 Task: Find connections with filter location Steglitz with filter topic #futurewith filter profile language German with filter current company DeVere Group with filter school Amity University Gwalior with filter industry Outpatient Care Centers with filter service category Market Strategy with filter keywords title Animal Shelter Board Member
Action: Mouse moved to (256, 317)
Screenshot: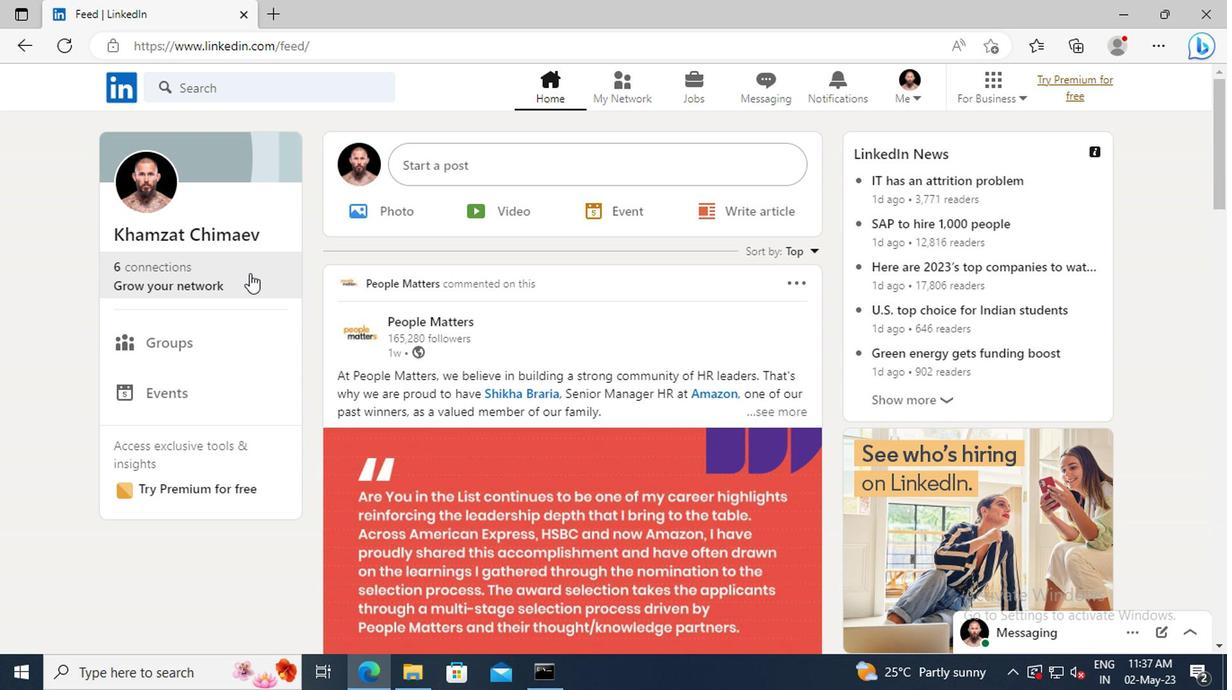 
Action: Mouse pressed left at (256, 317)
Screenshot: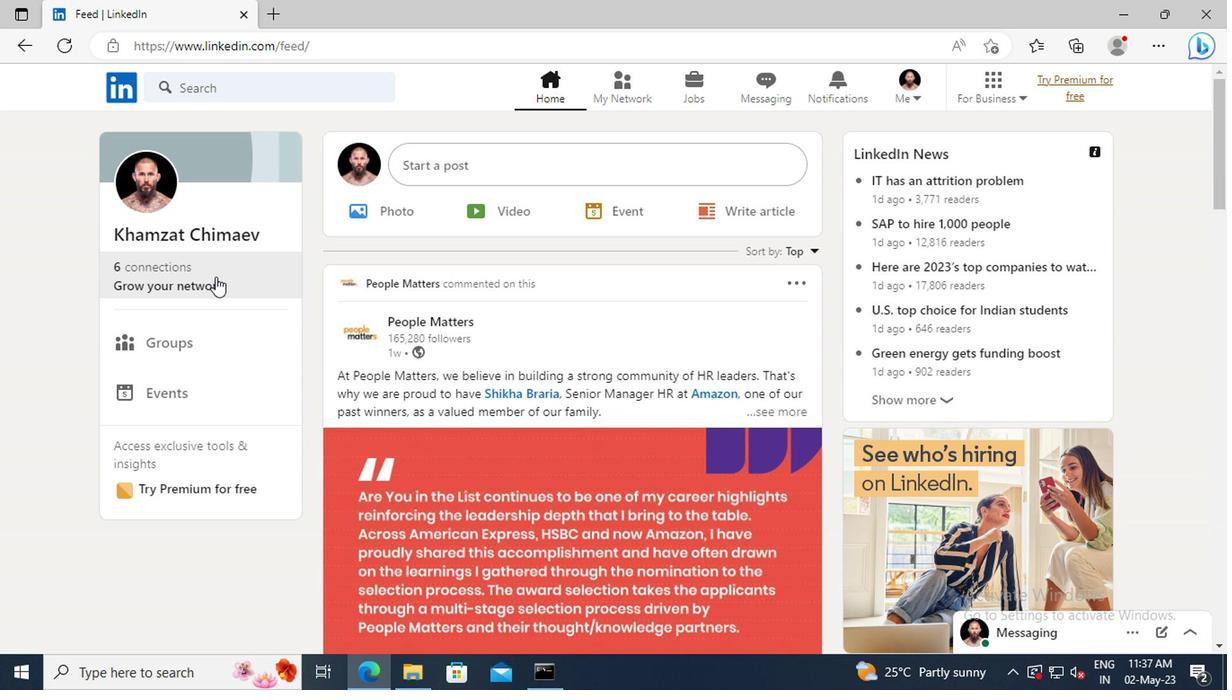 
Action: Mouse moved to (260, 253)
Screenshot: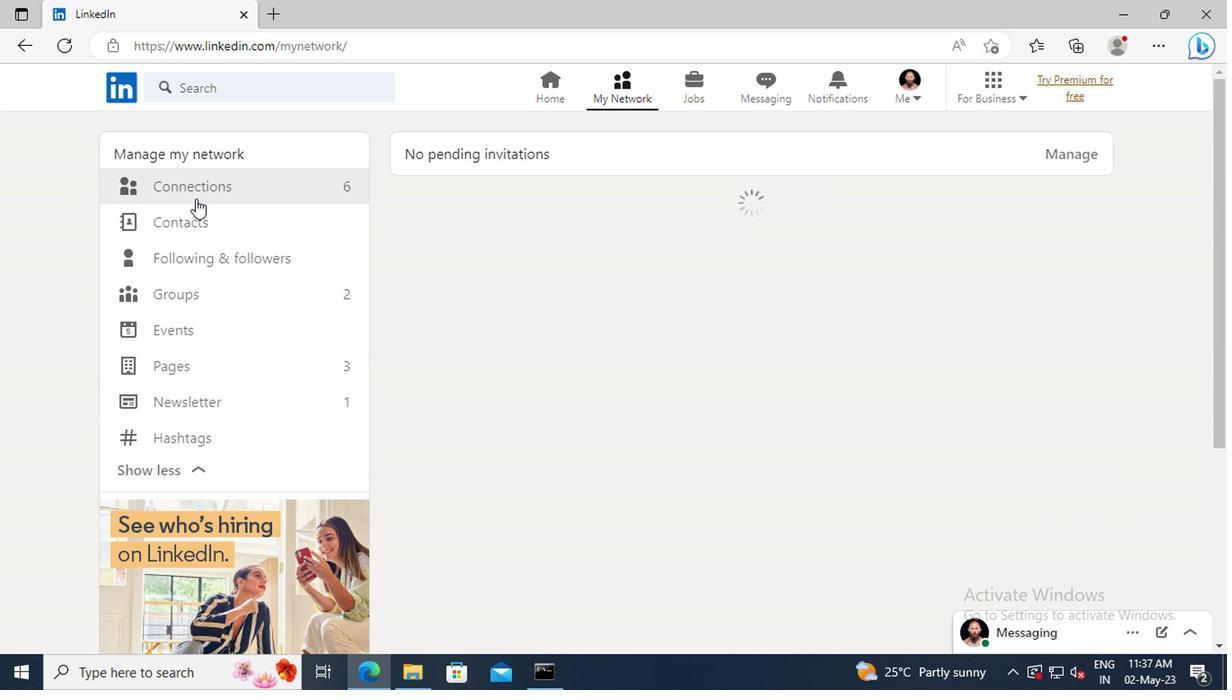 
Action: Mouse pressed left at (260, 253)
Screenshot: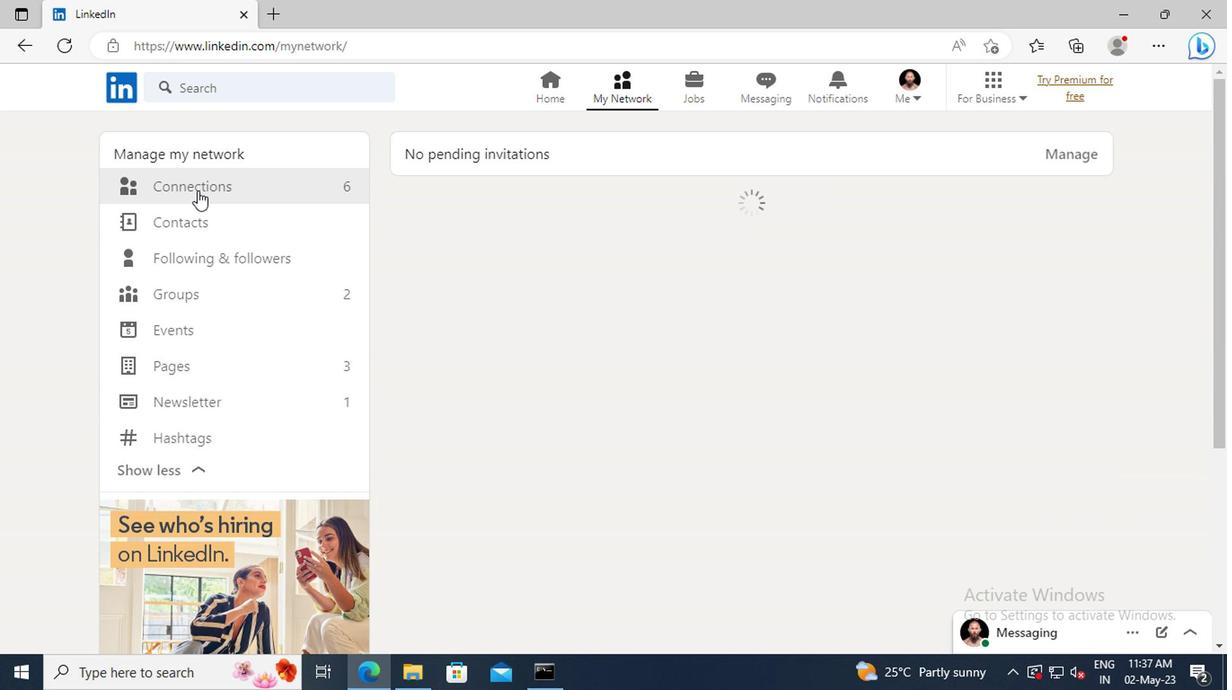 
Action: Mouse moved to (639, 257)
Screenshot: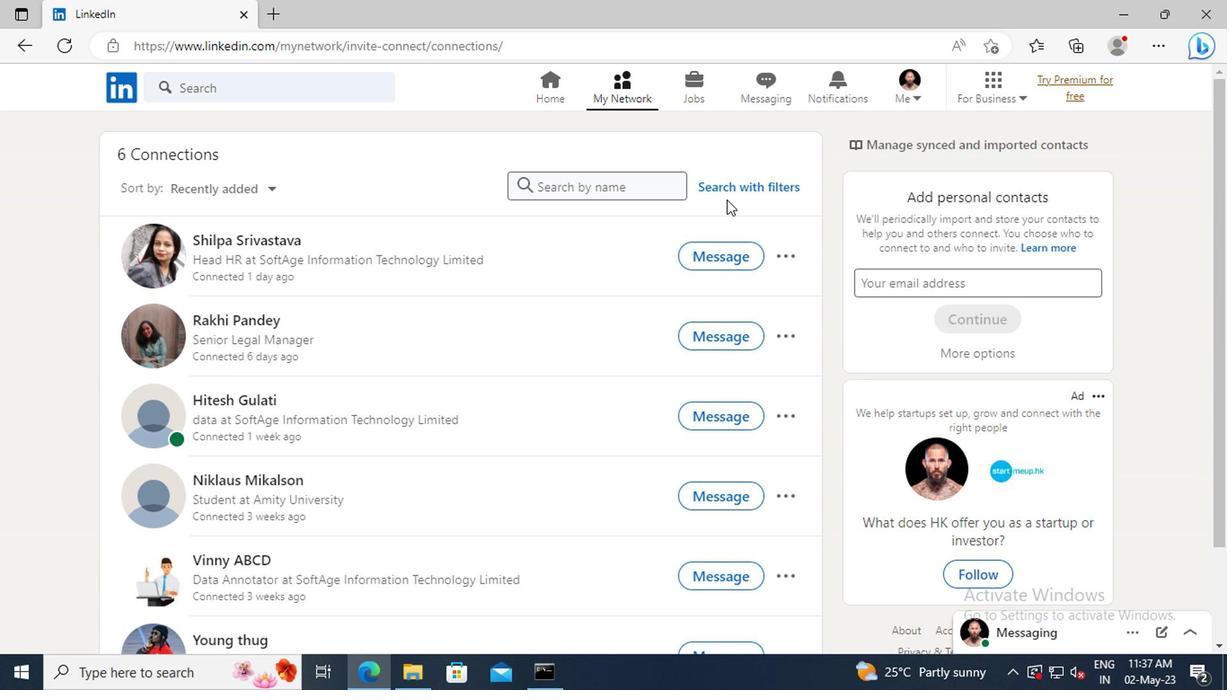 
Action: Mouse pressed left at (639, 257)
Screenshot: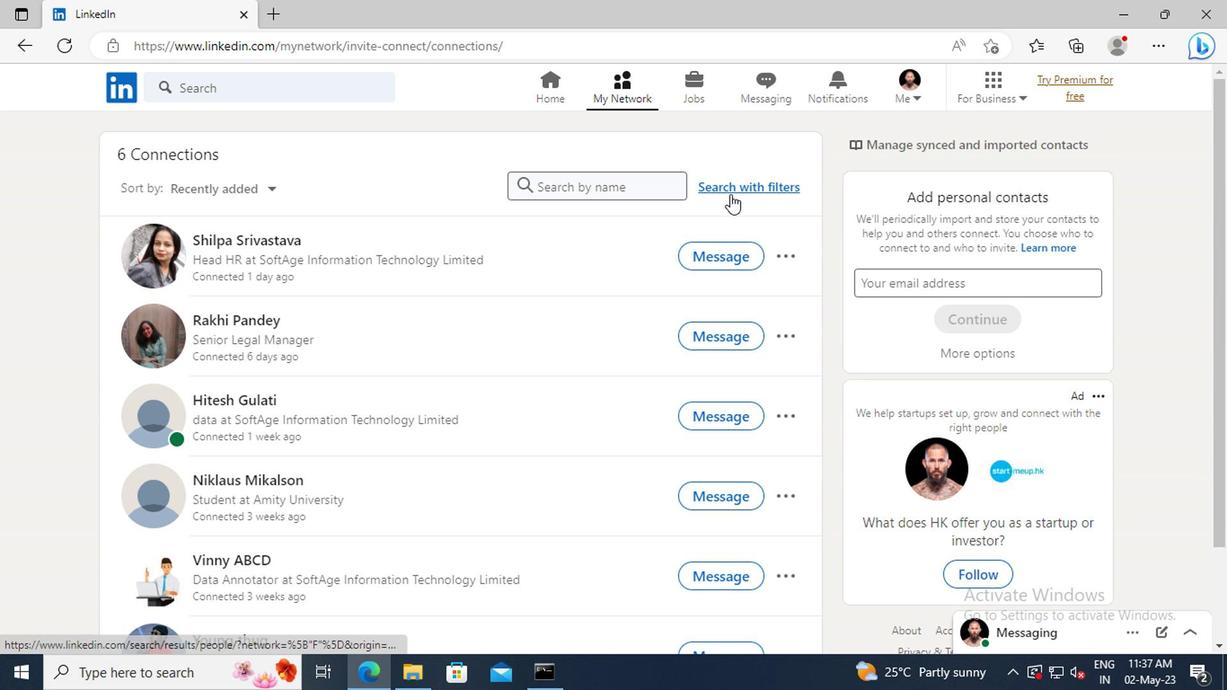
Action: Mouse moved to (602, 219)
Screenshot: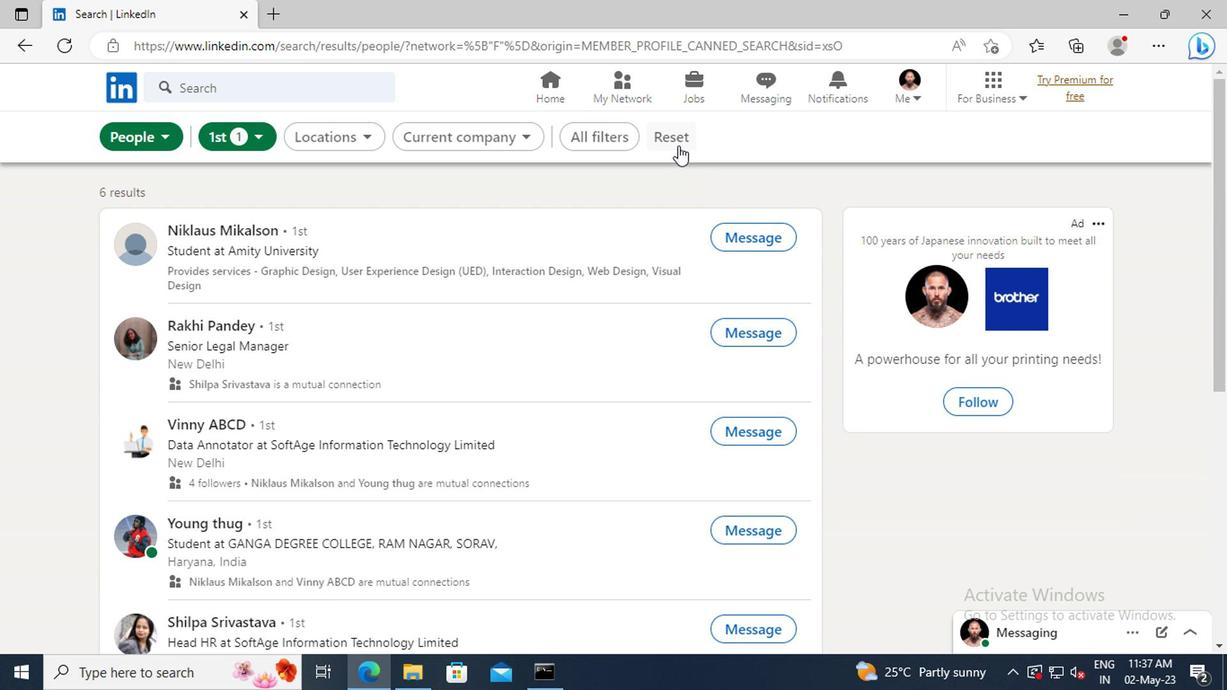 
Action: Mouse pressed left at (602, 219)
Screenshot: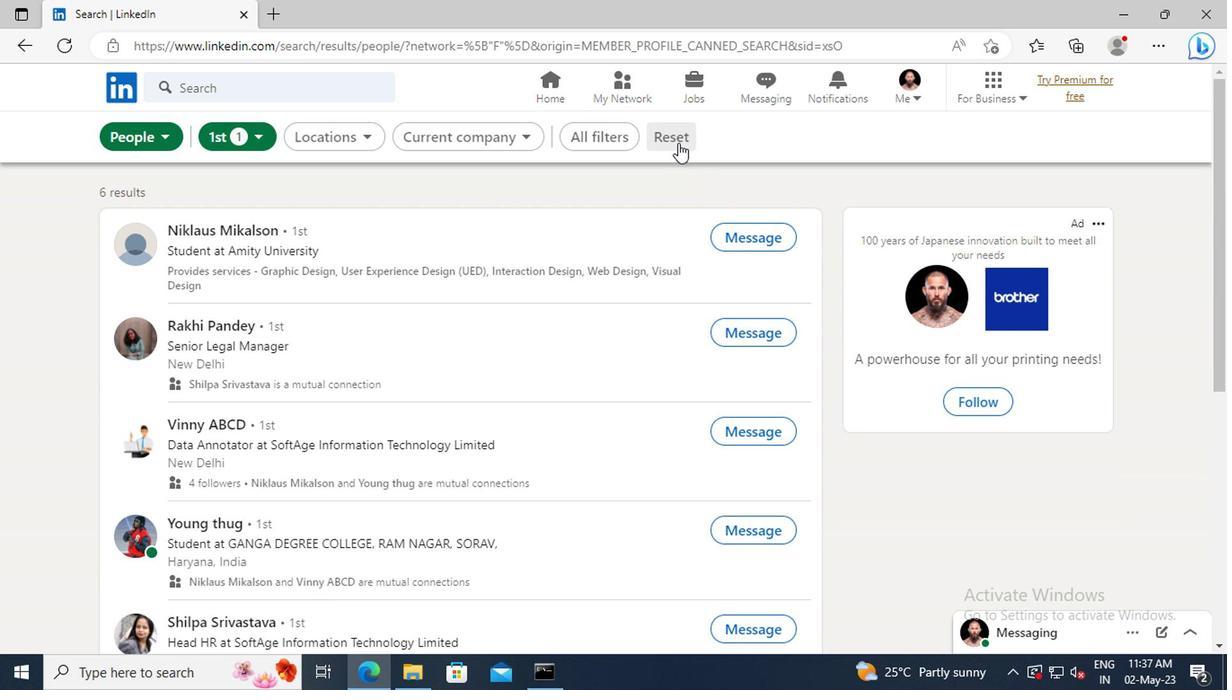 
Action: Mouse moved to (579, 216)
Screenshot: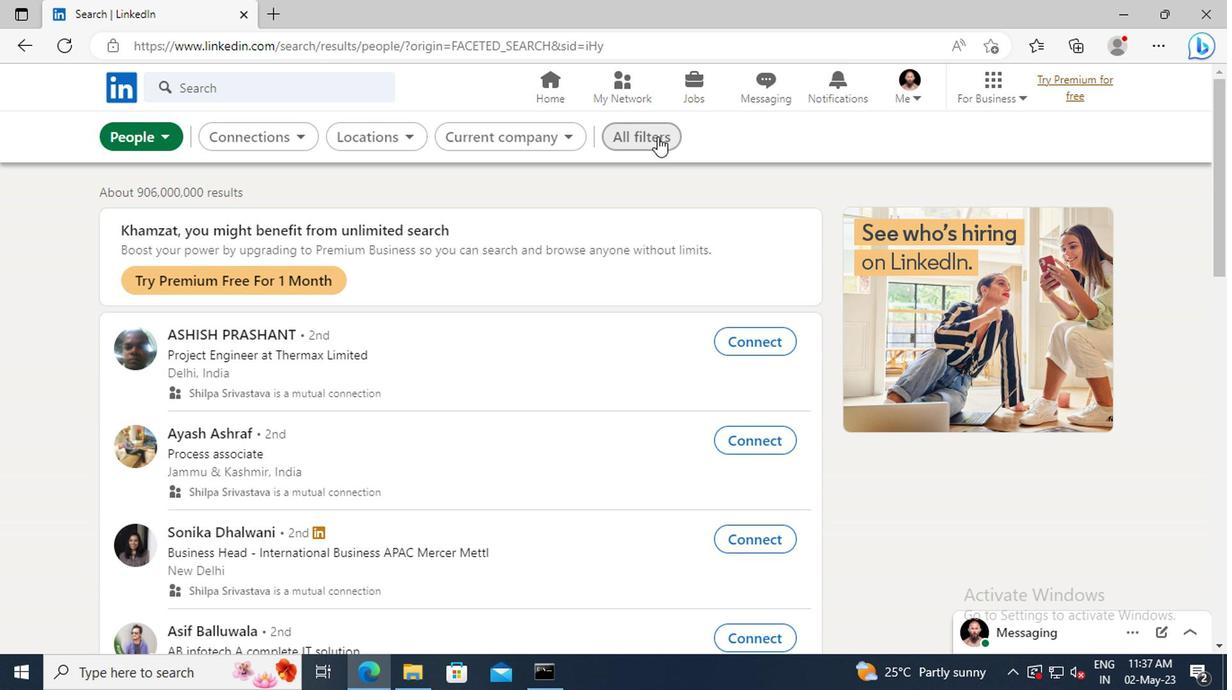 
Action: Mouse pressed left at (579, 216)
Screenshot: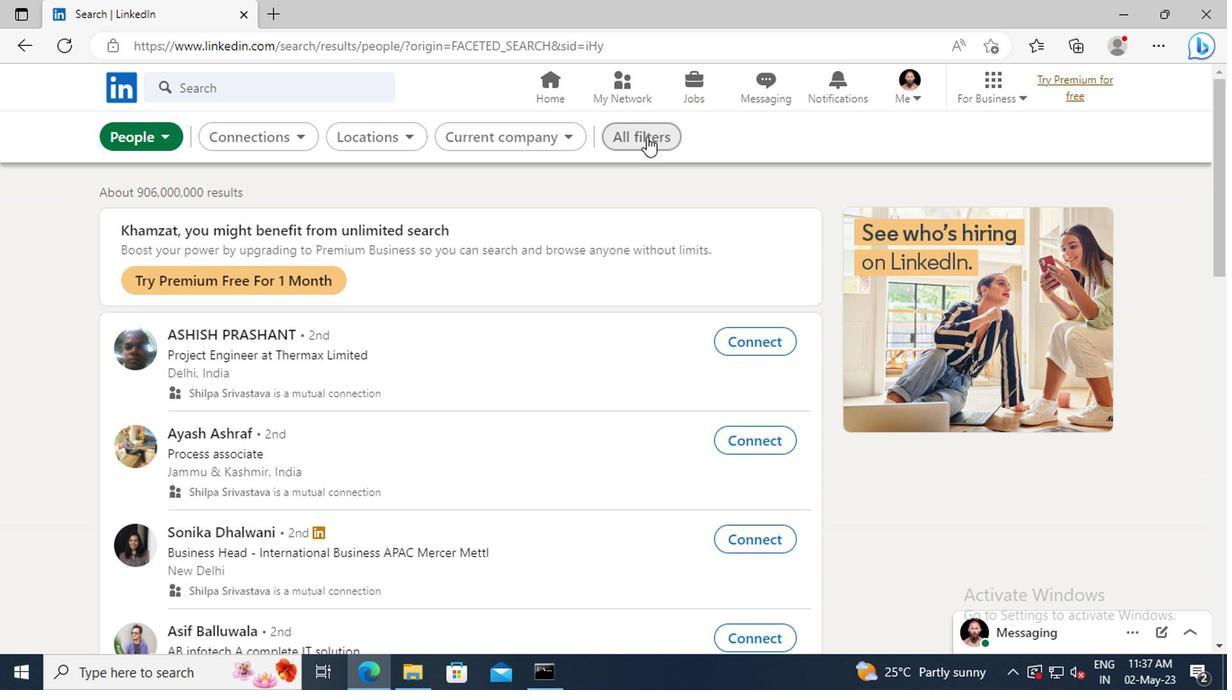 
Action: Mouse moved to (834, 324)
Screenshot: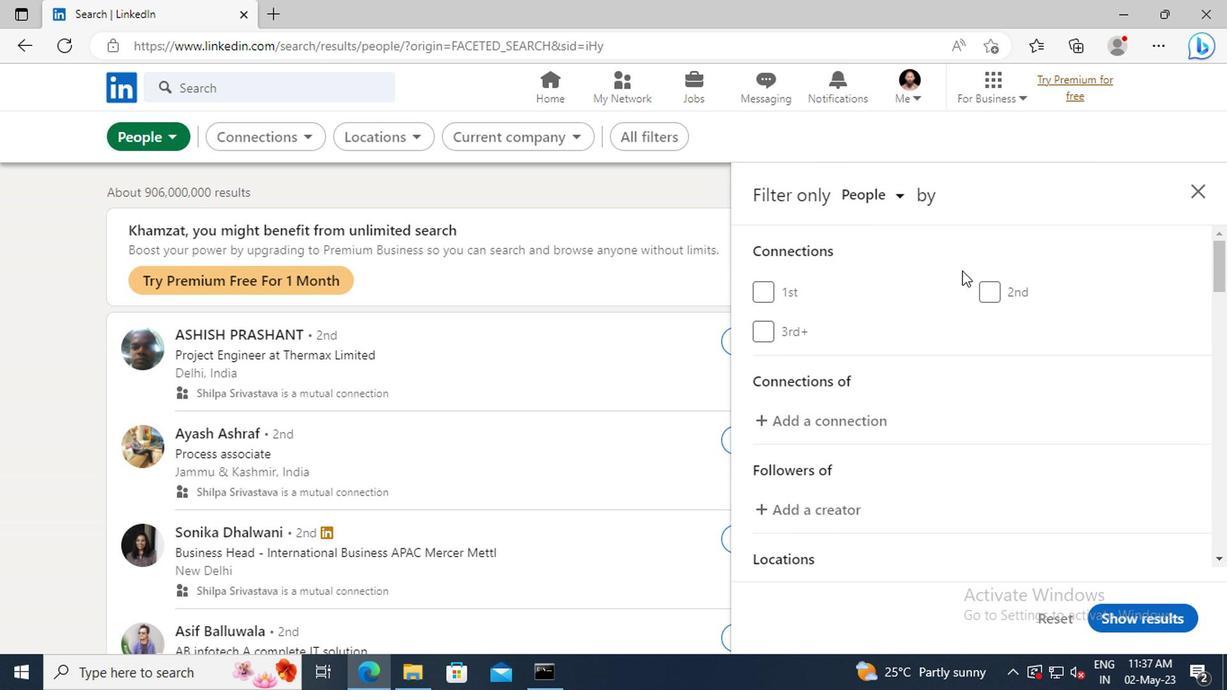
Action: Mouse scrolled (834, 323) with delta (0, 0)
Screenshot: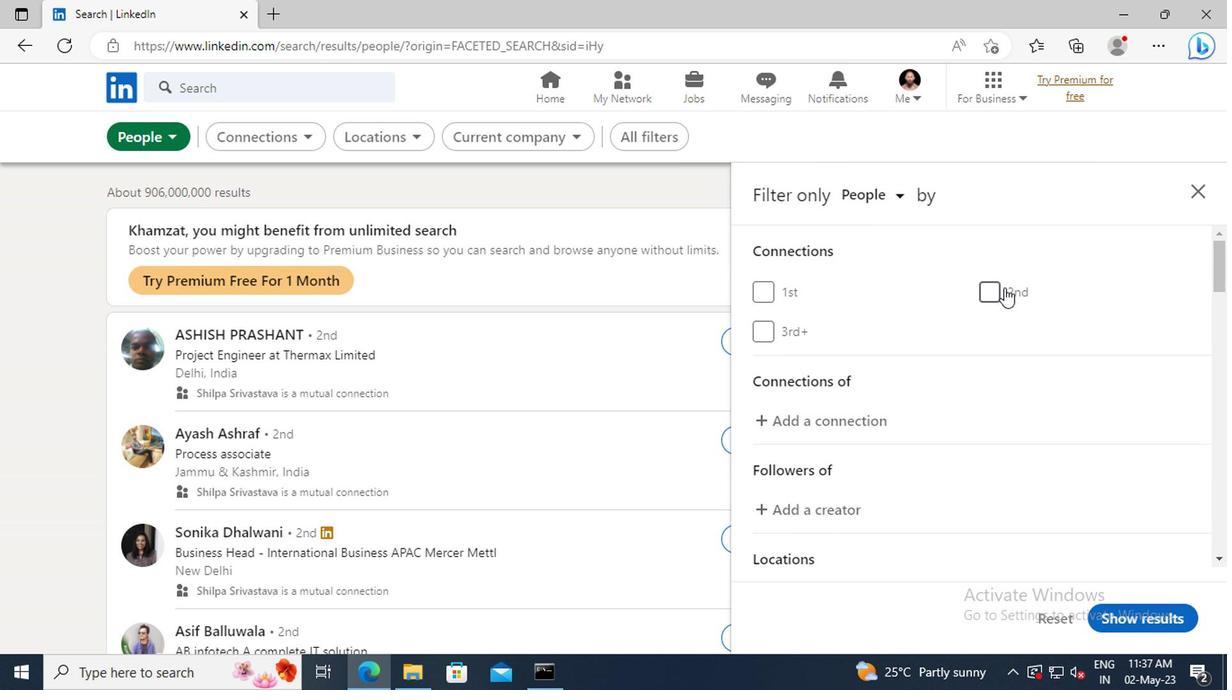 
Action: Mouse scrolled (834, 323) with delta (0, 0)
Screenshot: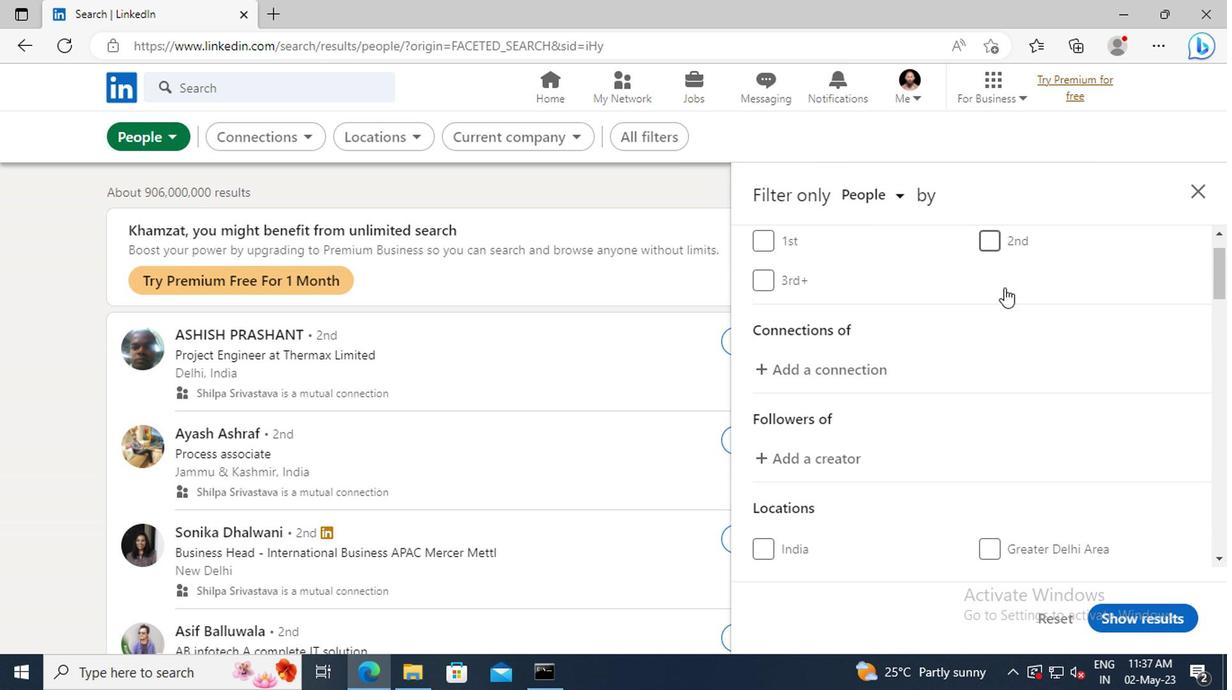 
Action: Mouse scrolled (834, 323) with delta (0, 0)
Screenshot: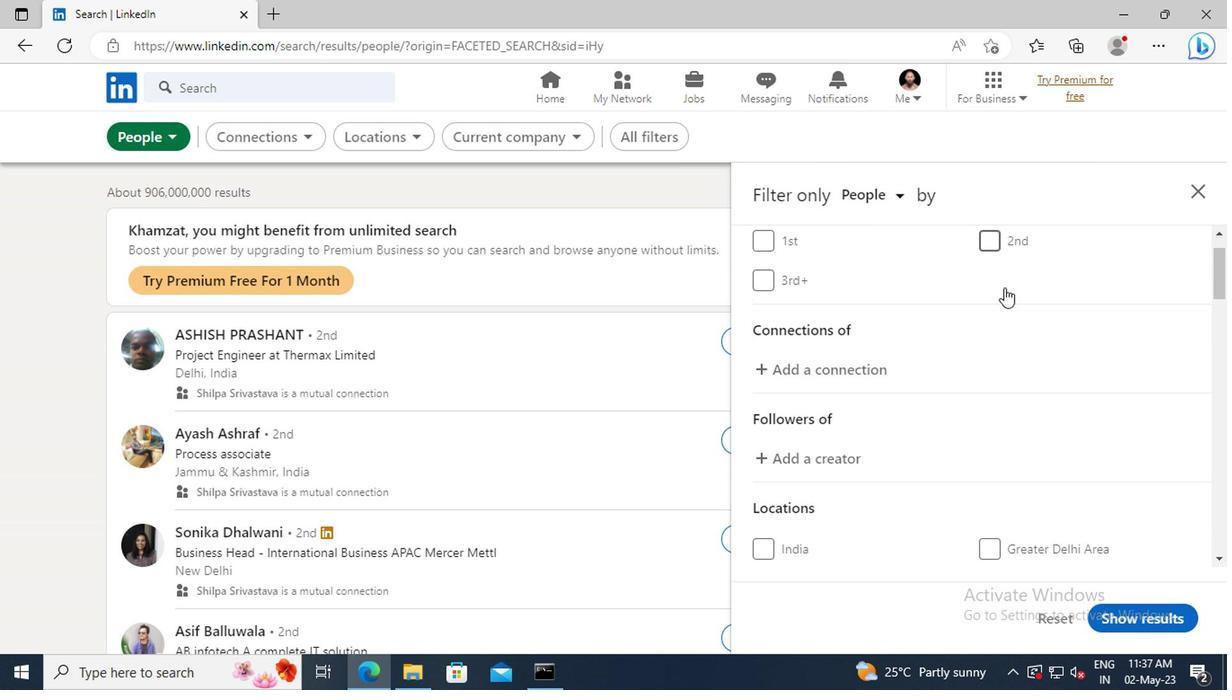 
Action: Mouse scrolled (834, 323) with delta (0, 0)
Screenshot: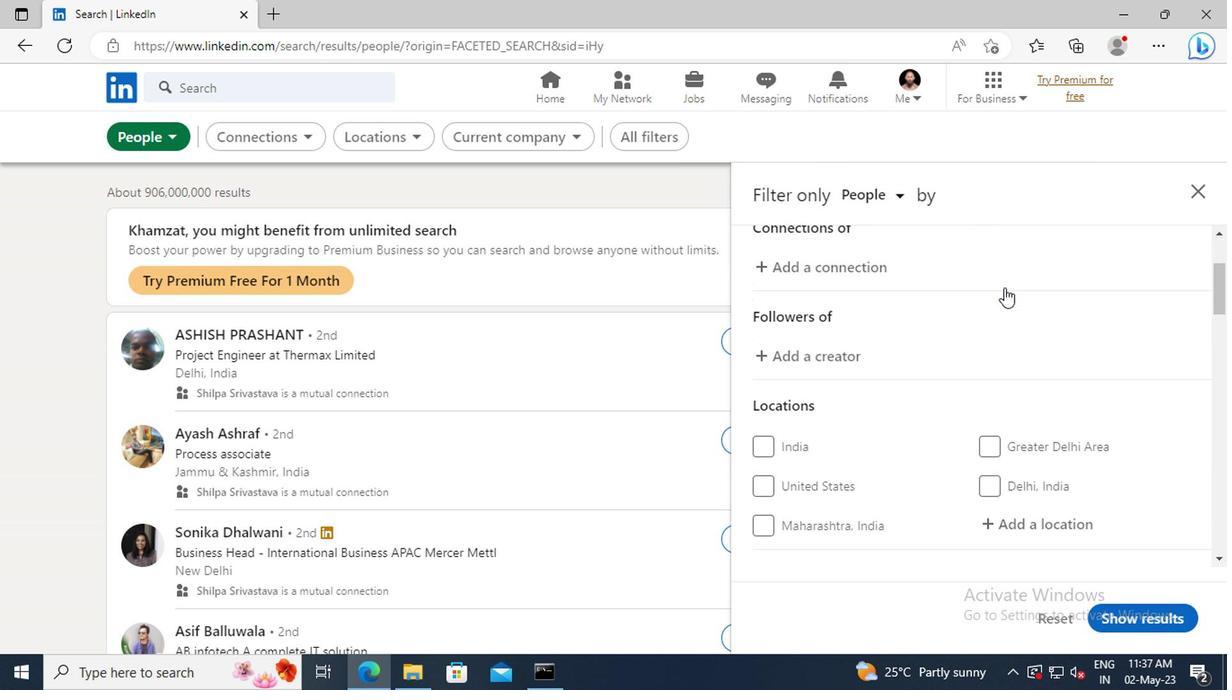 
Action: Mouse scrolled (834, 323) with delta (0, 0)
Screenshot: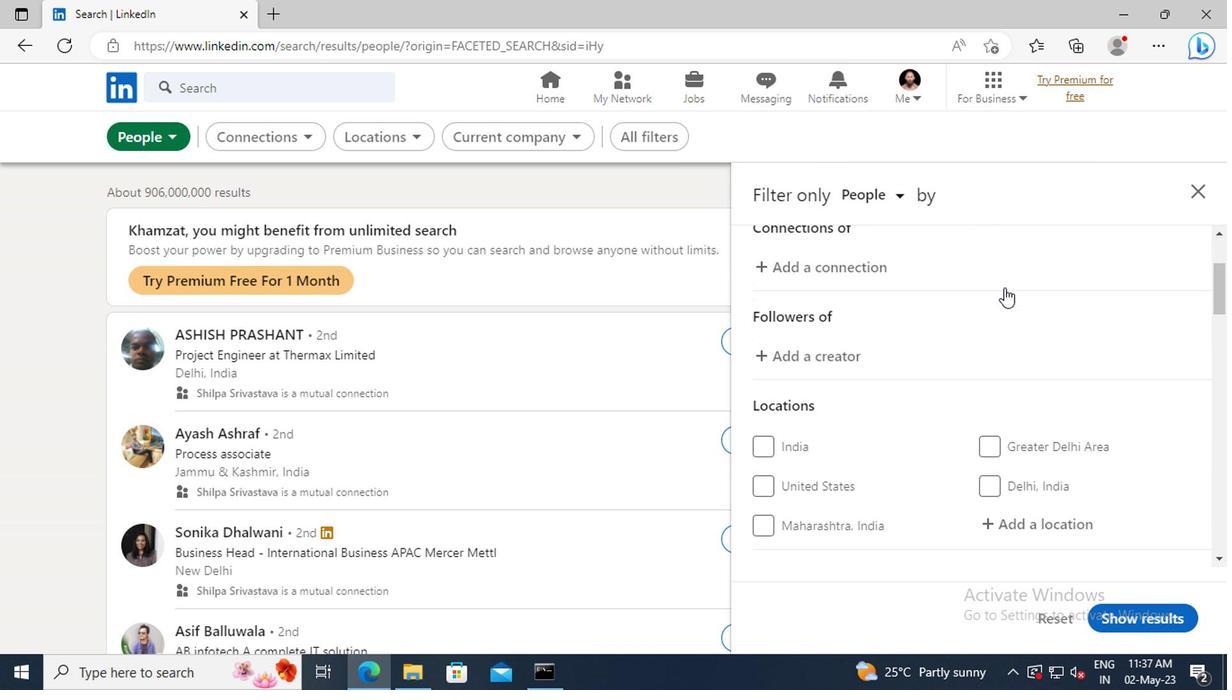
Action: Mouse scrolled (834, 323) with delta (0, 0)
Screenshot: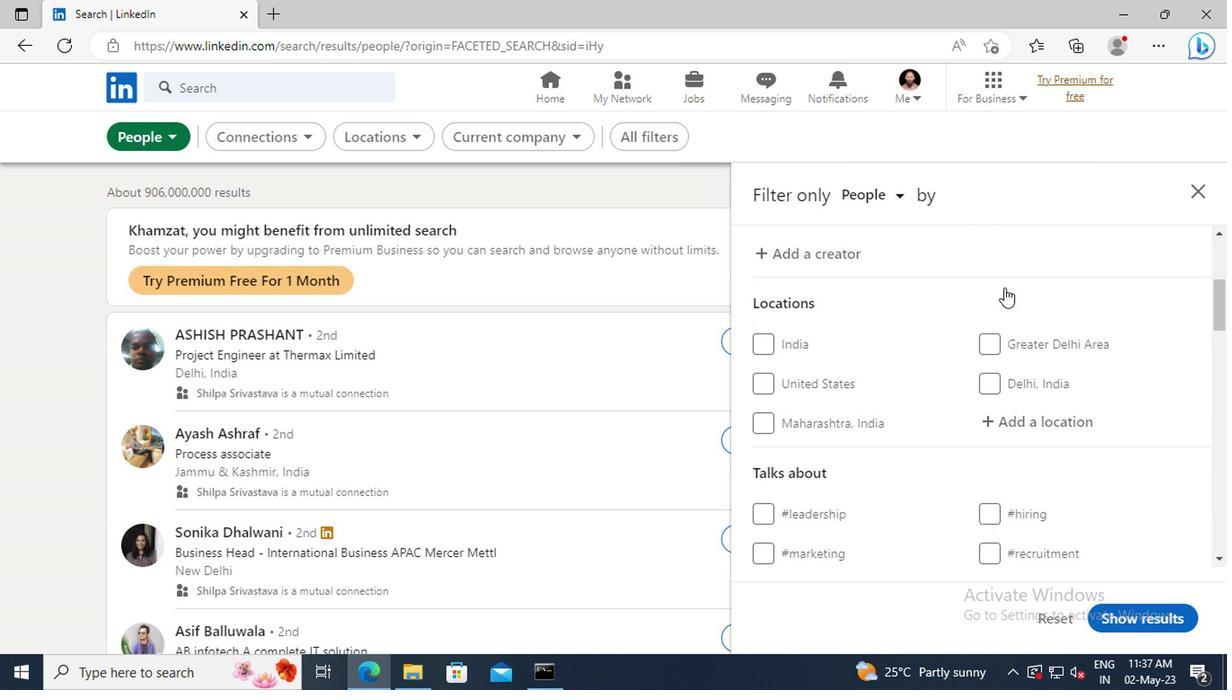 
Action: Mouse moved to (833, 379)
Screenshot: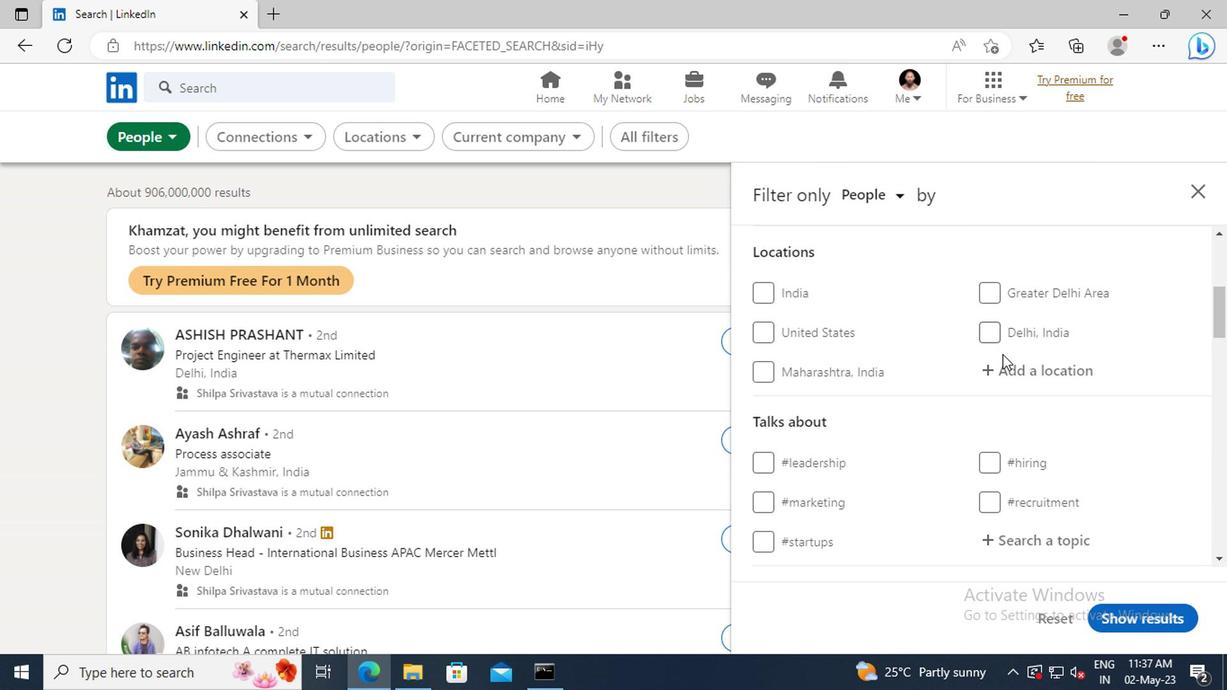 
Action: Mouse pressed left at (833, 379)
Screenshot: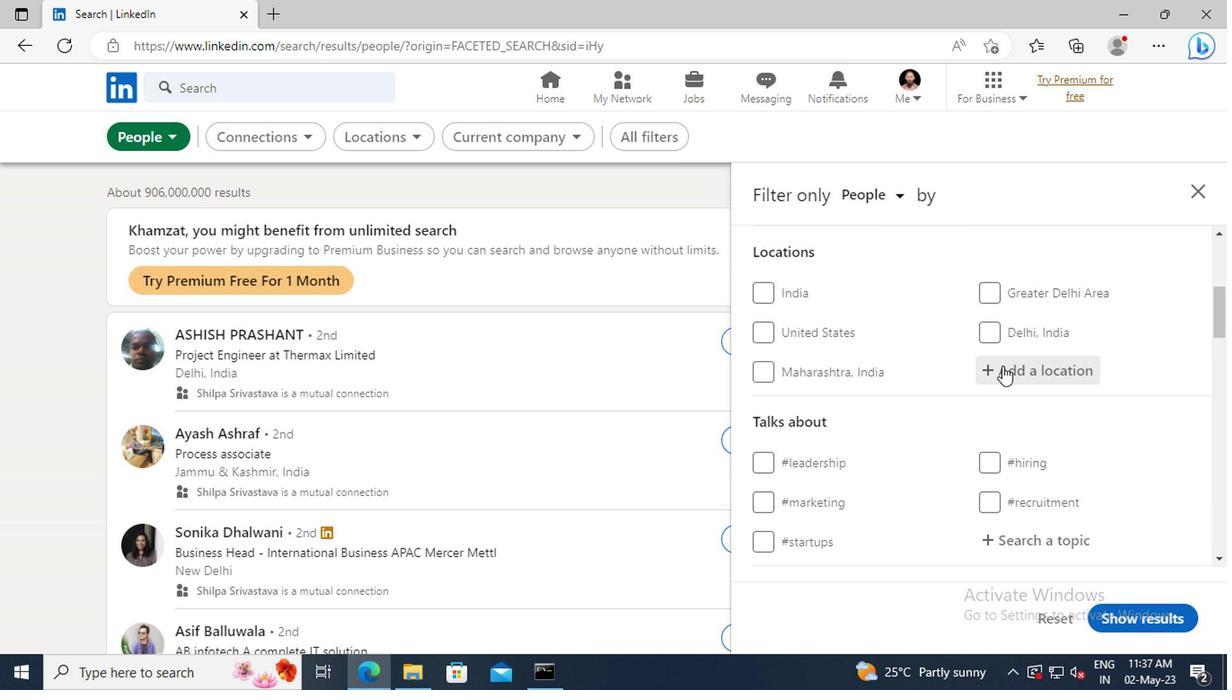 
Action: Key pressed <Key.shift>STEGLITZ<Key.enter>
Screenshot: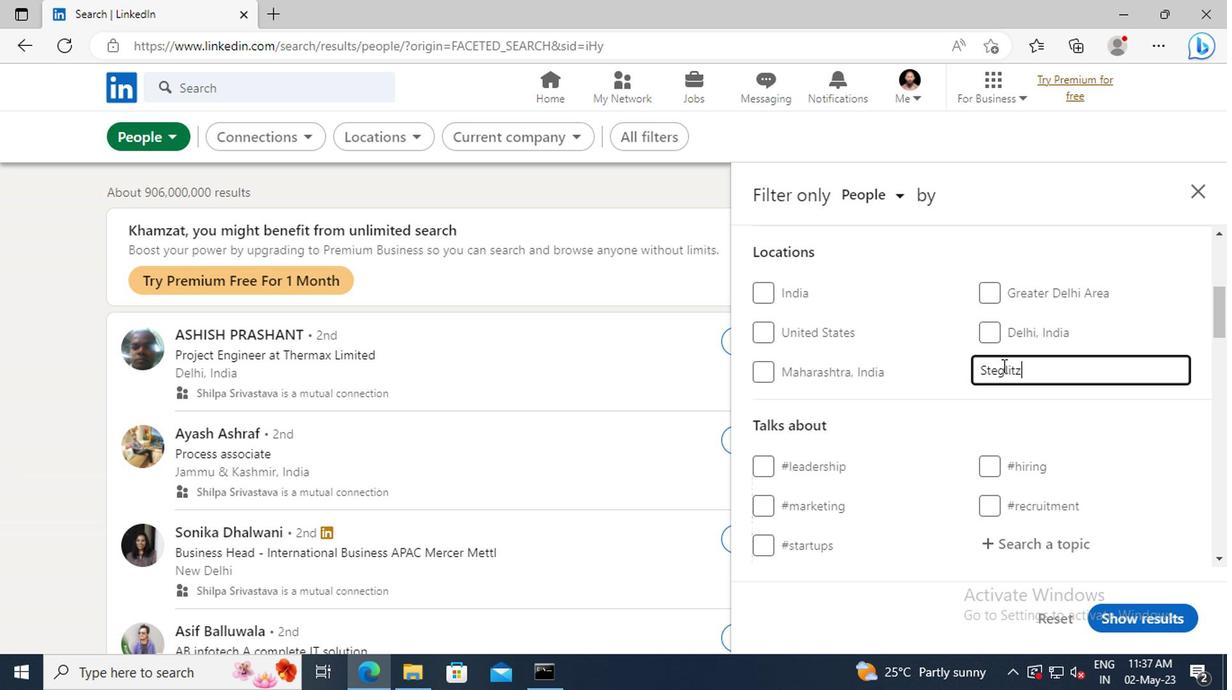 
Action: Mouse scrolled (833, 379) with delta (0, 0)
Screenshot: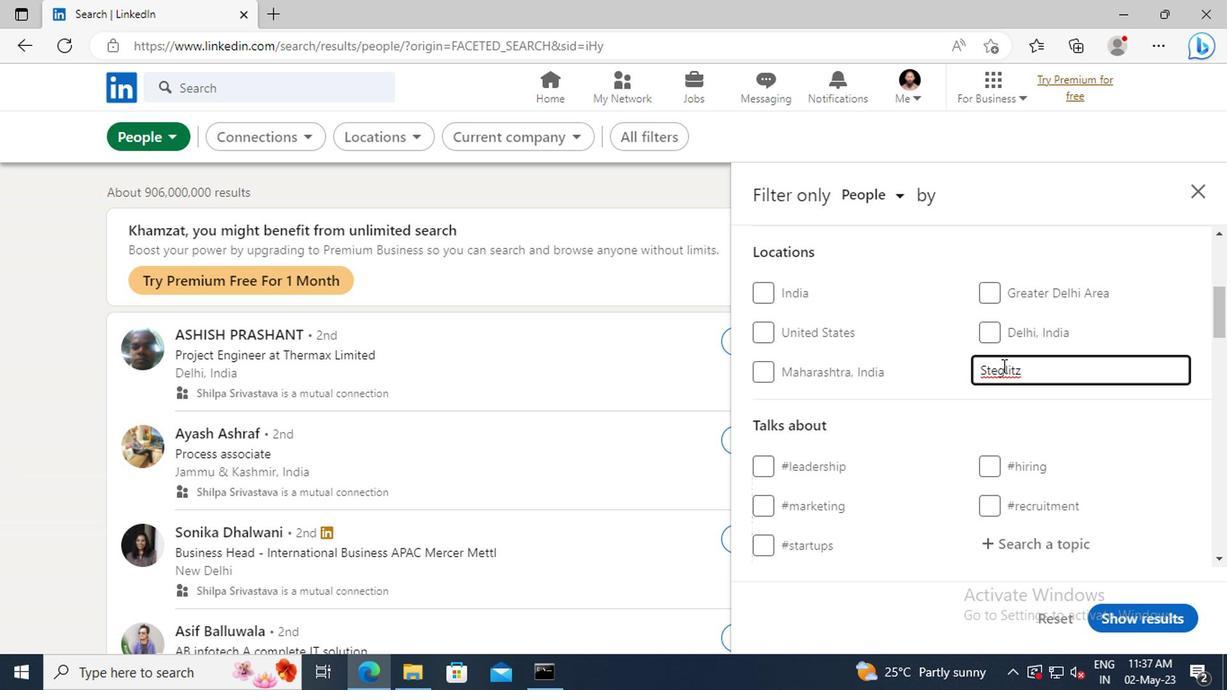 
Action: Mouse scrolled (833, 379) with delta (0, 0)
Screenshot: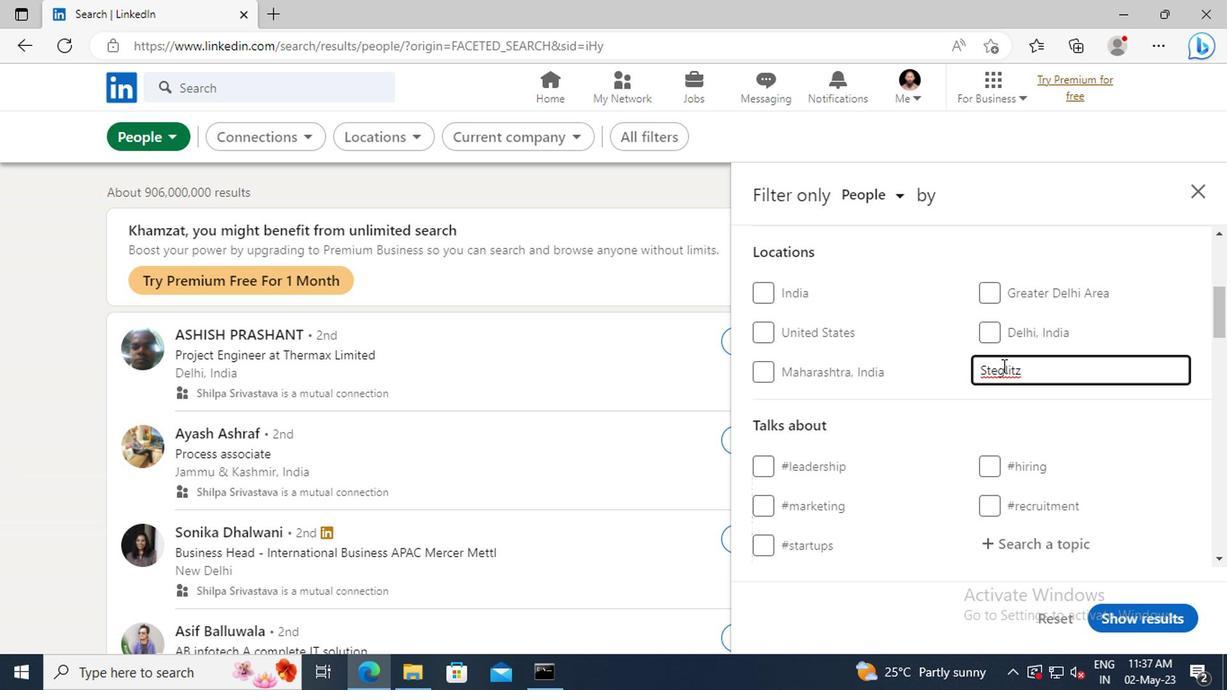 
Action: Mouse scrolled (833, 379) with delta (0, 0)
Screenshot: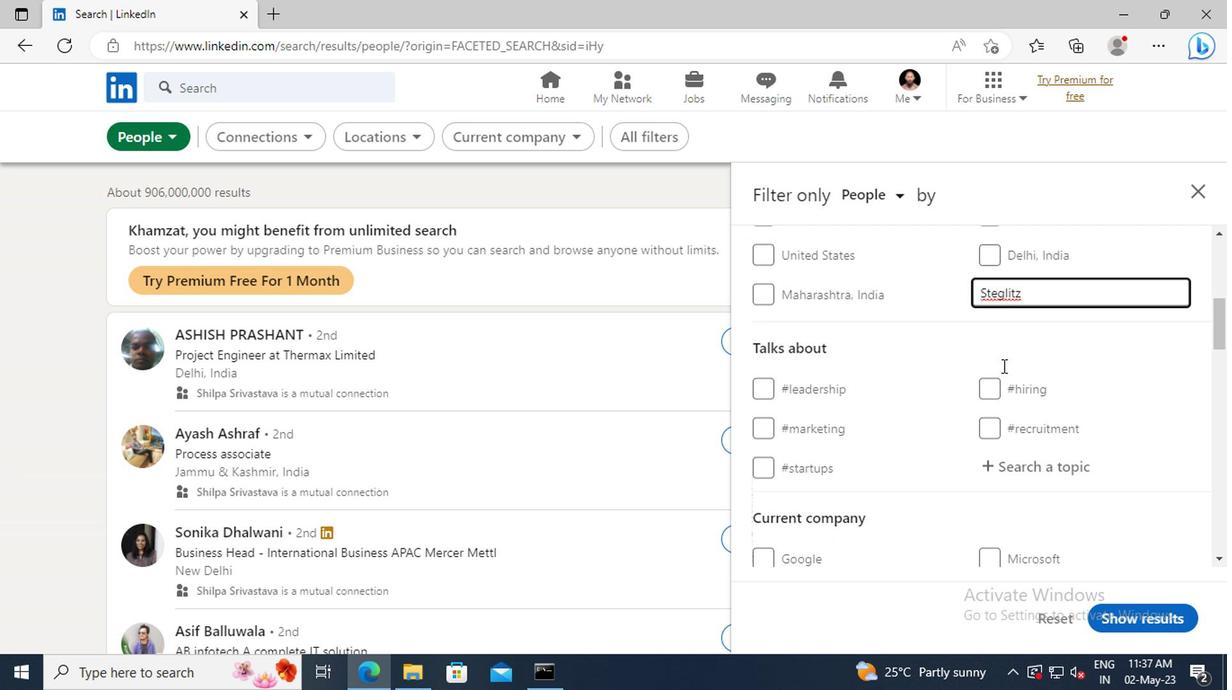 
Action: Mouse moved to (831, 394)
Screenshot: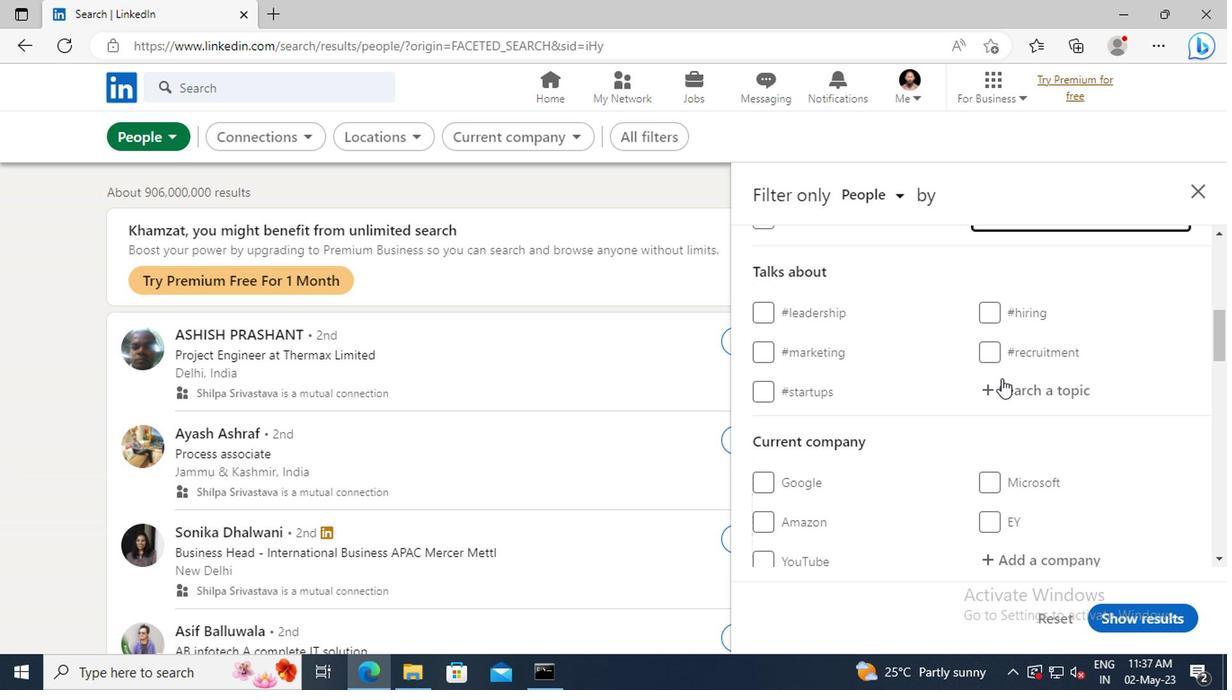 
Action: Mouse pressed left at (831, 394)
Screenshot: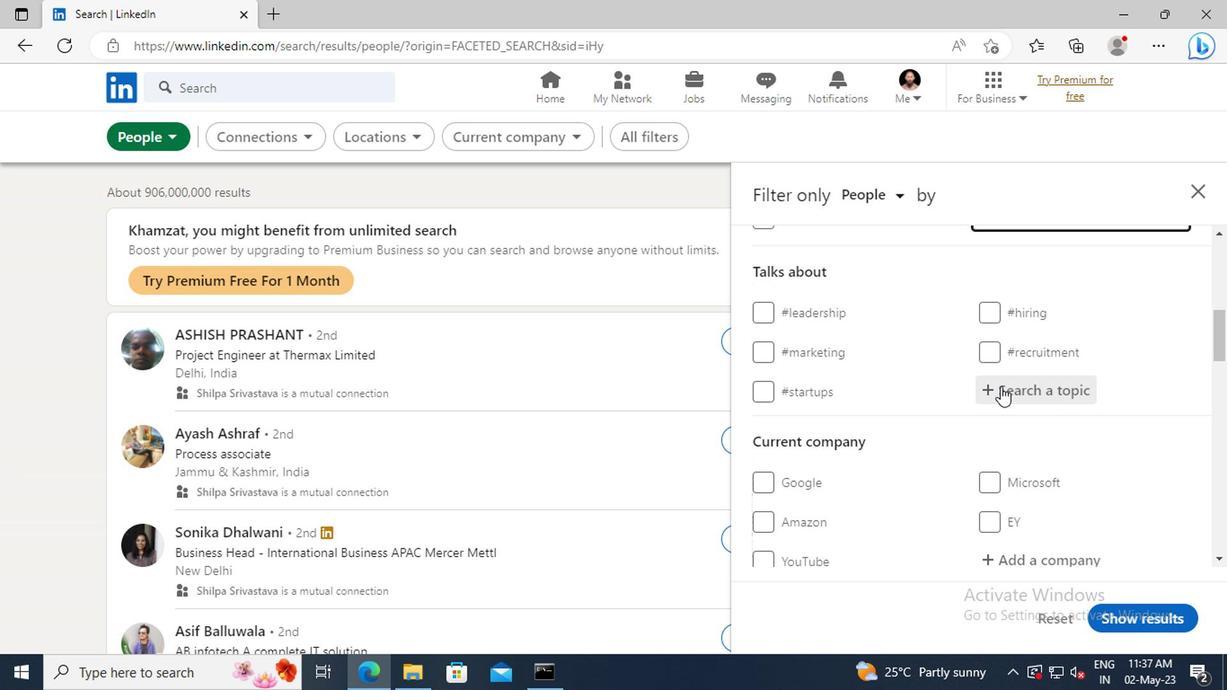 
Action: Key pressed FUTU
Screenshot: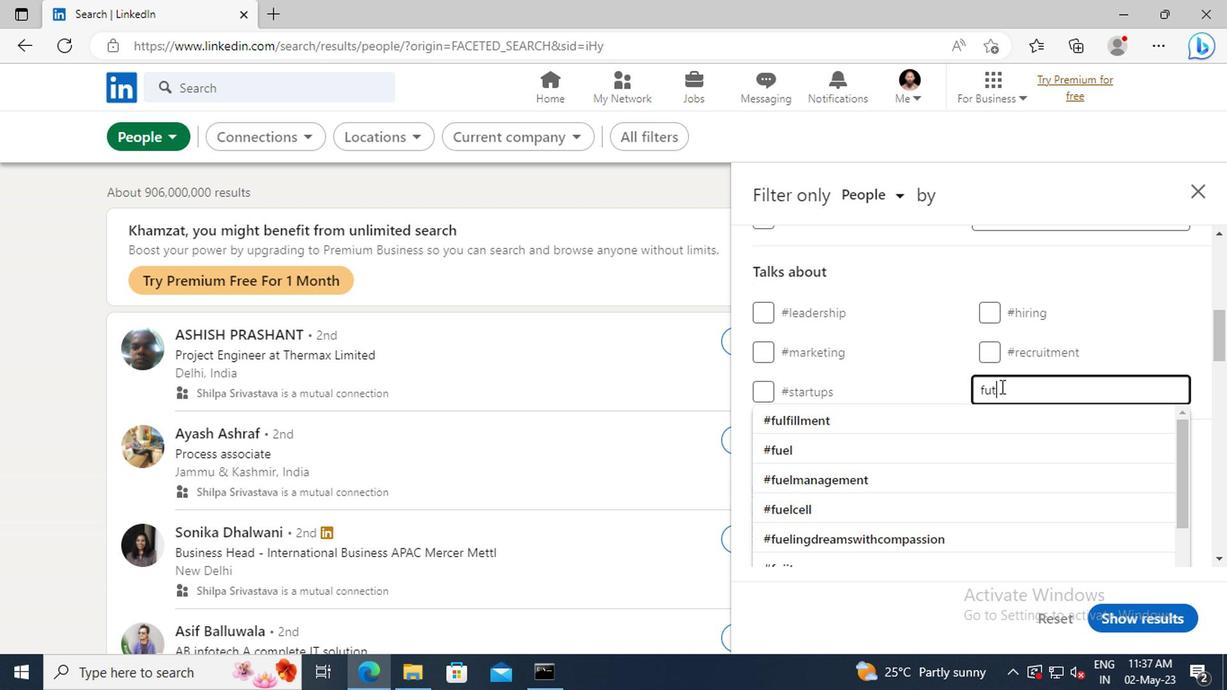 
Action: Mouse moved to (828, 420)
Screenshot: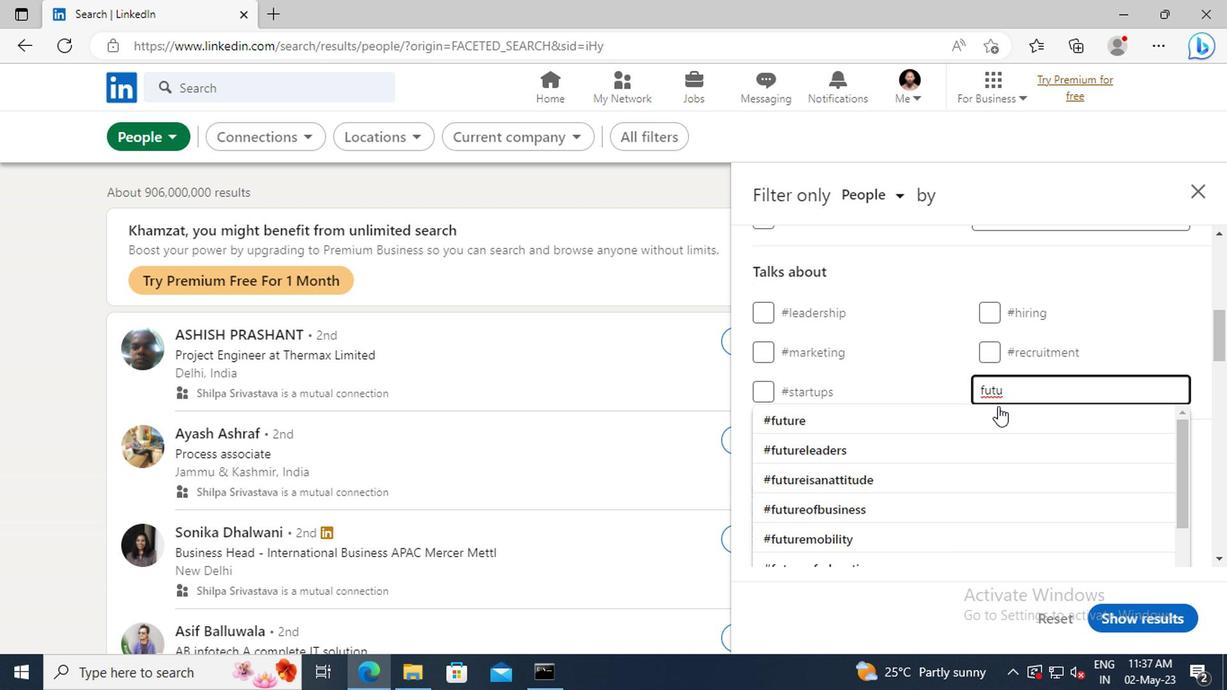 
Action: Mouse pressed left at (828, 420)
Screenshot: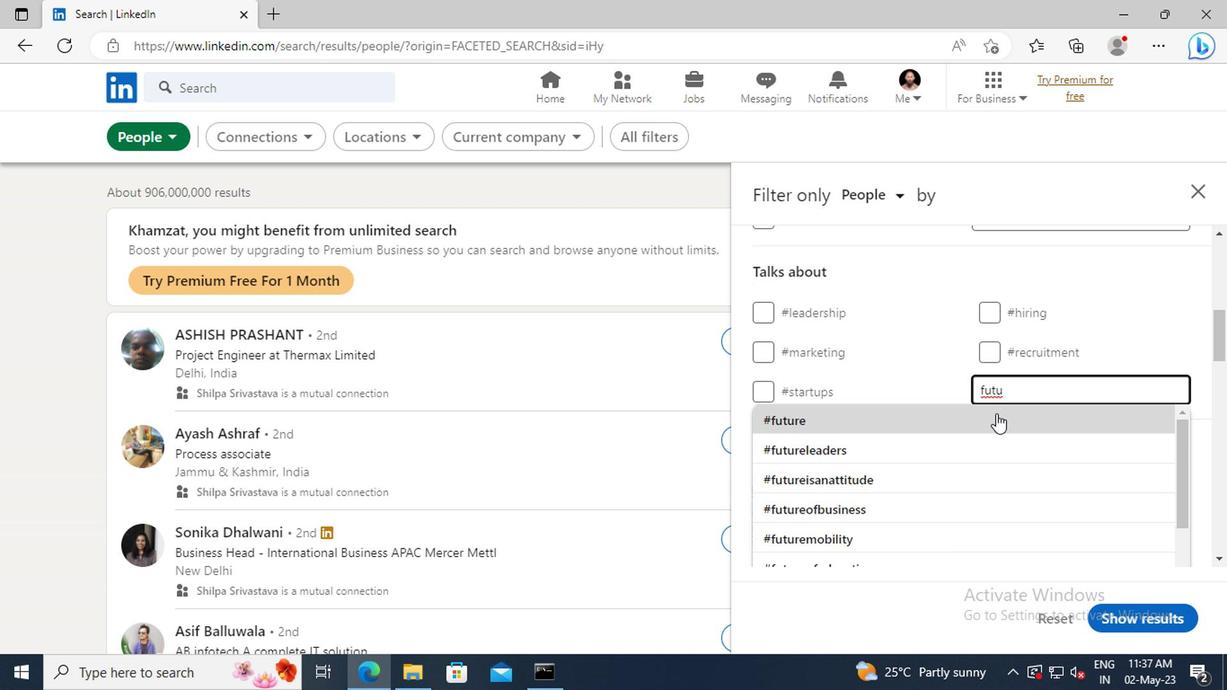 
Action: Mouse scrolled (828, 420) with delta (0, 0)
Screenshot: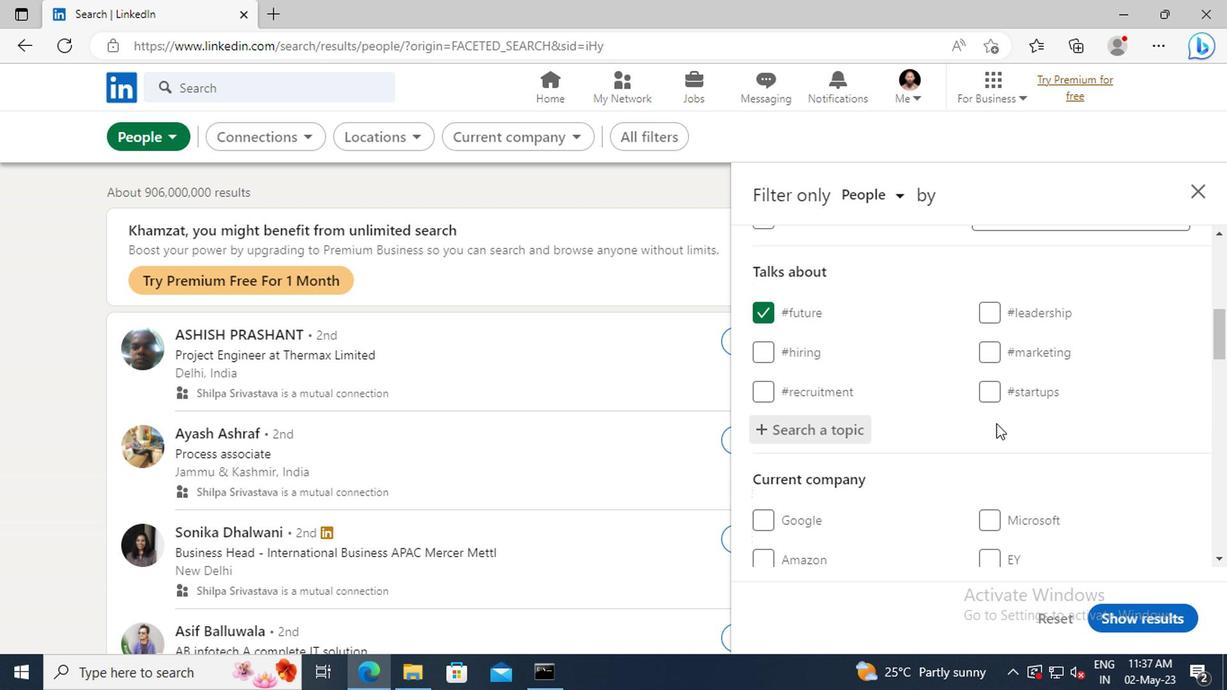 
Action: Mouse scrolled (828, 420) with delta (0, 0)
Screenshot: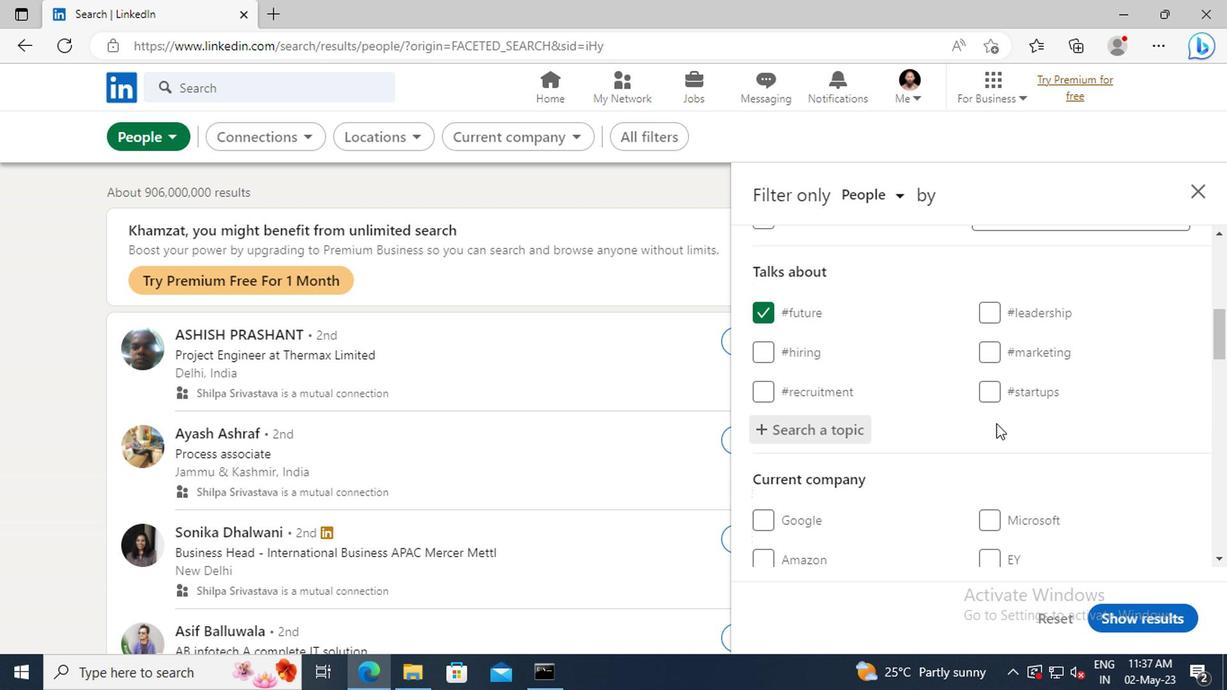 
Action: Mouse moved to (828, 416)
Screenshot: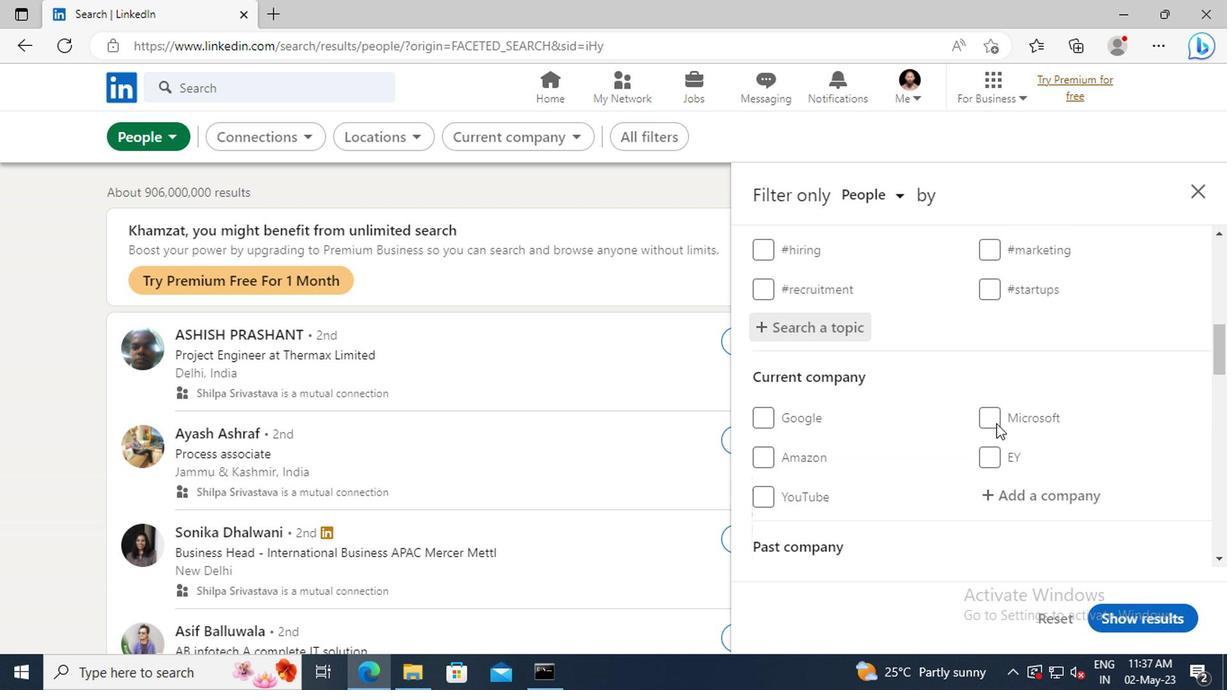 
Action: Mouse scrolled (828, 416) with delta (0, 0)
Screenshot: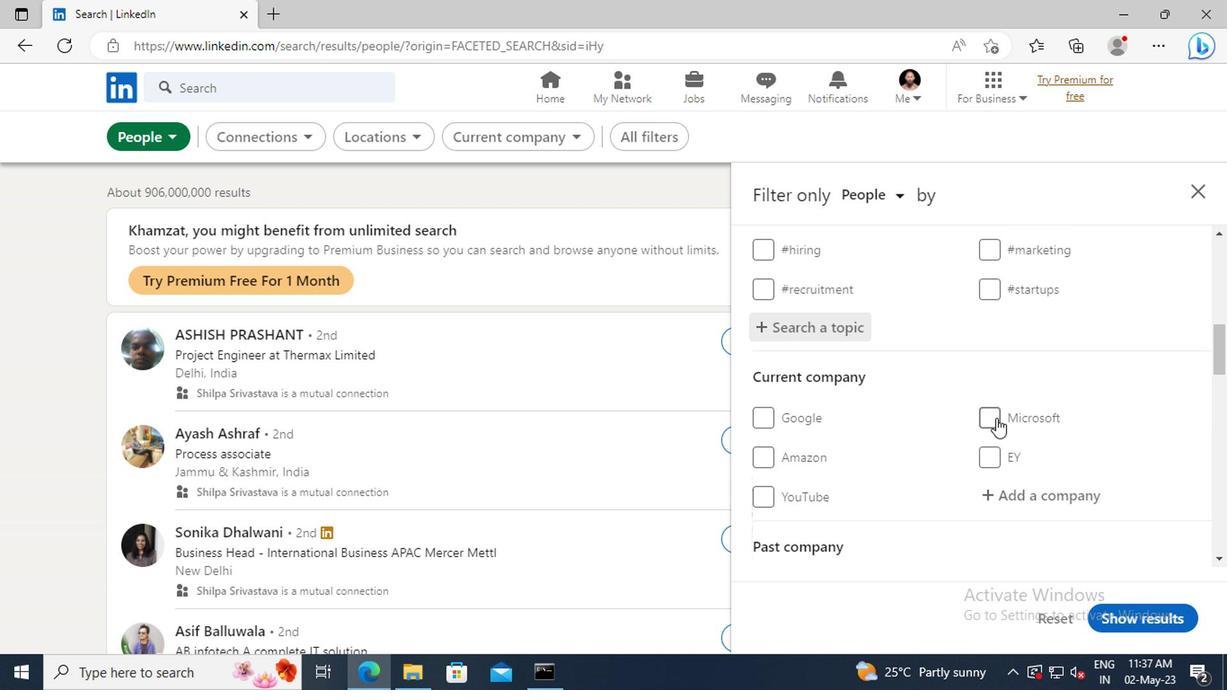 
Action: Mouse scrolled (828, 416) with delta (0, 0)
Screenshot: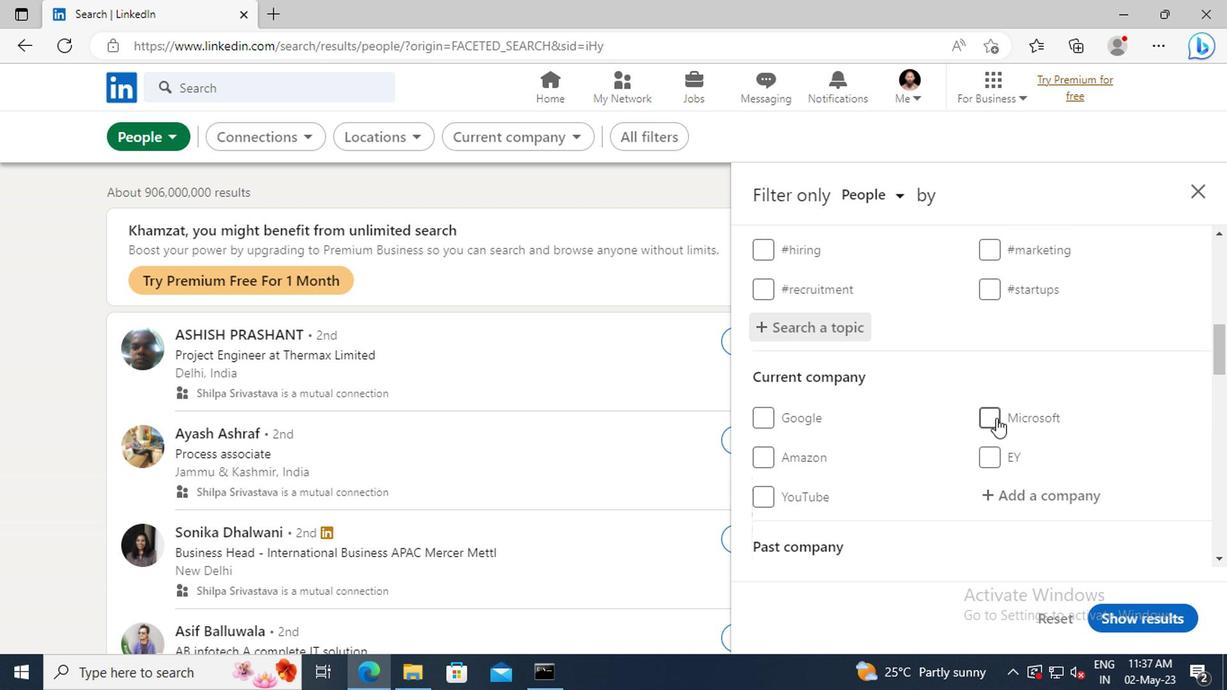 
Action: Mouse scrolled (828, 416) with delta (0, 0)
Screenshot: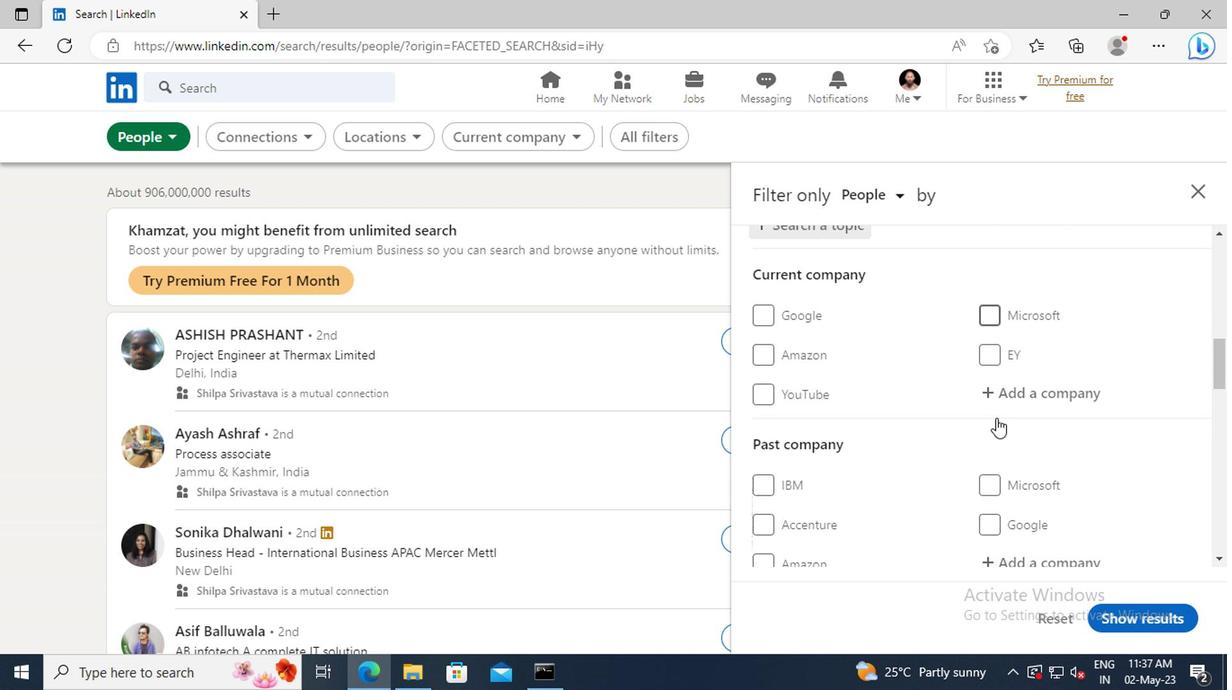 
Action: Mouse scrolled (828, 416) with delta (0, 0)
Screenshot: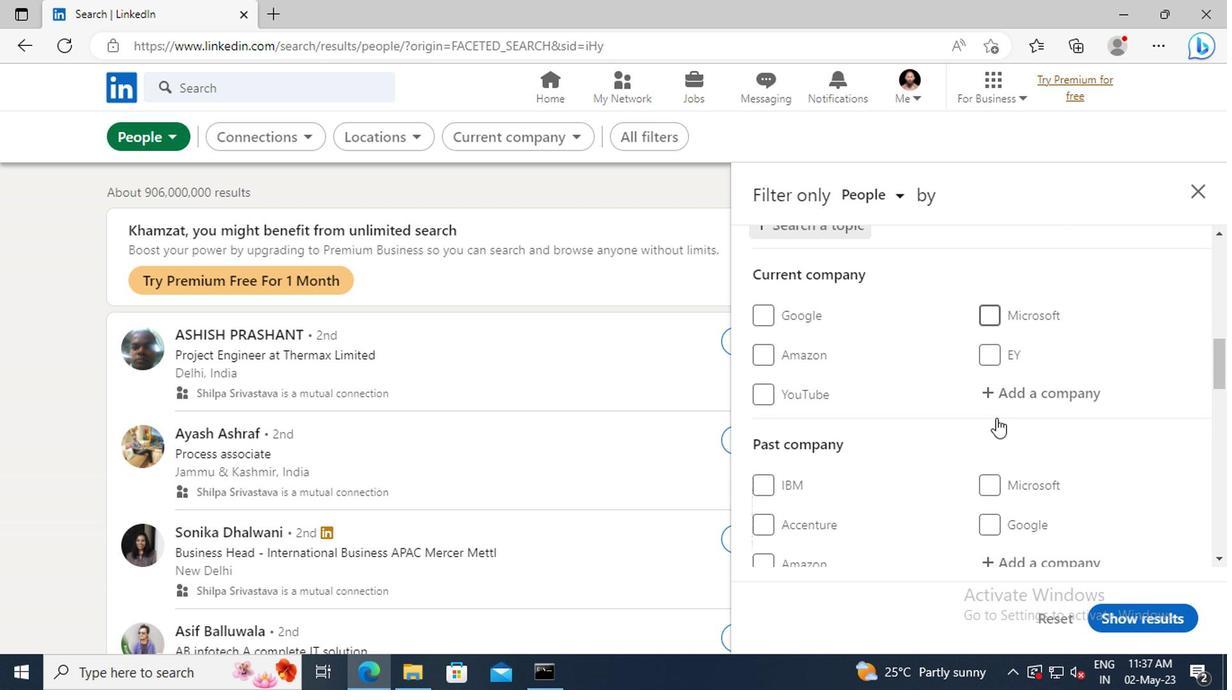 
Action: Mouse scrolled (828, 416) with delta (0, 0)
Screenshot: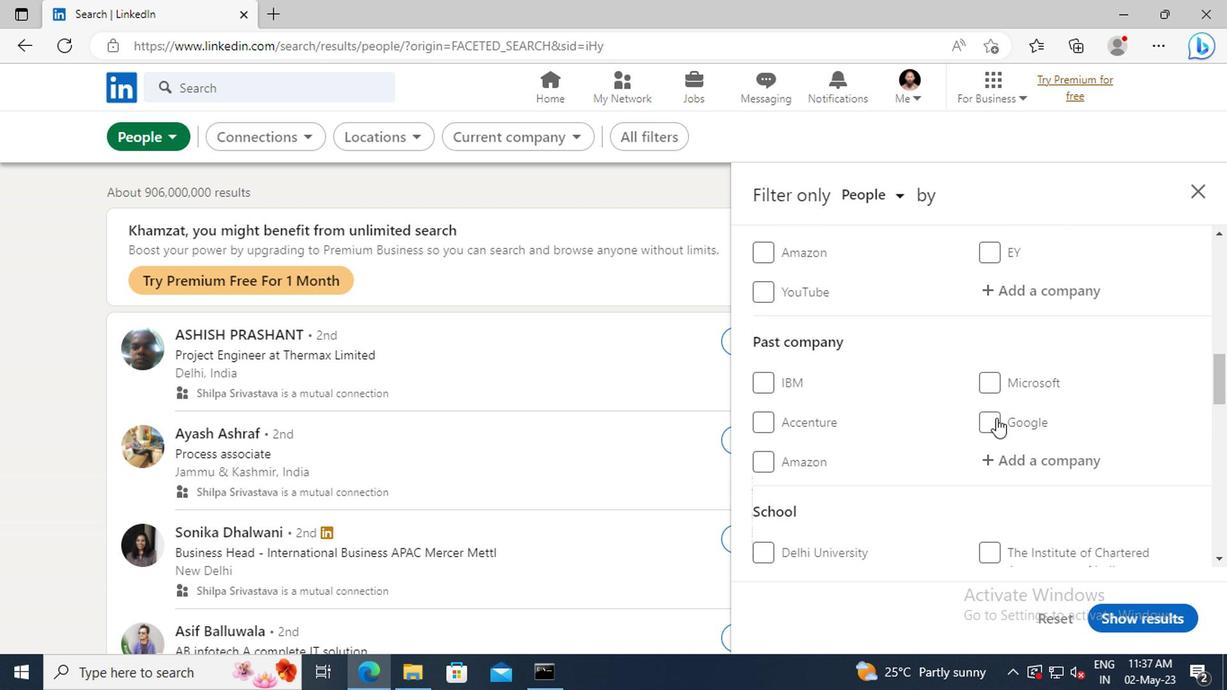 
Action: Mouse scrolled (828, 416) with delta (0, 0)
Screenshot: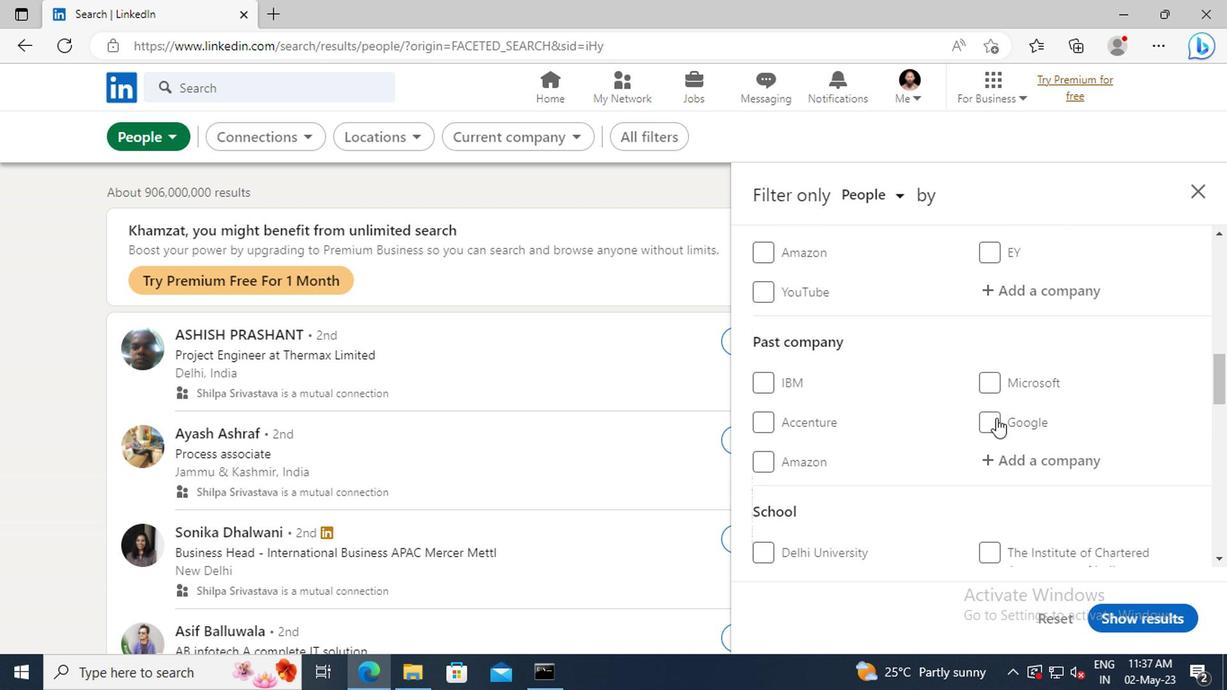 
Action: Mouse scrolled (828, 416) with delta (0, 0)
Screenshot: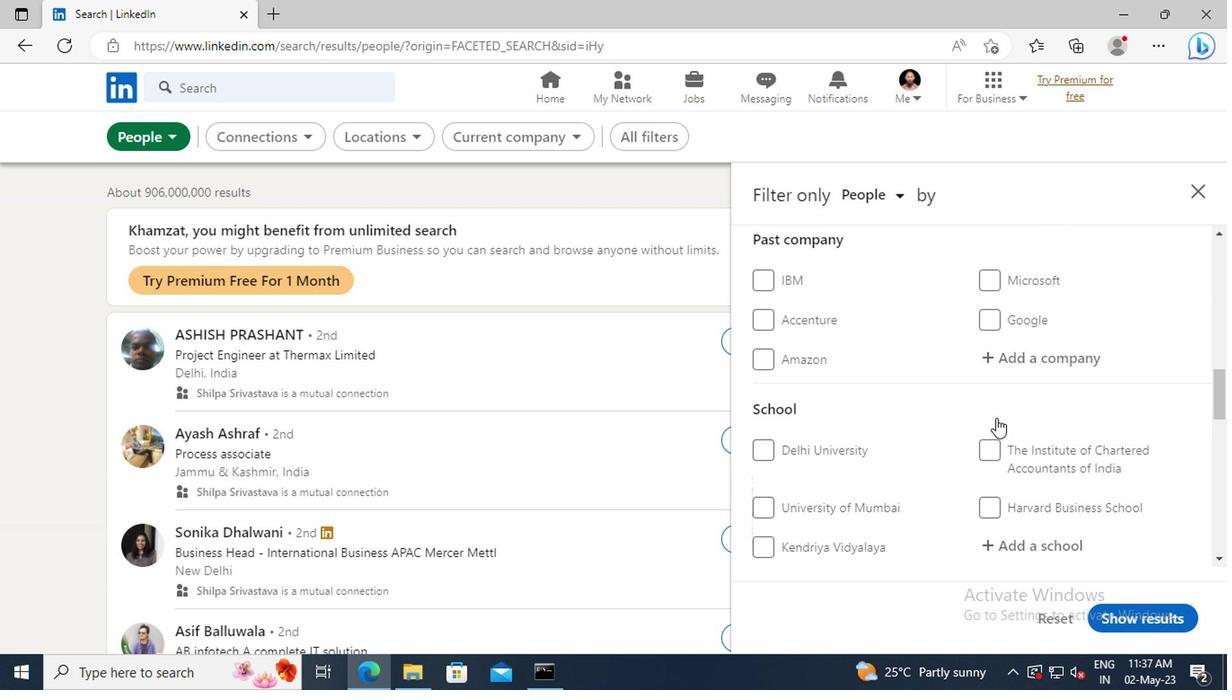 
Action: Mouse scrolled (828, 416) with delta (0, 0)
Screenshot: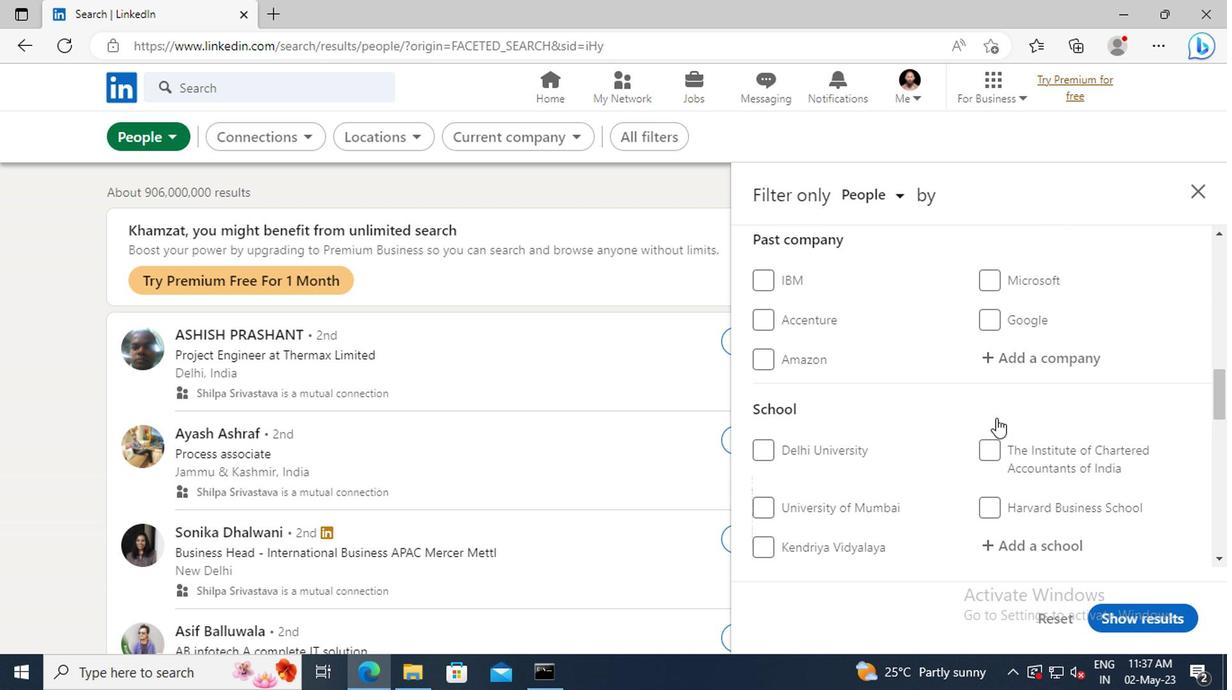 
Action: Mouse scrolled (828, 416) with delta (0, 0)
Screenshot: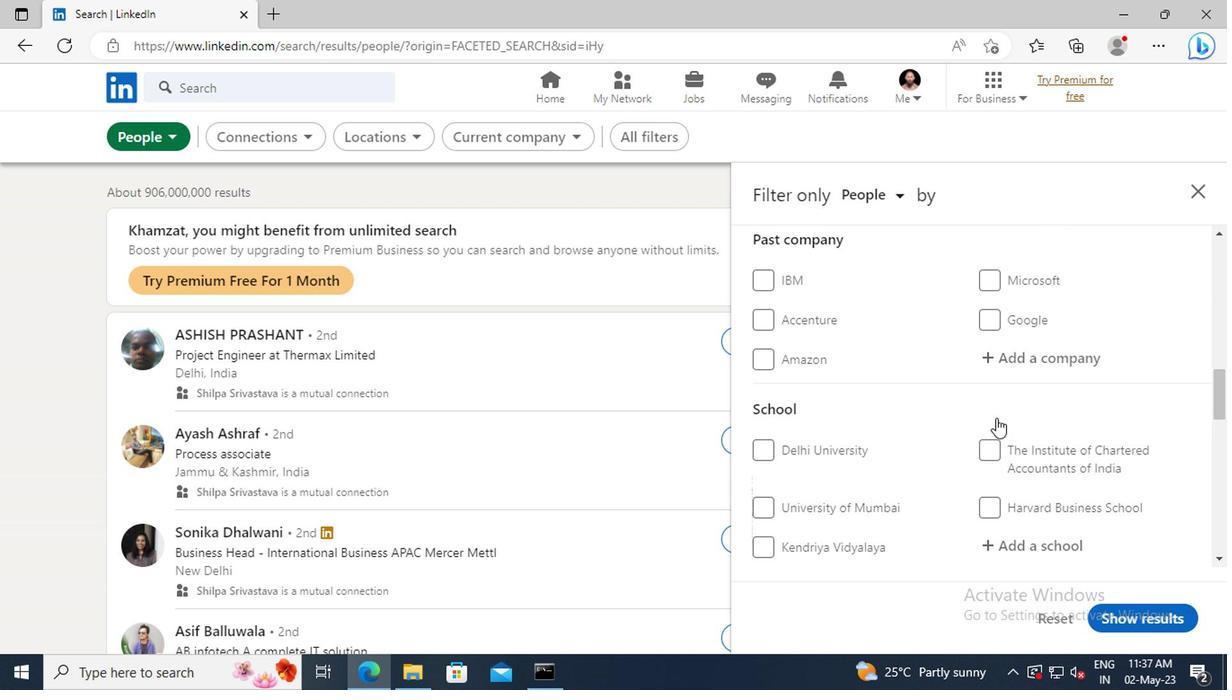 
Action: Mouse scrolled (828, 416) with delta (0, 0)
Screenshot: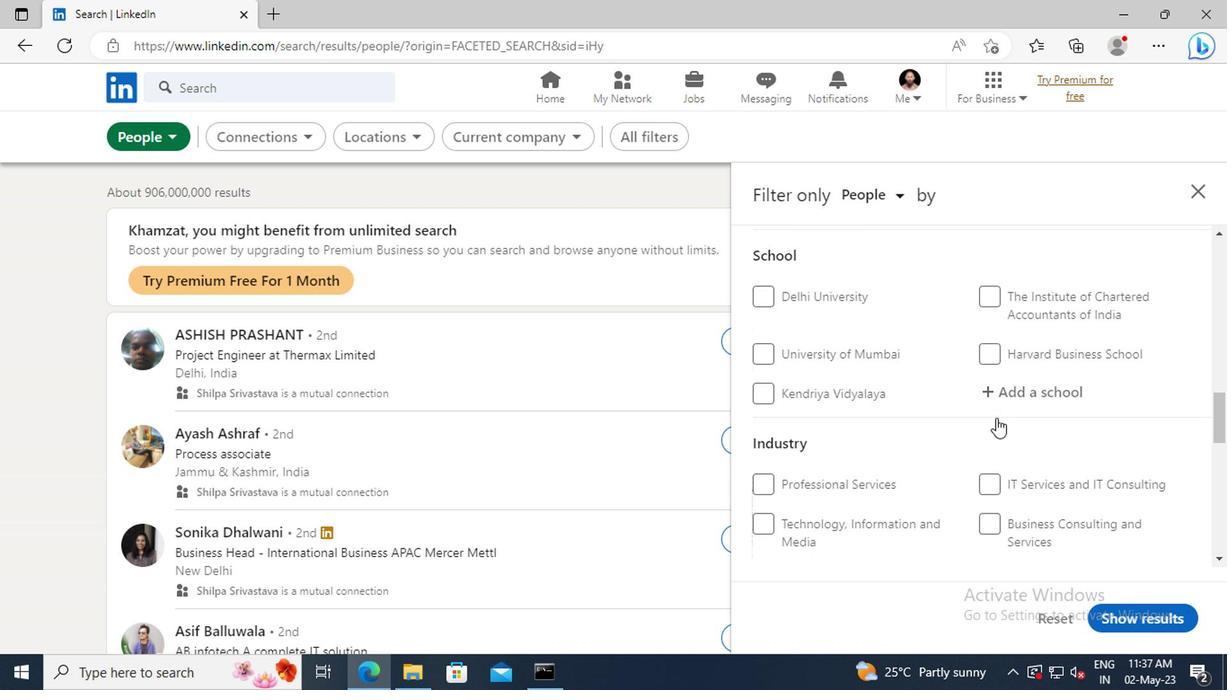 
Action: Mouse scrolled (828, 416) with delta (0, 0)
Screenshot: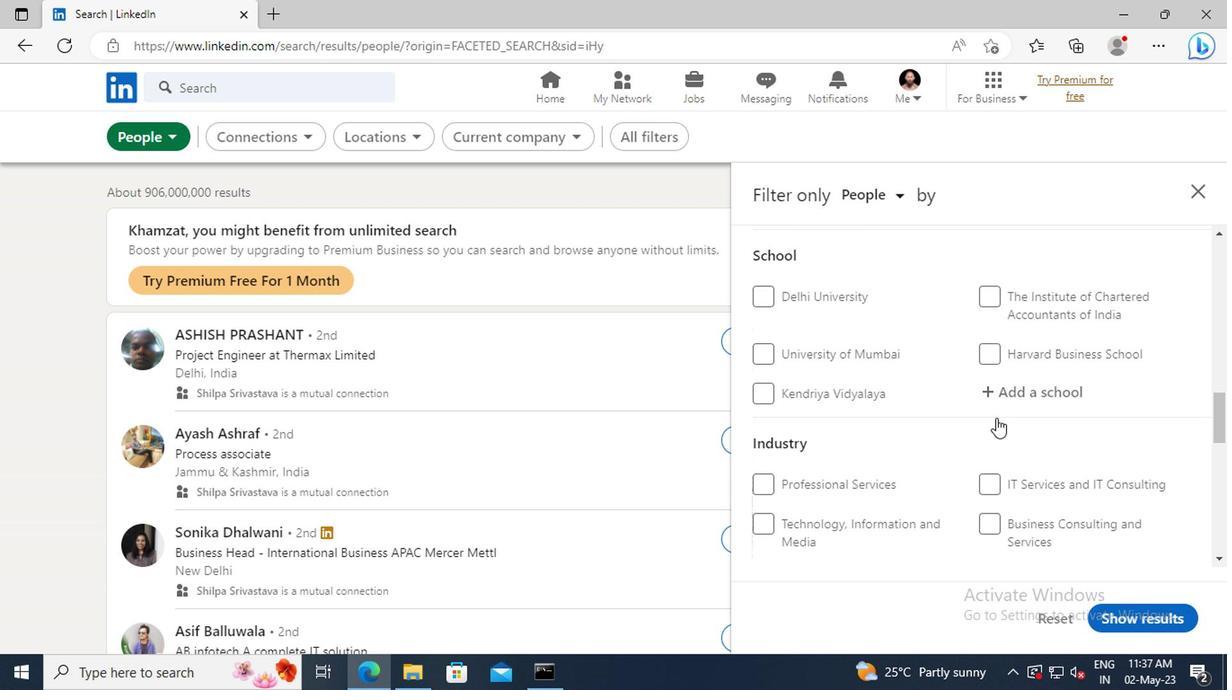 
Action: Mouse scrolled (828, 416) with delta (0, 0)
Screenshot: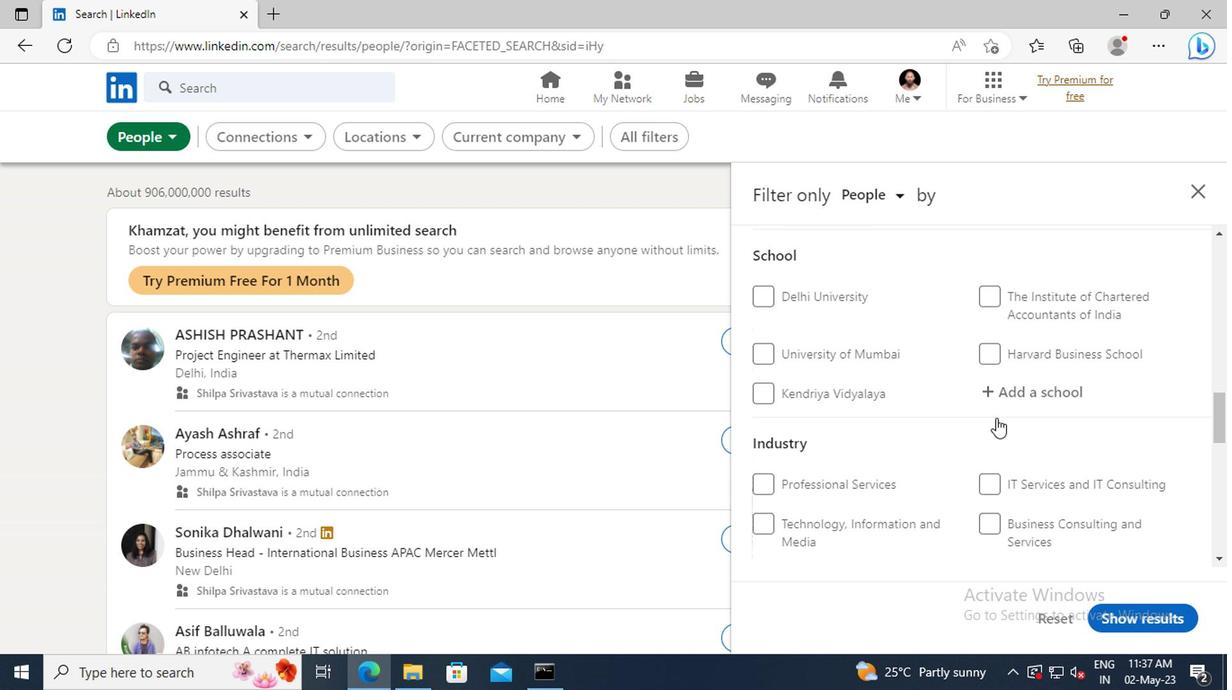 
Action: Mouse scrolled (828, 416) with delta (0, 0)
Screenshot: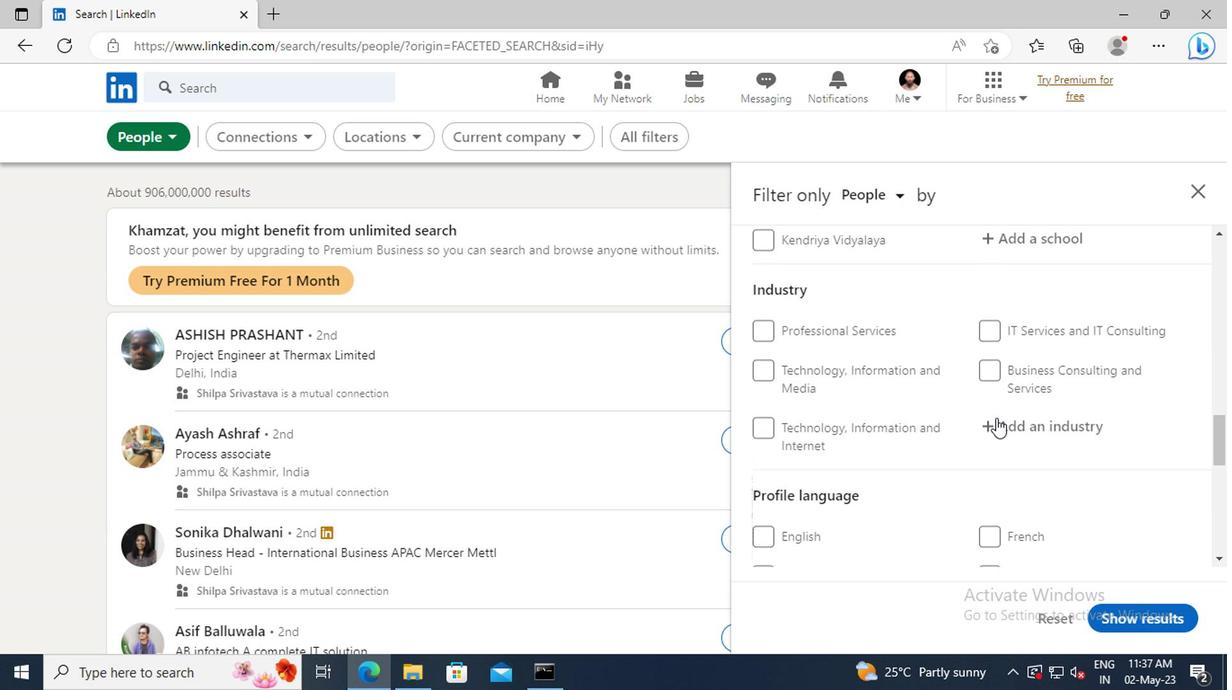 
Action: Mouse scrolled (828, 416) with delta (0, 0)
Screenshot: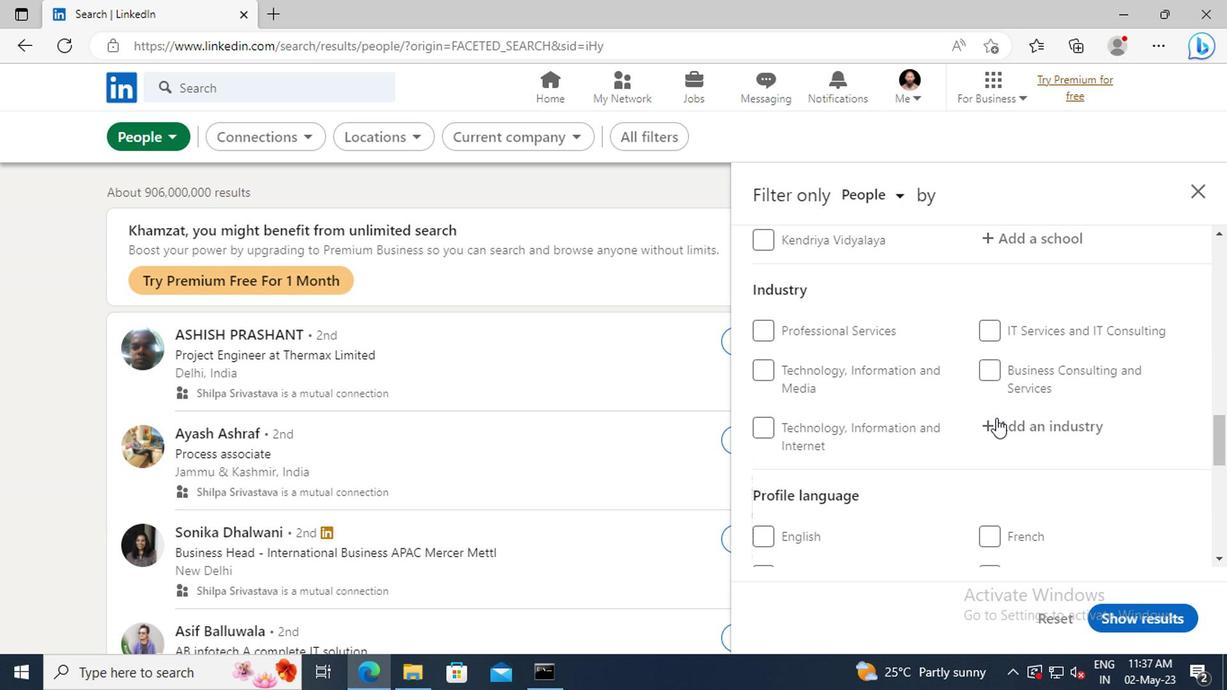 
Action: Mouse scrolled (828, 416) with delta (0, 0)
Screenshot: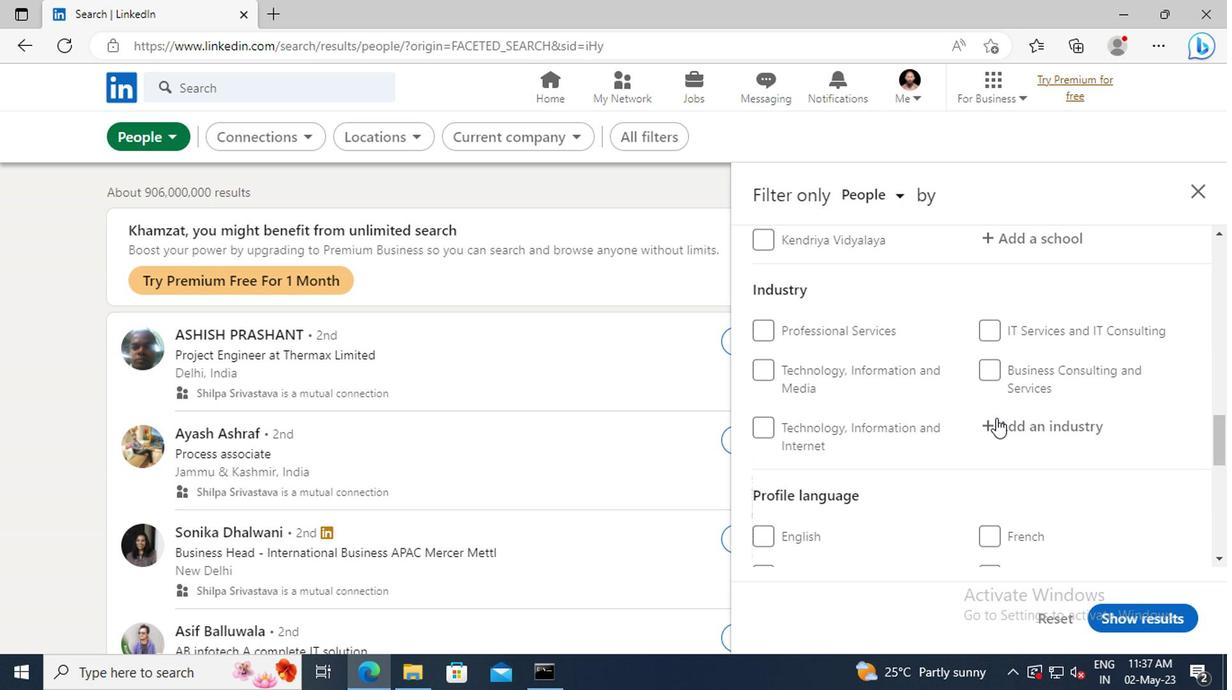 
Action: Mouse moved to (665, 448)
Screenshot: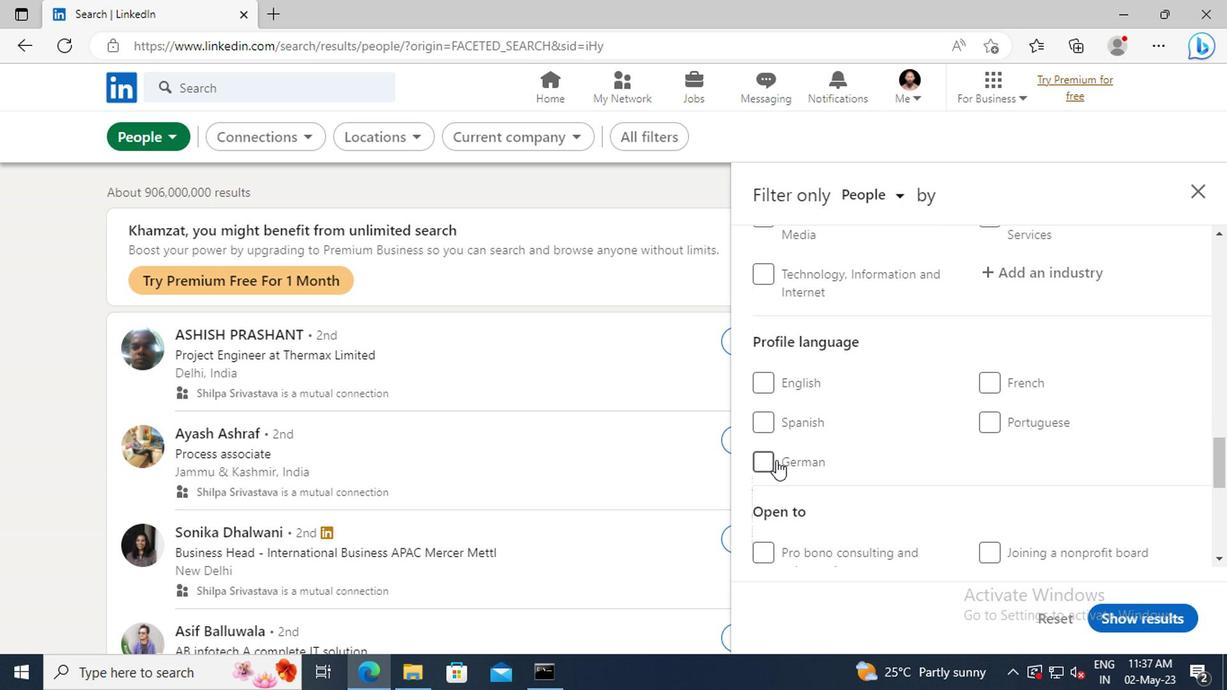 
Action: Mouse pressed left at (665, 448)
Screenshot: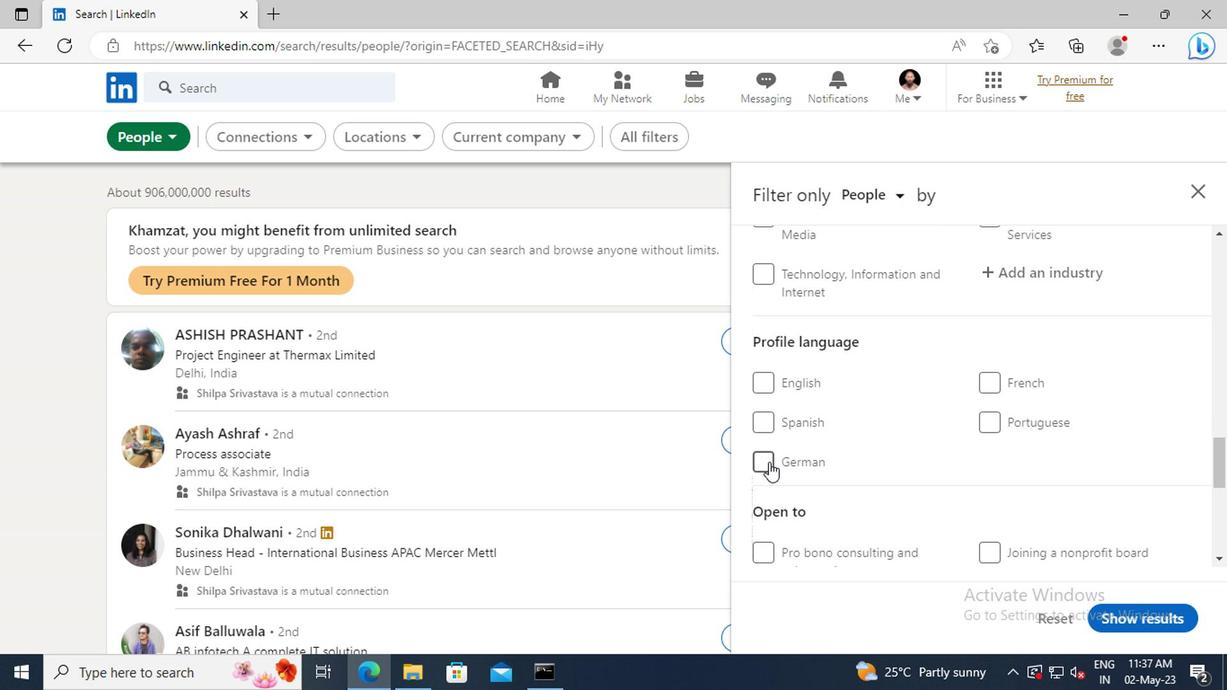 
Action: Mouse moved to (841, 431)
Screenshot: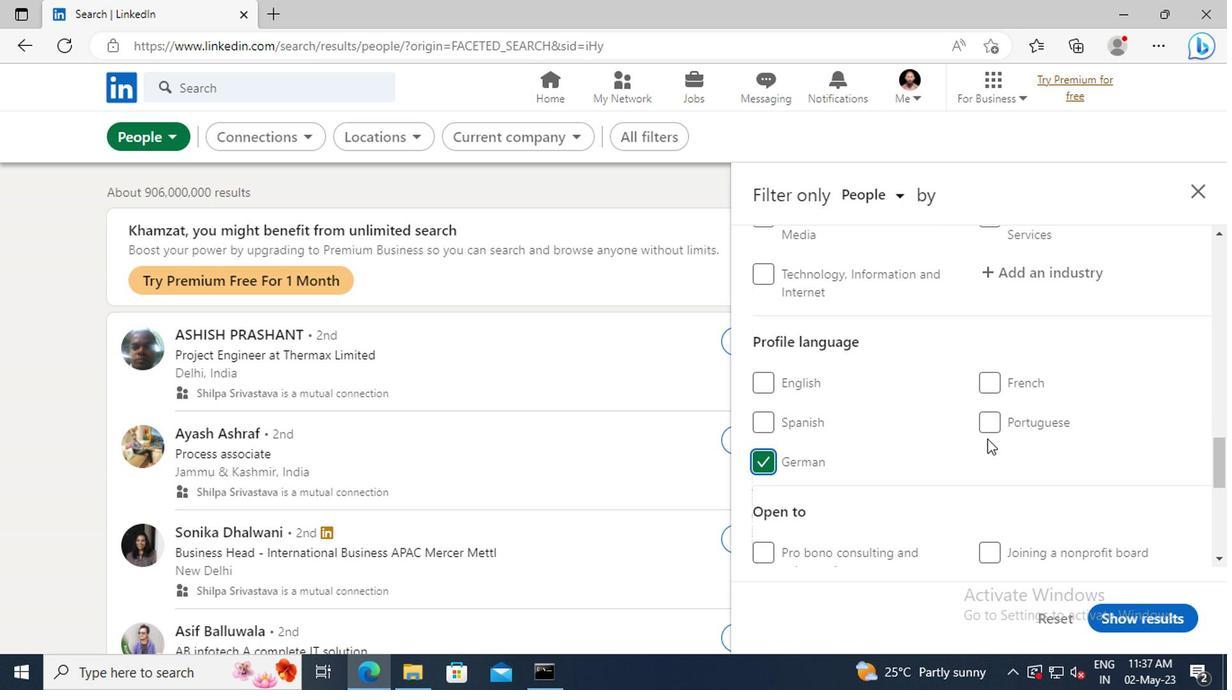 
Action: Mouse scrolled (841, 432) with delta (0, 0)
Screenshot: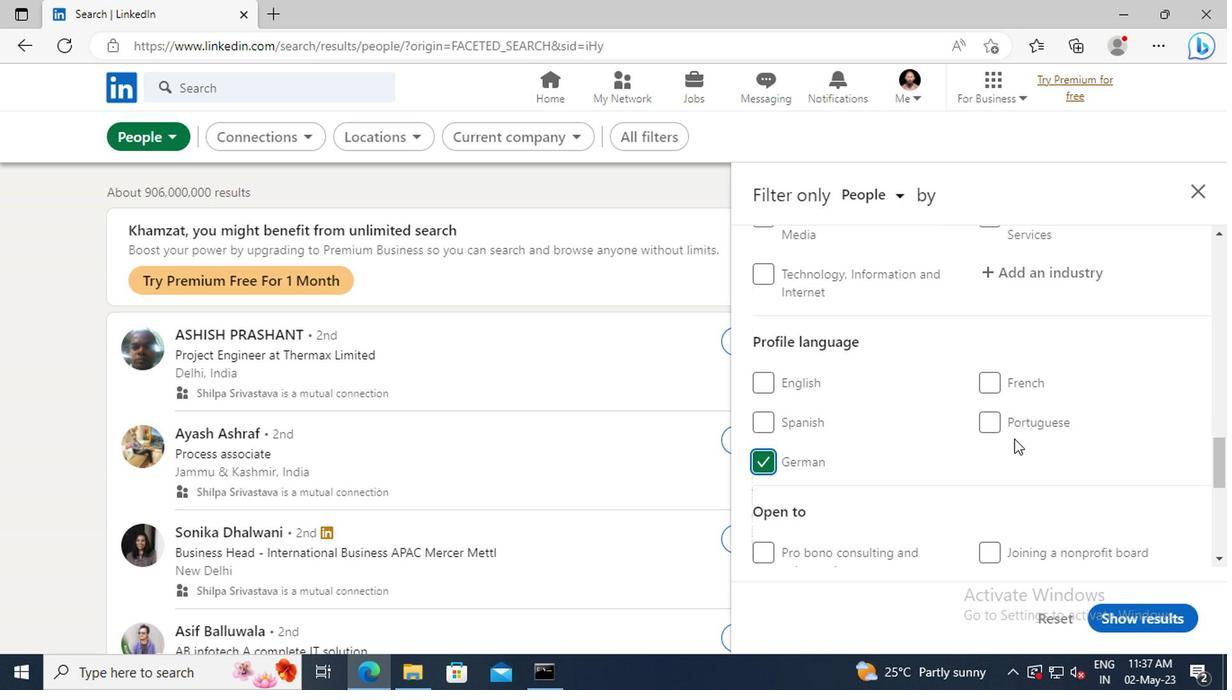 
Action: Mouse scrolled (841, 432) with delta (0, 0)
Screenshot: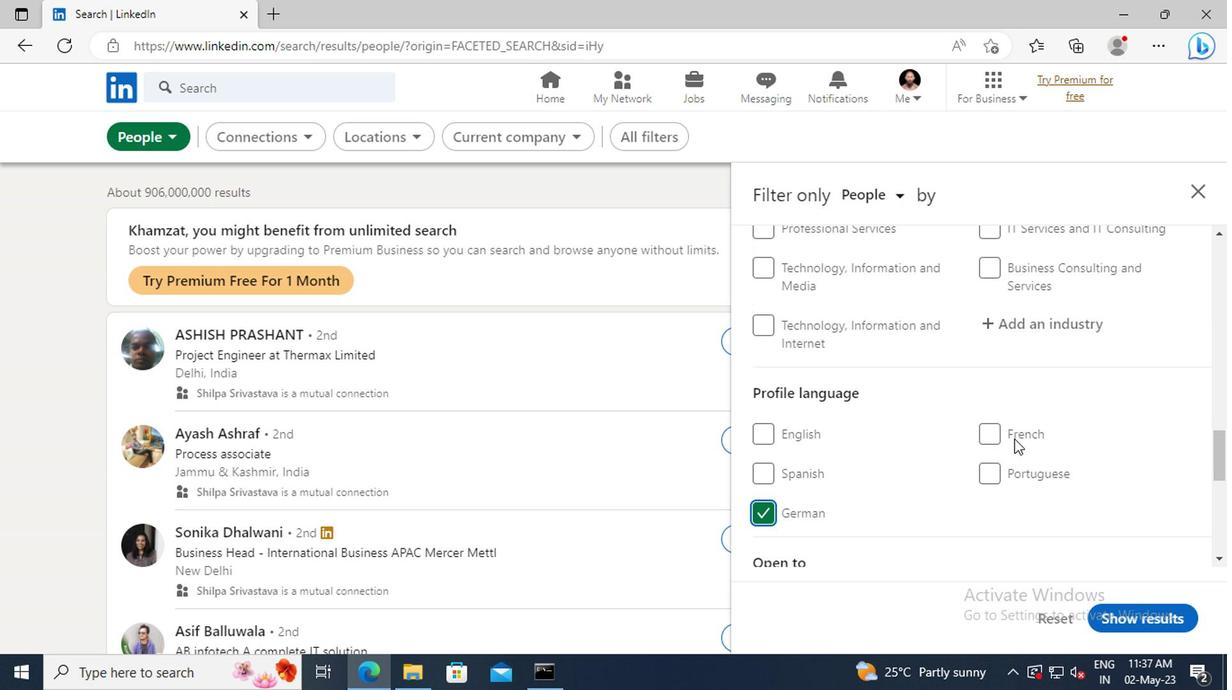 
Action: Mouse scrolled (841, 432) with delta (0, 0)
Screenshot: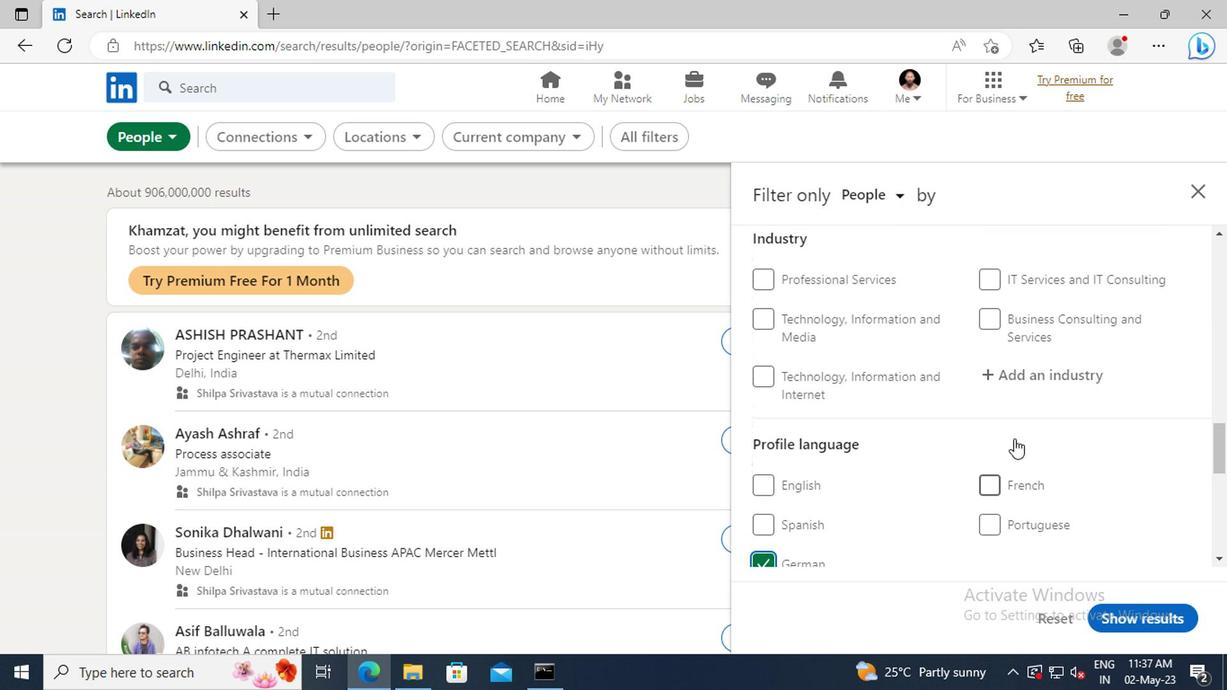 
Action: Mouse scrolled (841, 432) with delta (0, 0)
Screenshot: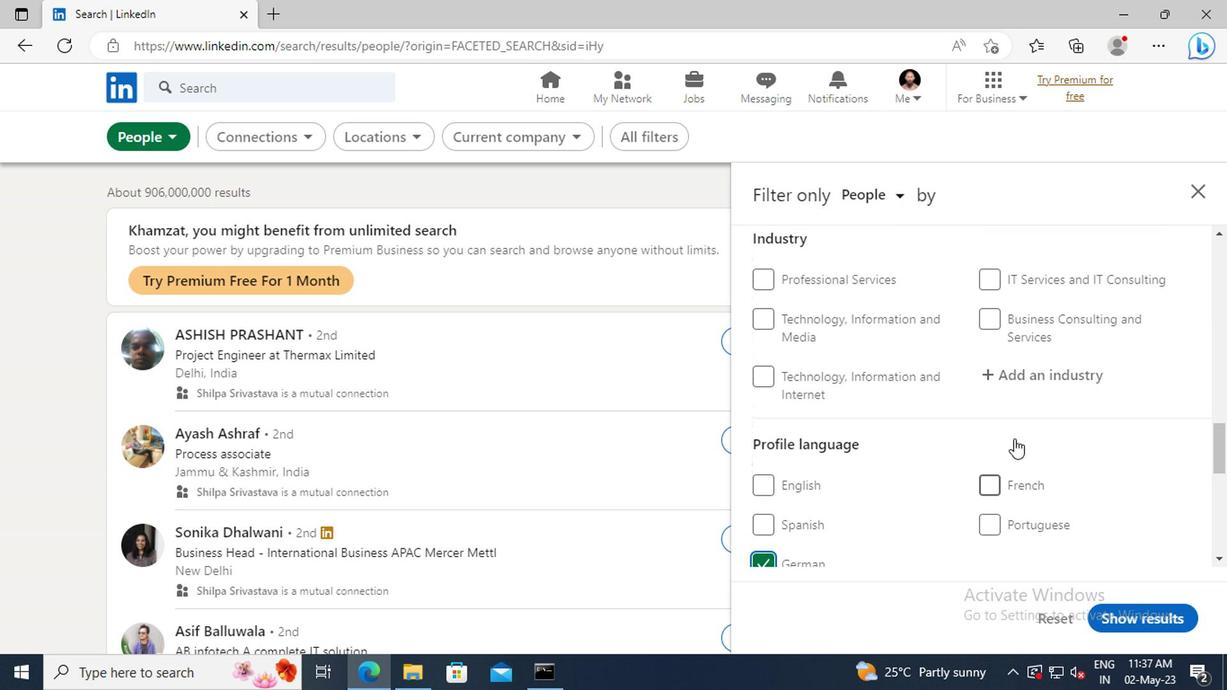 
Action: Mouse scrolled (841, 432) with delta (0, 0)
Screenshot: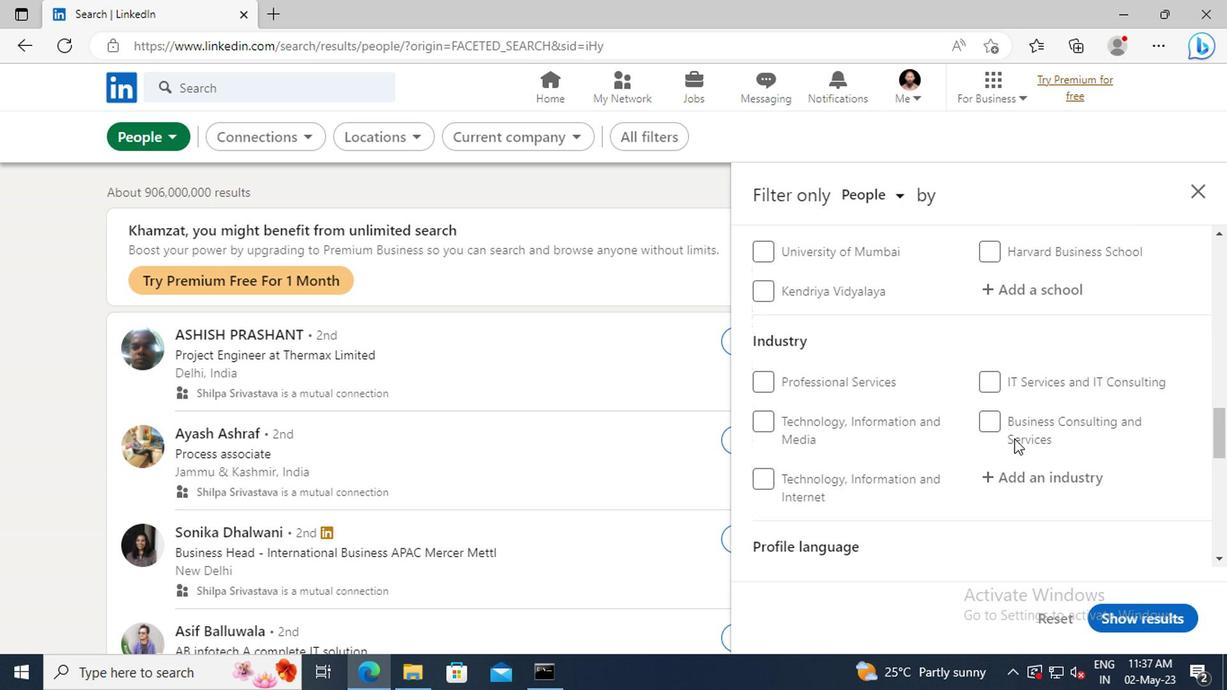 
Action: Mouse scrolled (841, 432) with delta (0, 0)
Screenshot: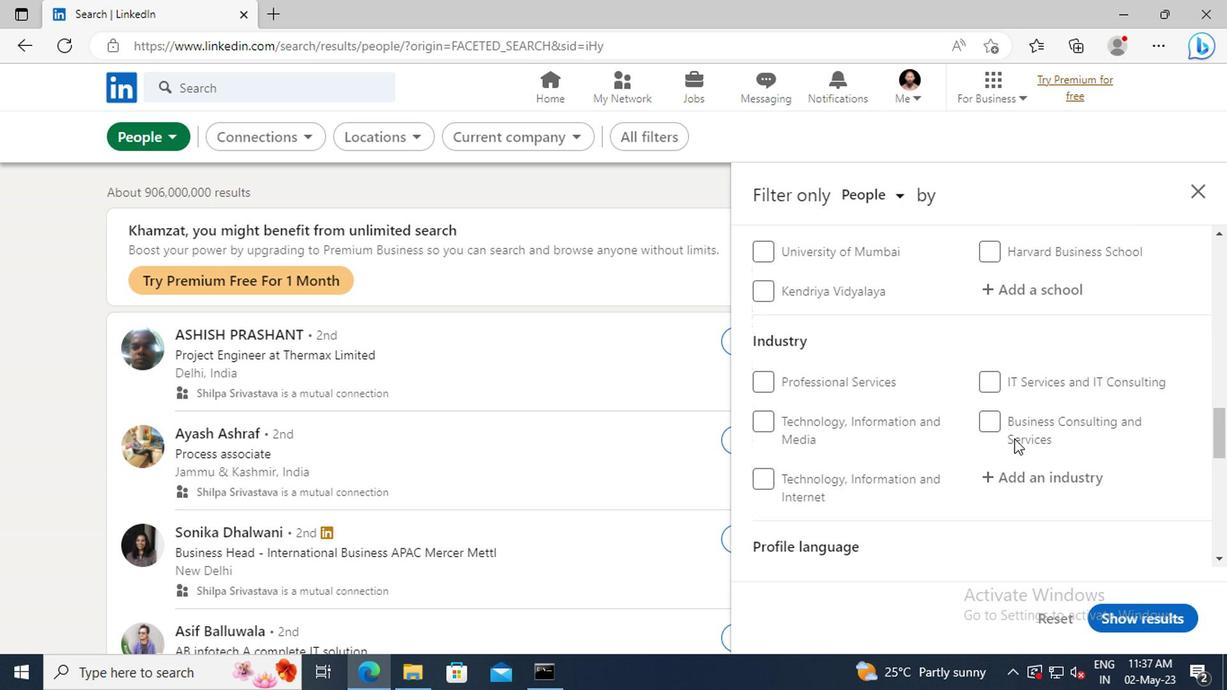 
Action: Mouse scrolled (841, 432) with delta (0, 0)
Screenshot: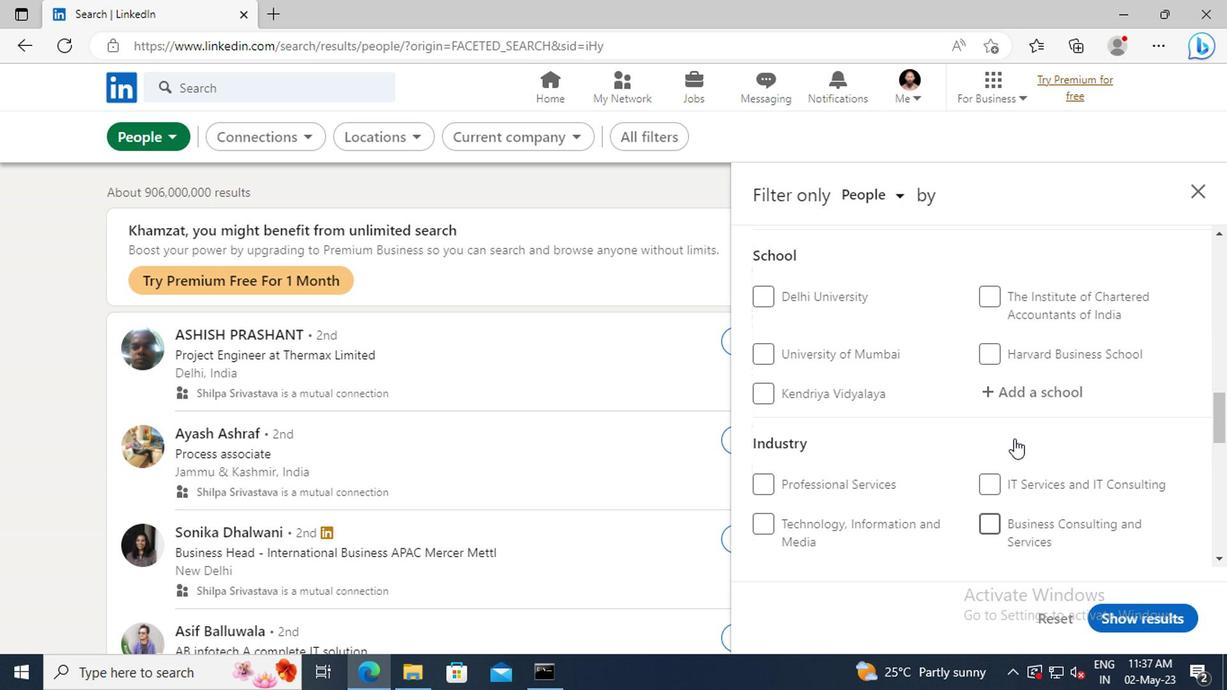 
Action: Mouse scrolled (841, 432) with delta (0, 0)
Screenshot: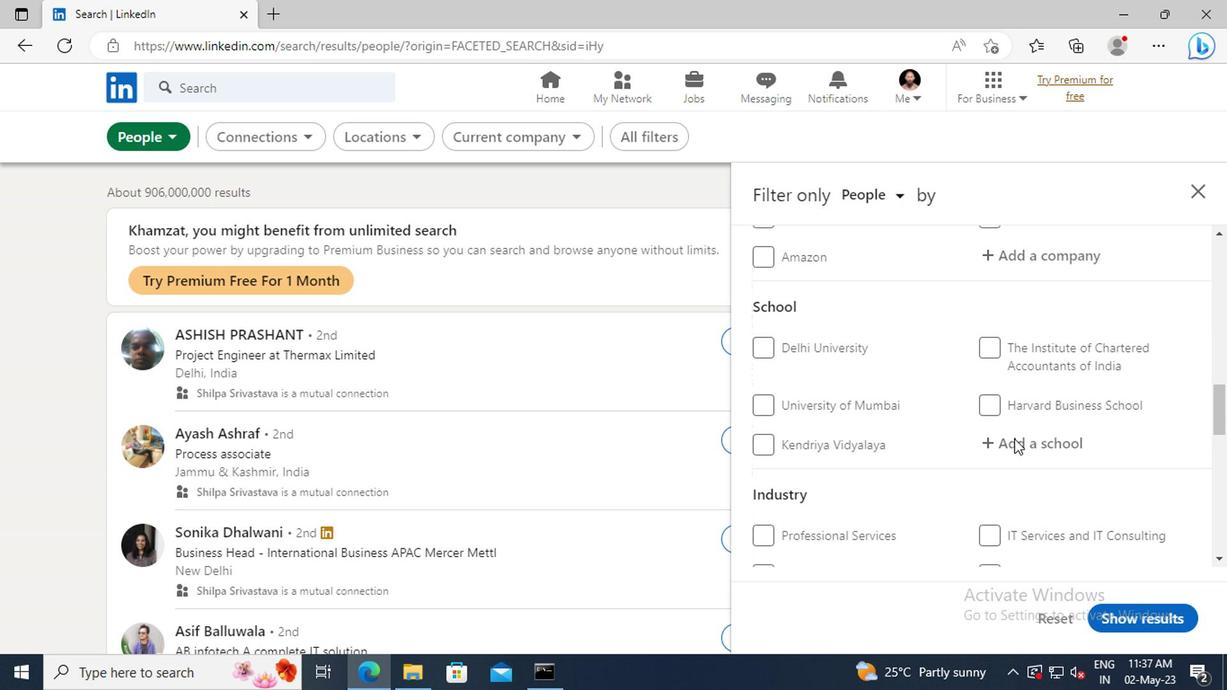 
Action: Mouse scrolled (841, 432) with delta (0, 0)
Screenshot: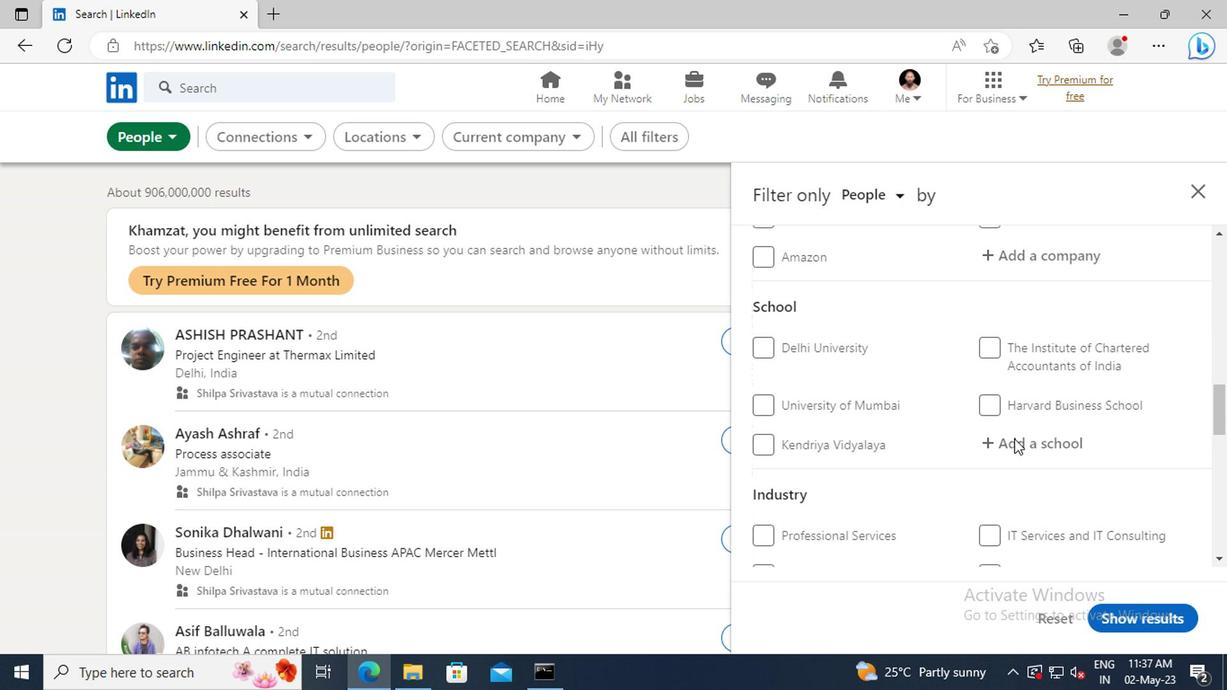 
Action: Mouse scrolled (841, 432) with delta (0, 0)
Screenshot: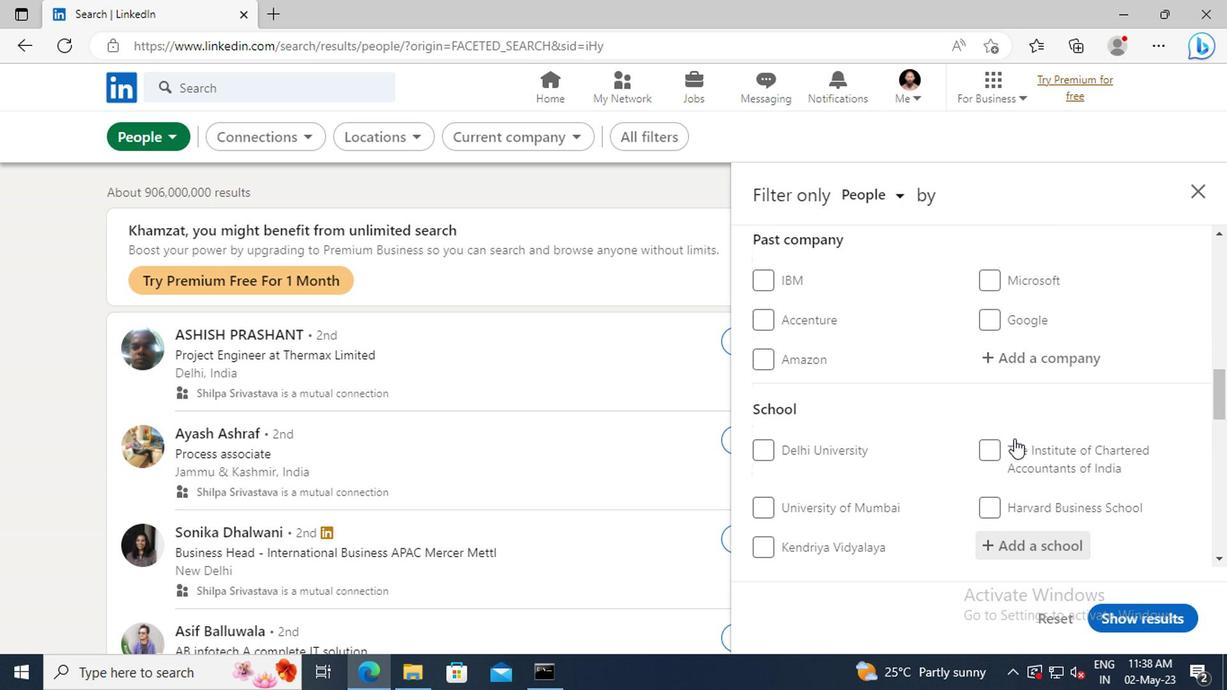 
Action: Mouse scrolled (841, 432) with delta (0, 0)
Screenshot: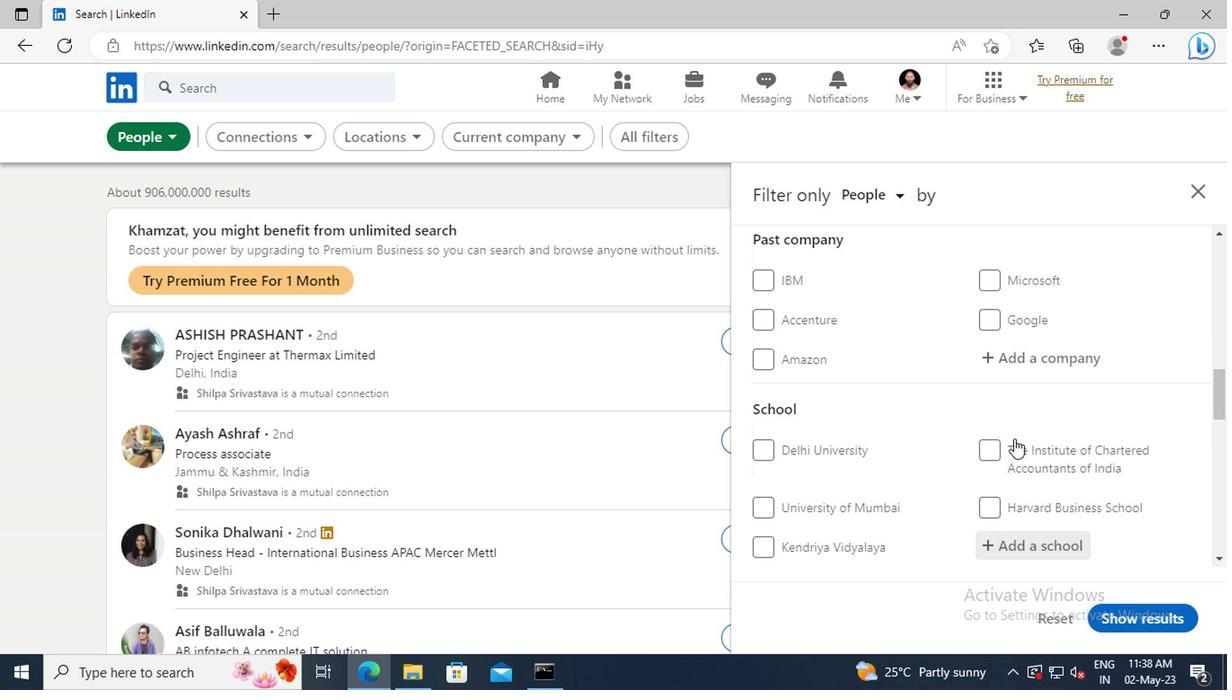 
Action: Mouse scrolled (841, 432) with delta (0, 0)
Screenshot: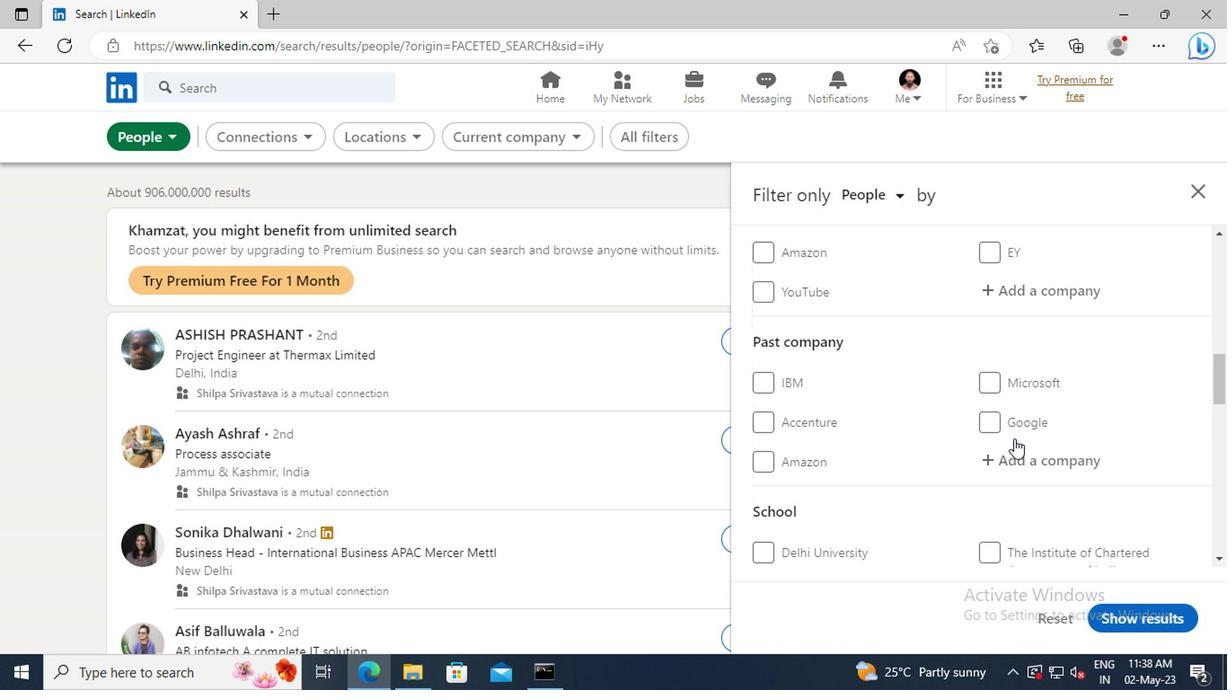 
Action: Mouse scrolled (841, 432) with delta (0, 0)
Screenshot: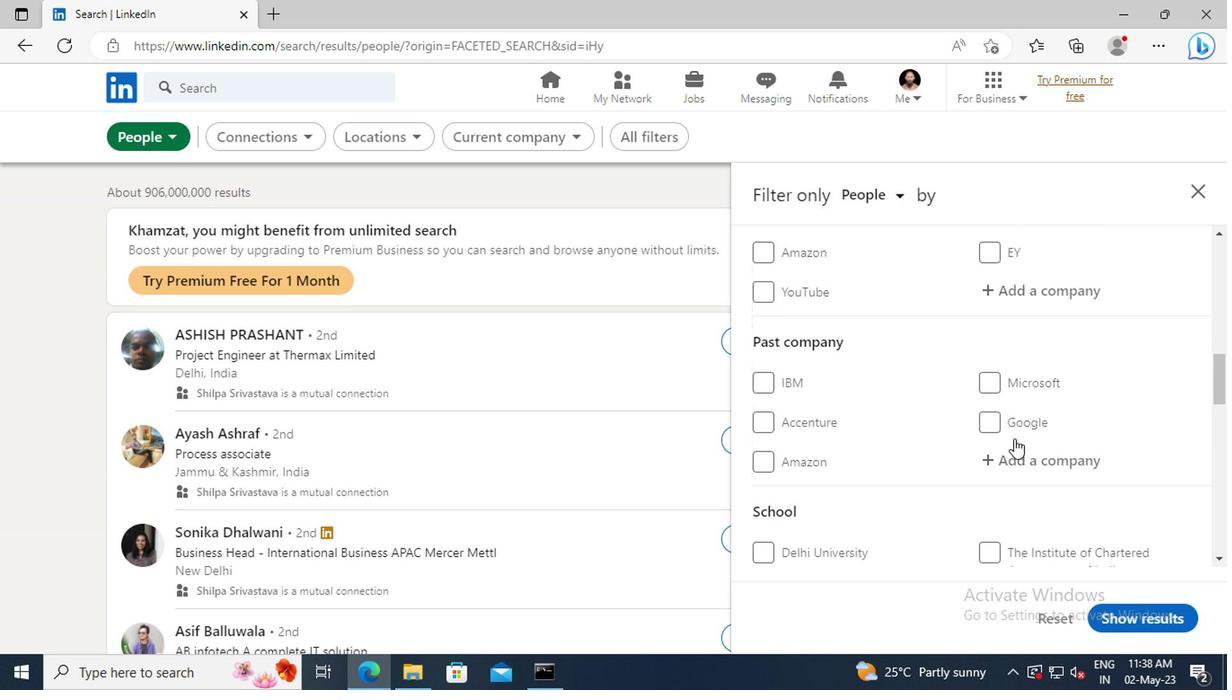 
Action: Mouse moved to (833, 400)
Screenshot: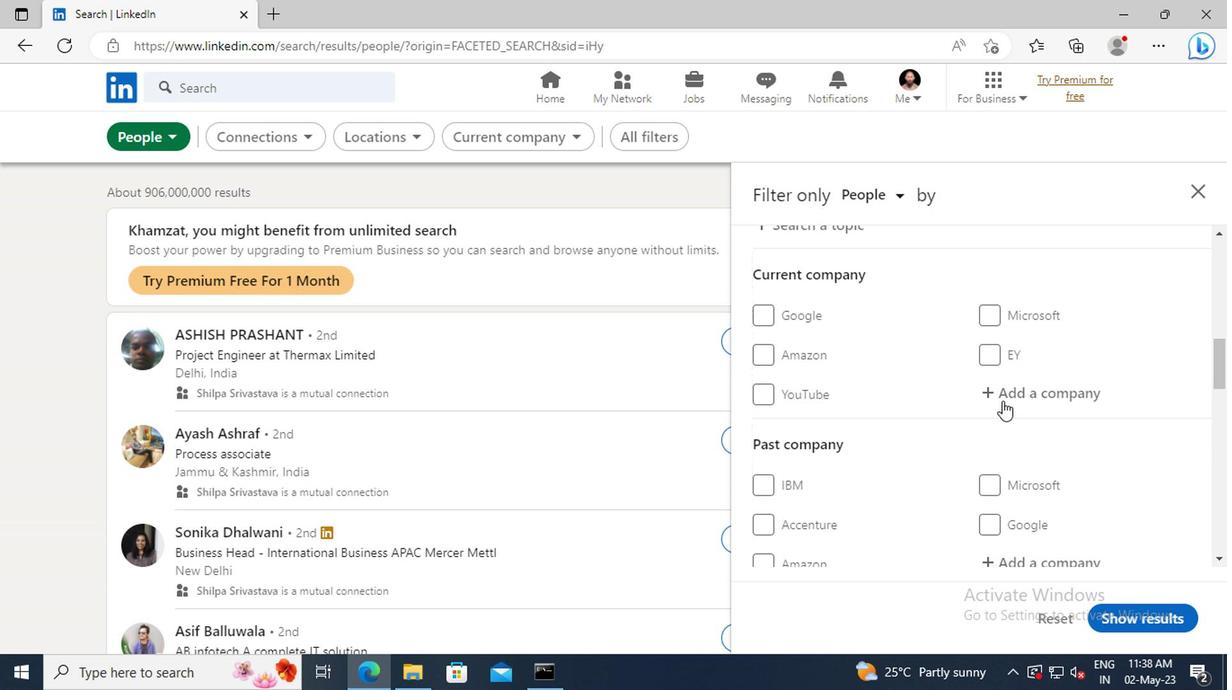 
Action: Mouse pressed left at (833, 400)
Screenshot: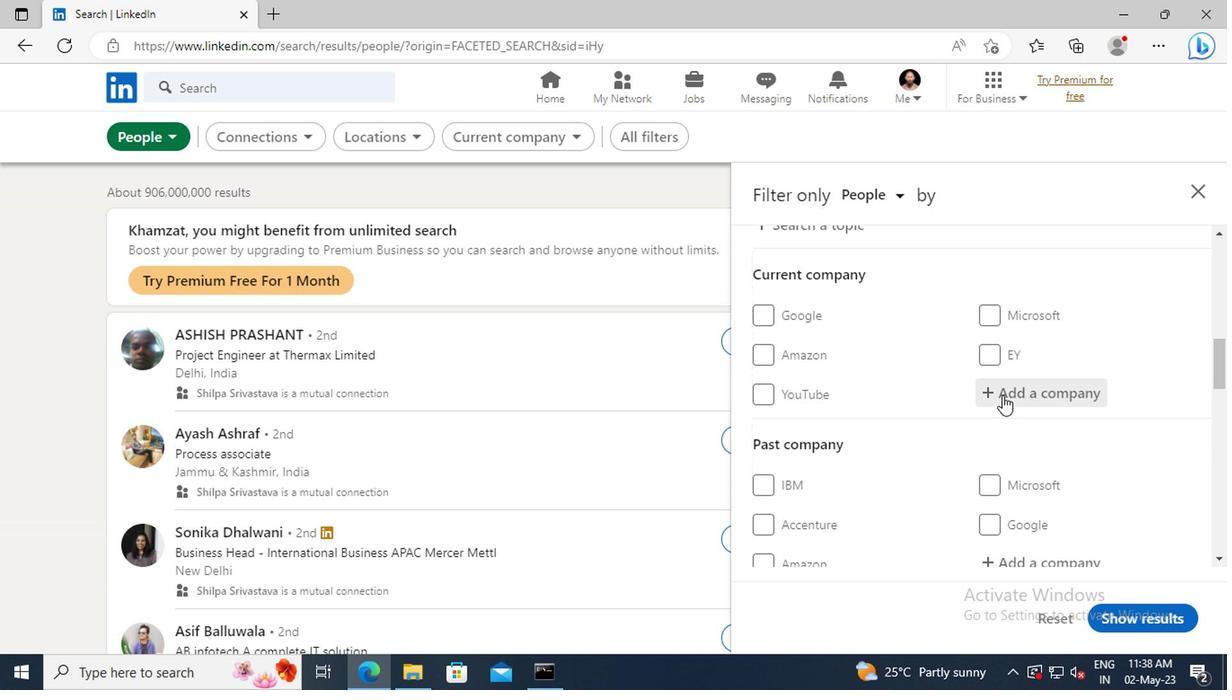 
Action: Key pressed <Key.shift>DE<Key.shift>VERE<Key.space><Key.shift>GR
Screenshot: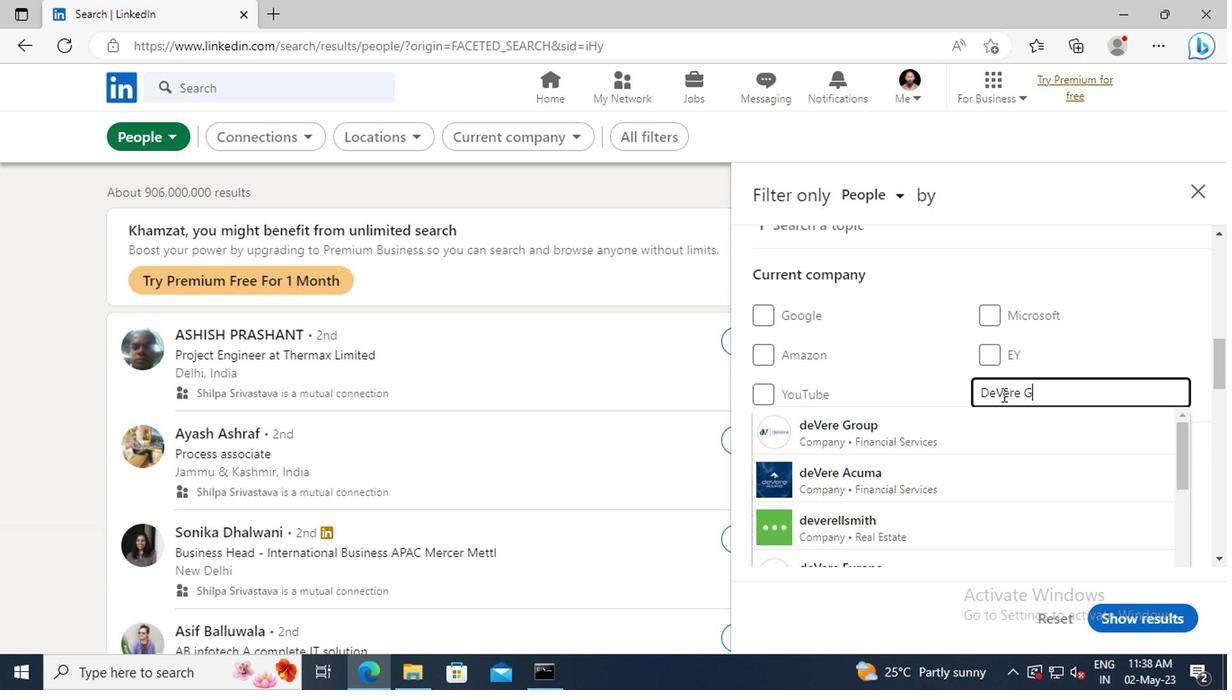
Action: Mouse moved to (833, 420)
Screenshot: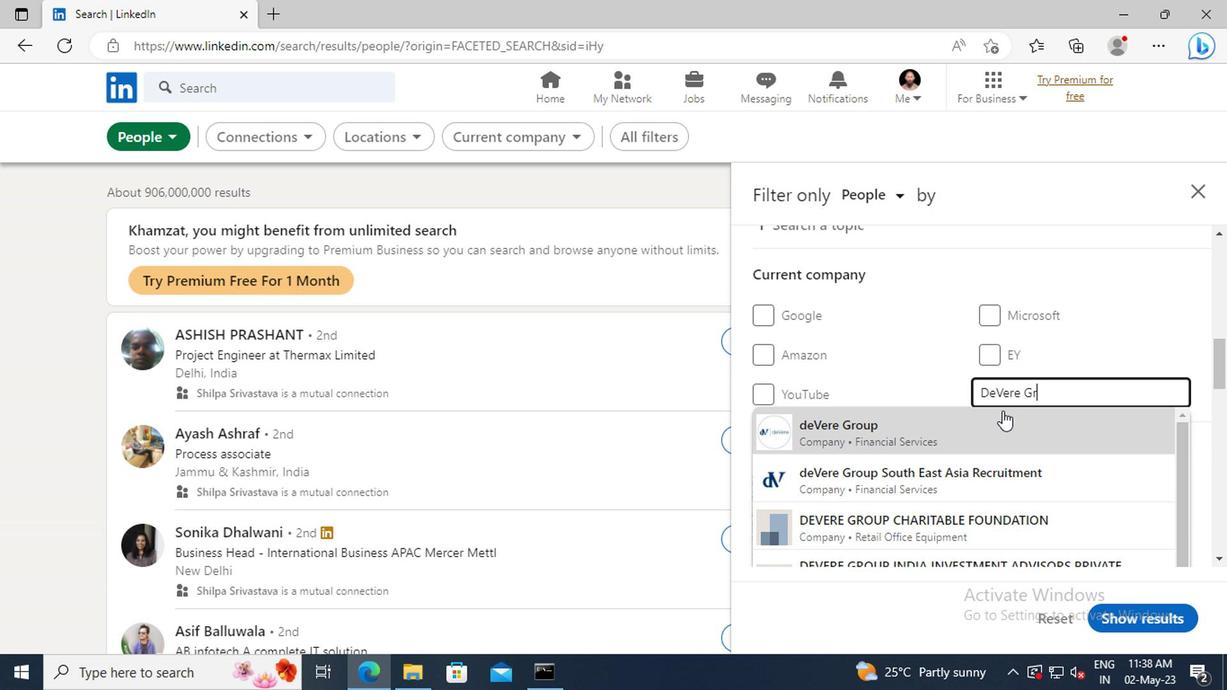 
Action: Mouse pressed left at (833, 420)
Screenshot: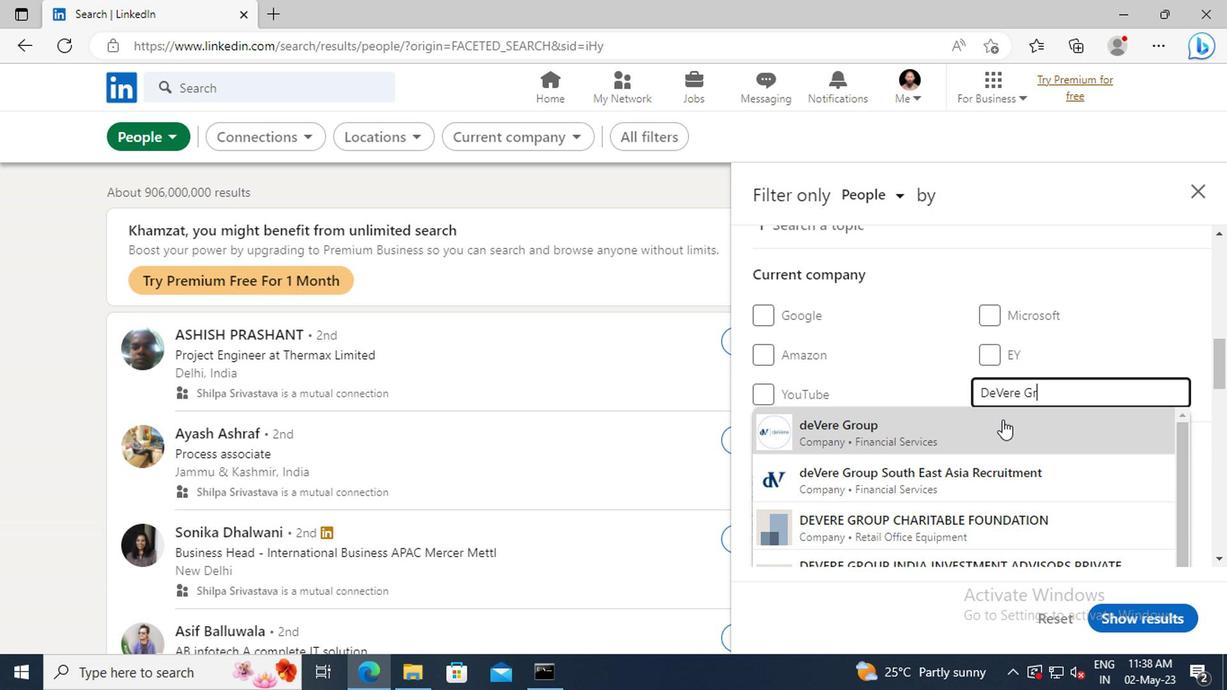 
Action: Mouse scrolled (833, 419) with delta (0, 0)
Screenshot: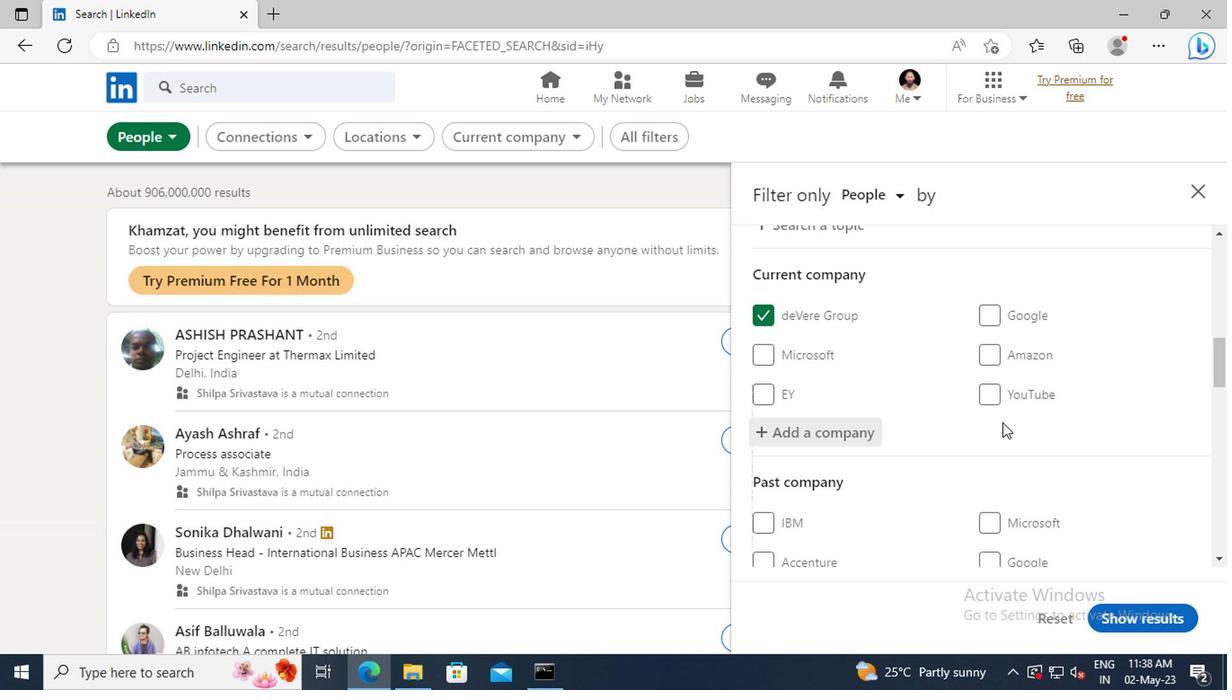 
Action: Mouse scrolled (833, 419) with delta (0, 0)
Screenshot: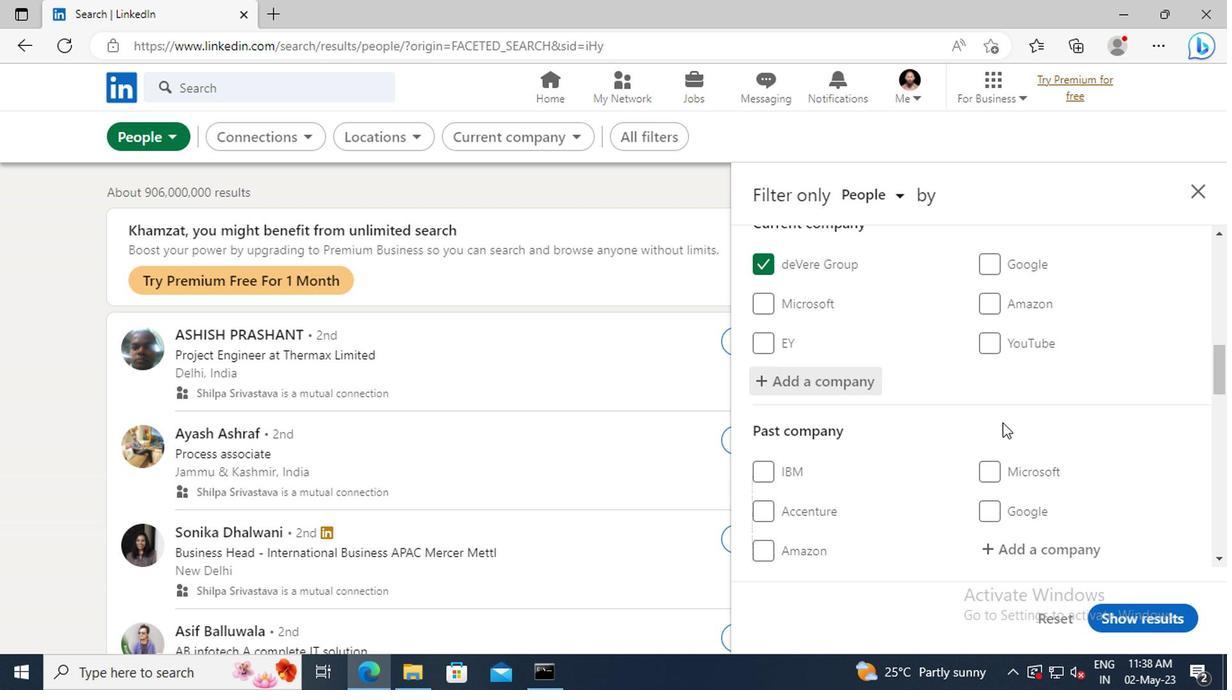 
Action: Mouse scrolled (833, 419) with delta (0, 0)
Screenshot: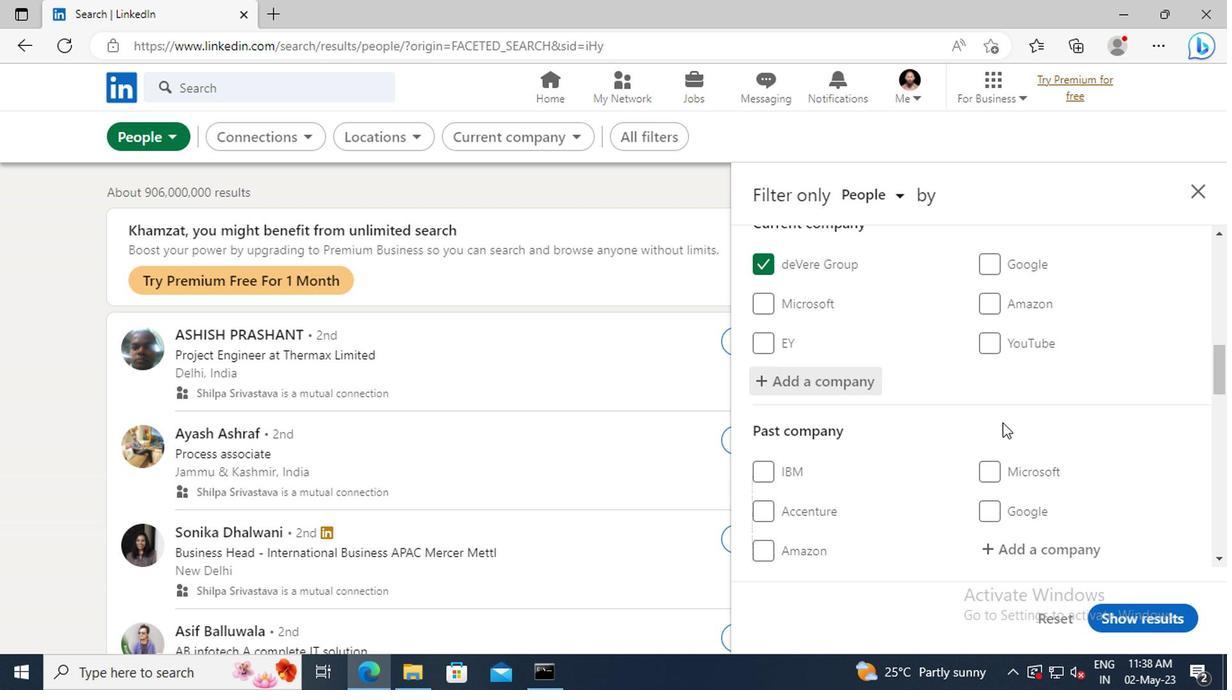 
Action: Mouse moved to (830, 409)
Screenshot: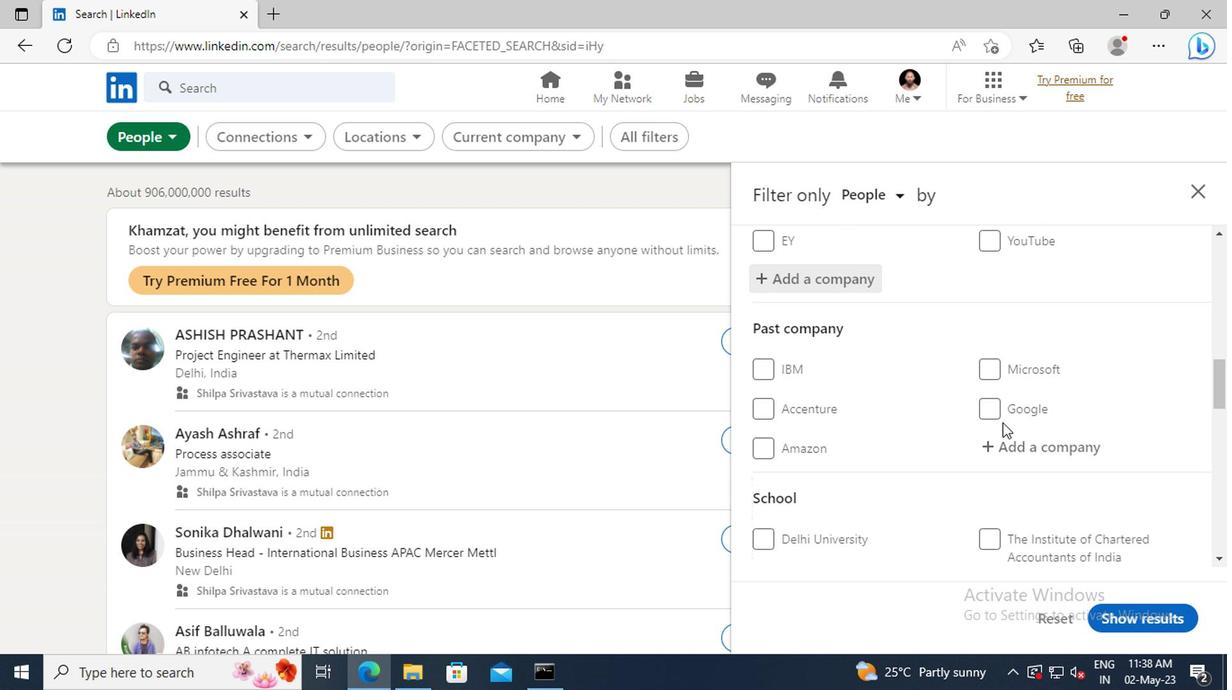 
Action: Mouse scrolled (830, 409) with delta (0, 0)
Screenshot: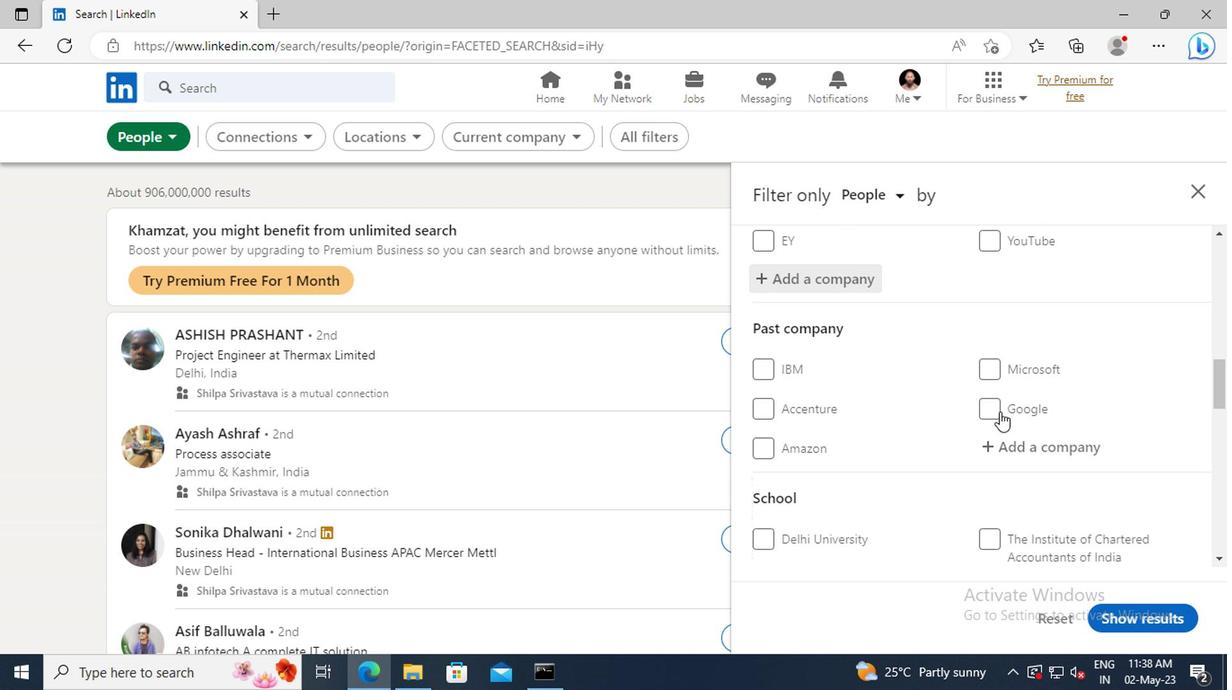 
Action: Mouse scrolled (830, 409) with delta (0, 0)
Screenshot: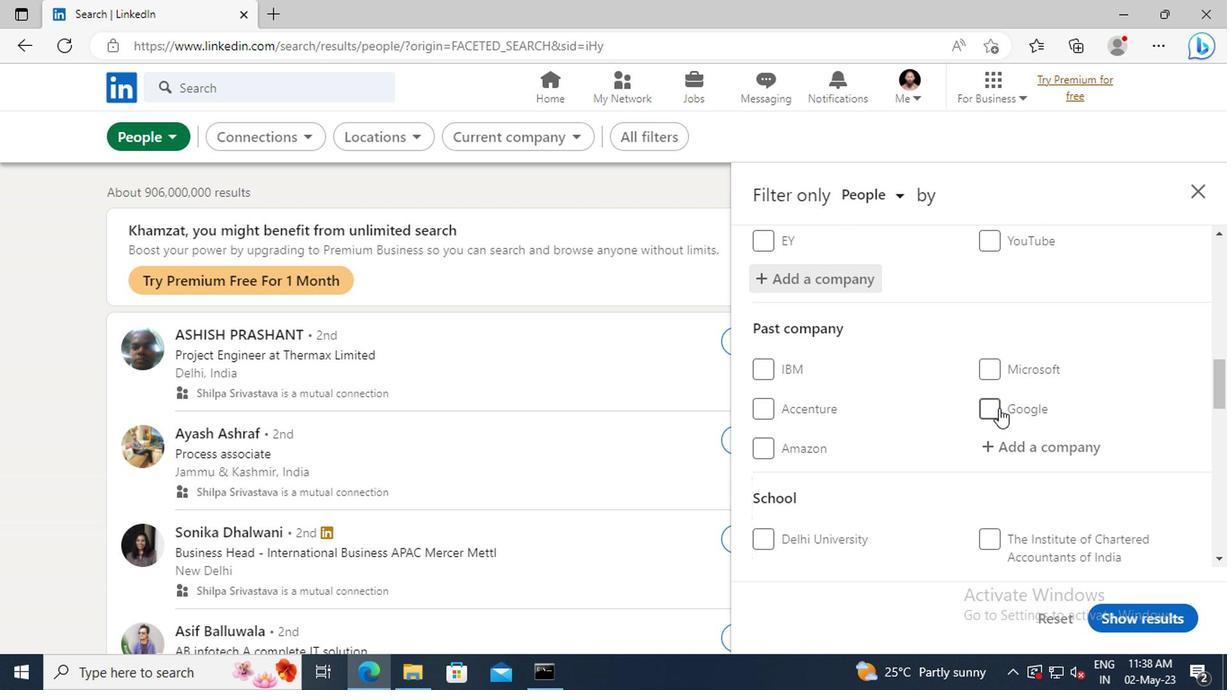 
Action: Mouse moved to (824, 393)
Screenshot: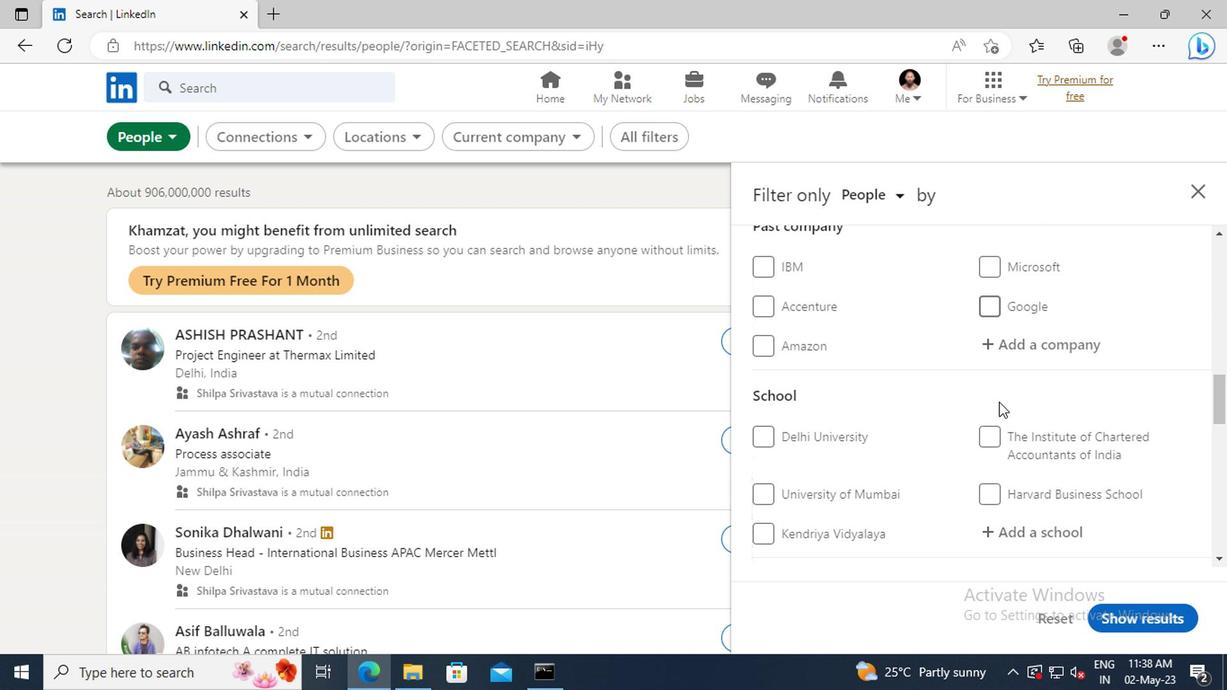 
Action: Mouse scrolled (824, 392) with delta (0, 0)
Screenshot: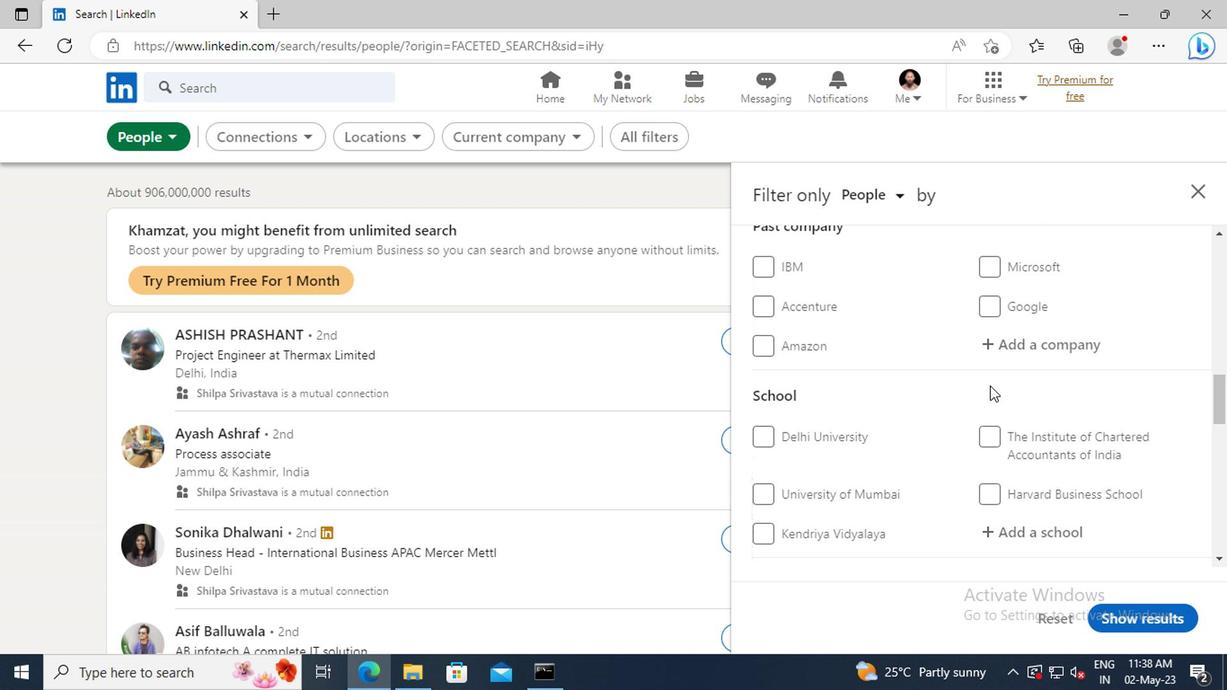 
Action: Mouse moved to (821, 381)
Screenshot: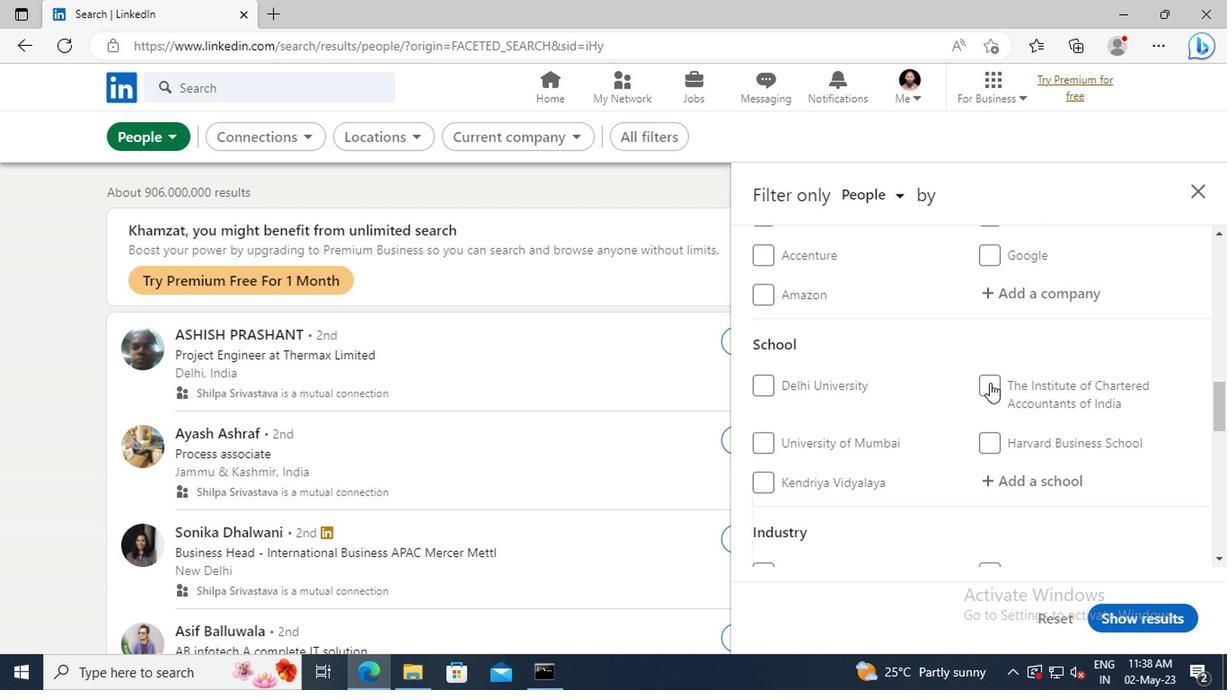 
Action: Mouse scrolled (821, 381) with delta (0, 0)
Screenshot: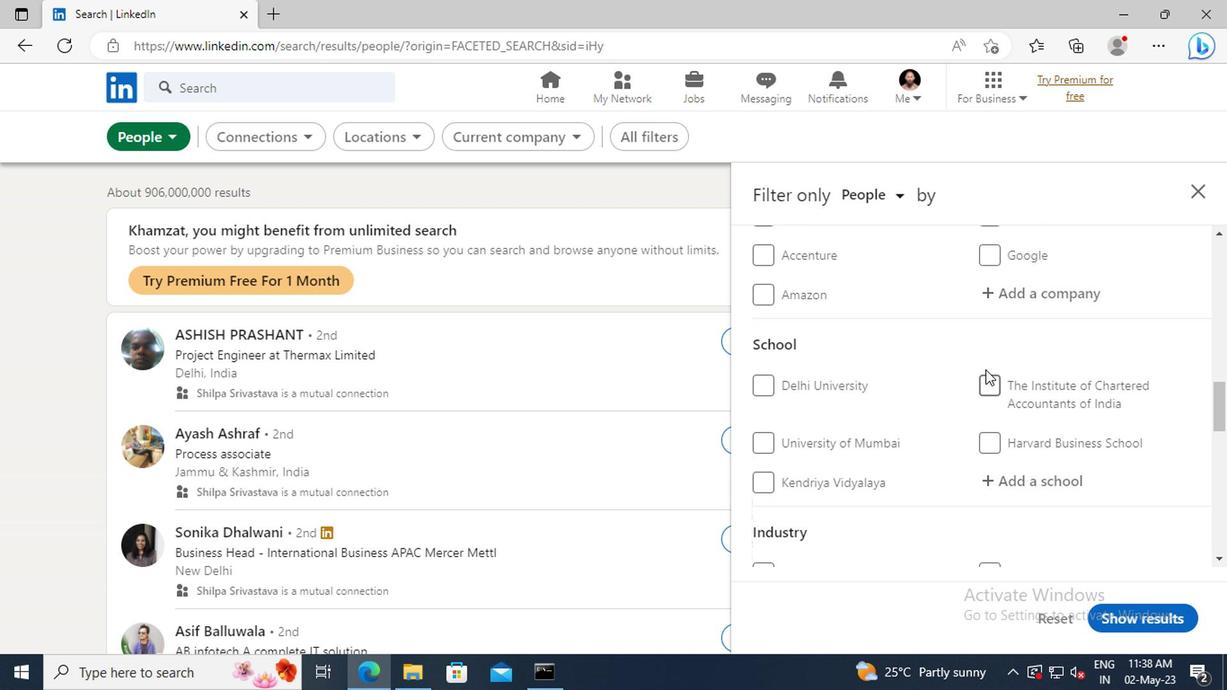 
Action: Mouse scrolled (821, 381) with delta (0, 0)
Screenshot: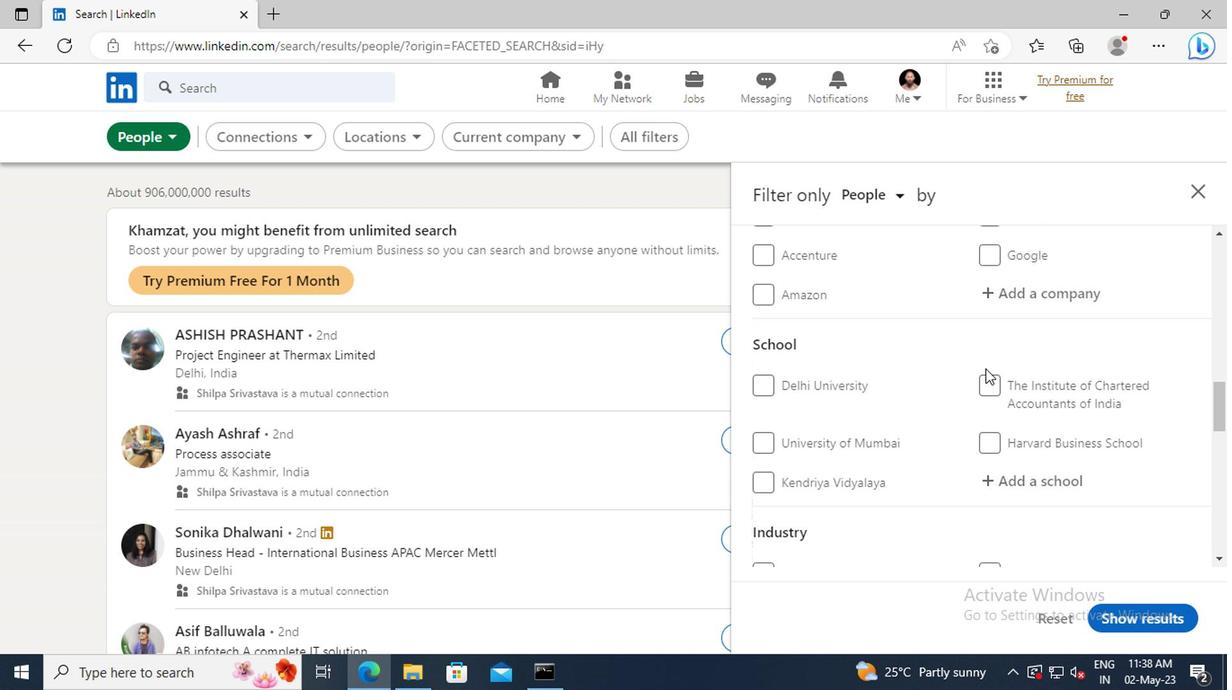 
Action: Mouse moved to (823, 389)
Screenshot: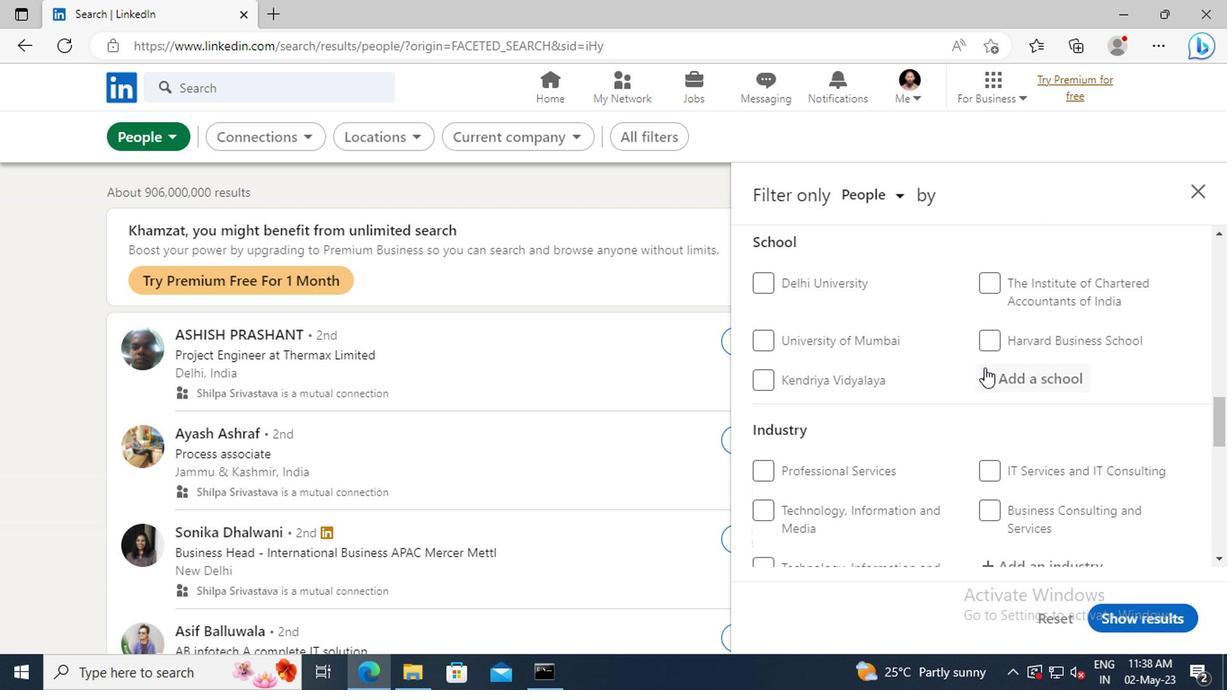 
Action: Mouse pressed left at (823, 389)
Screenshot: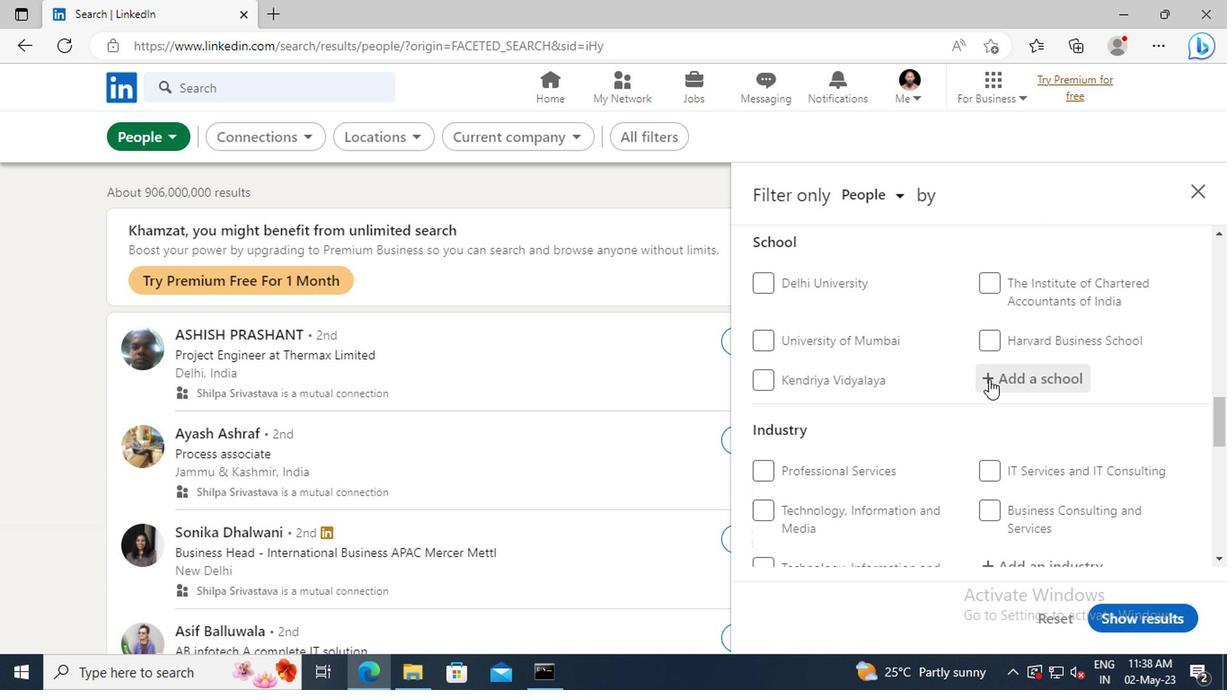 
Action: Key pressed <Key.shift>AMITY<Key.space><Key.shift>UNIVERSITY<Key.space><Key.shift>GW
Screenshot: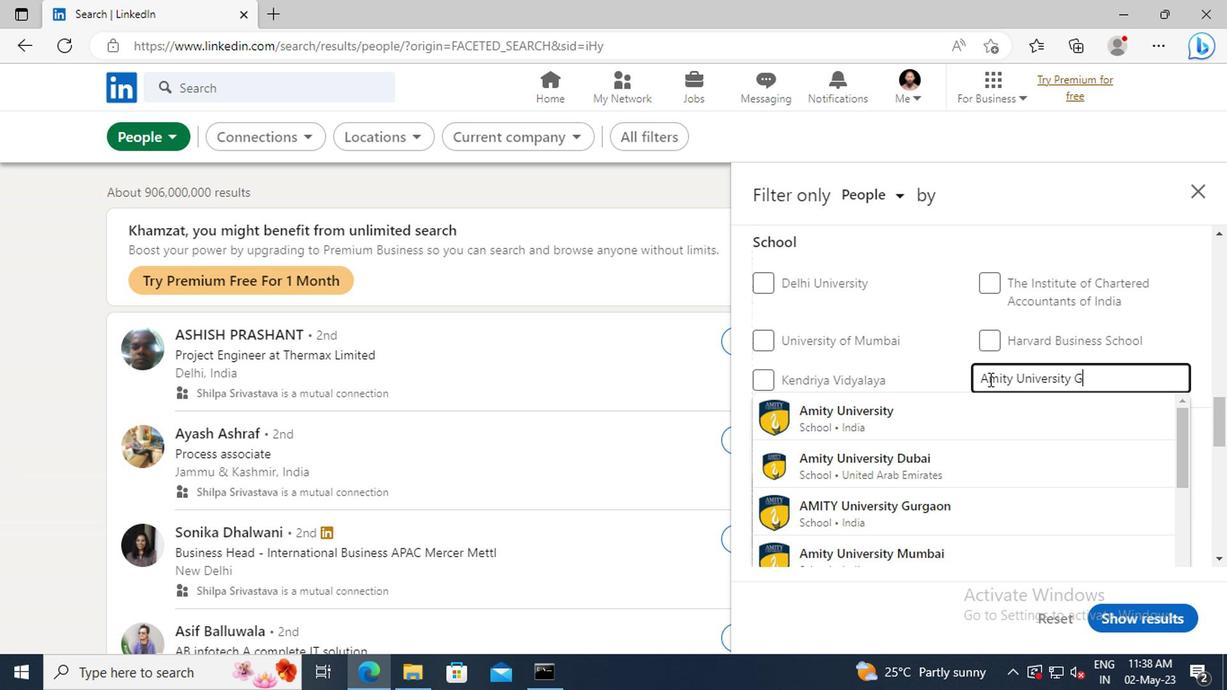 
Action: Mouse moved to (822, 413)
Screenshot: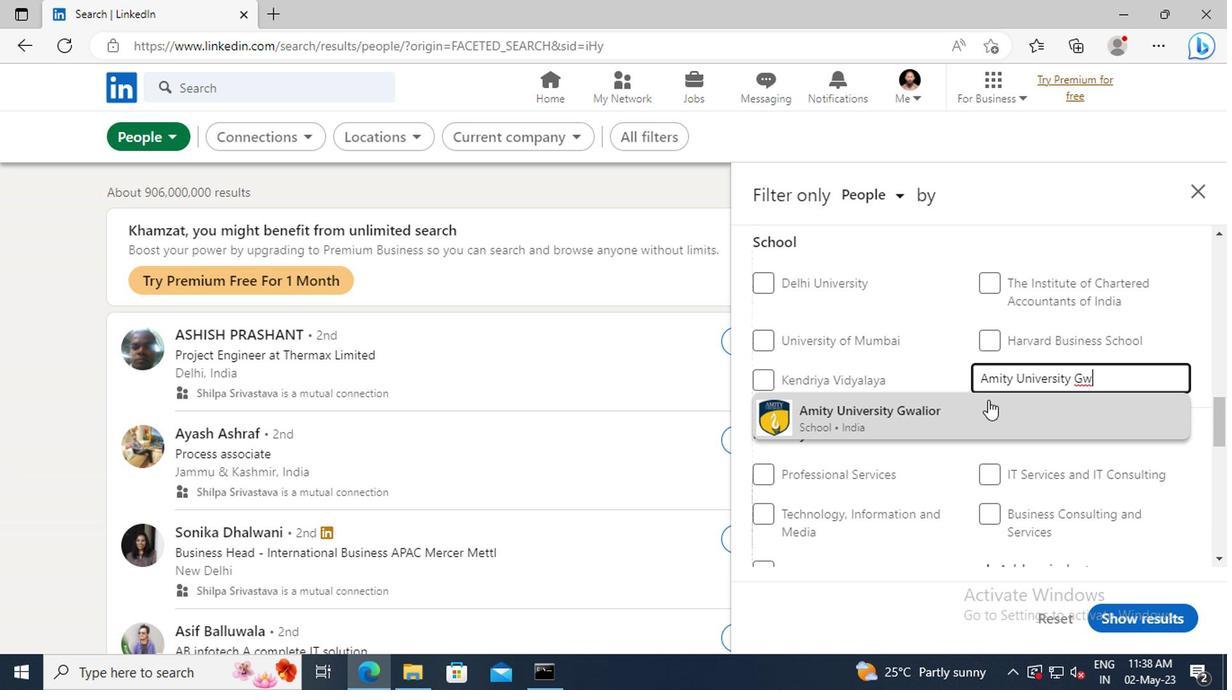 
Action: Mouse pressed left at (822, 413)
Screenshot: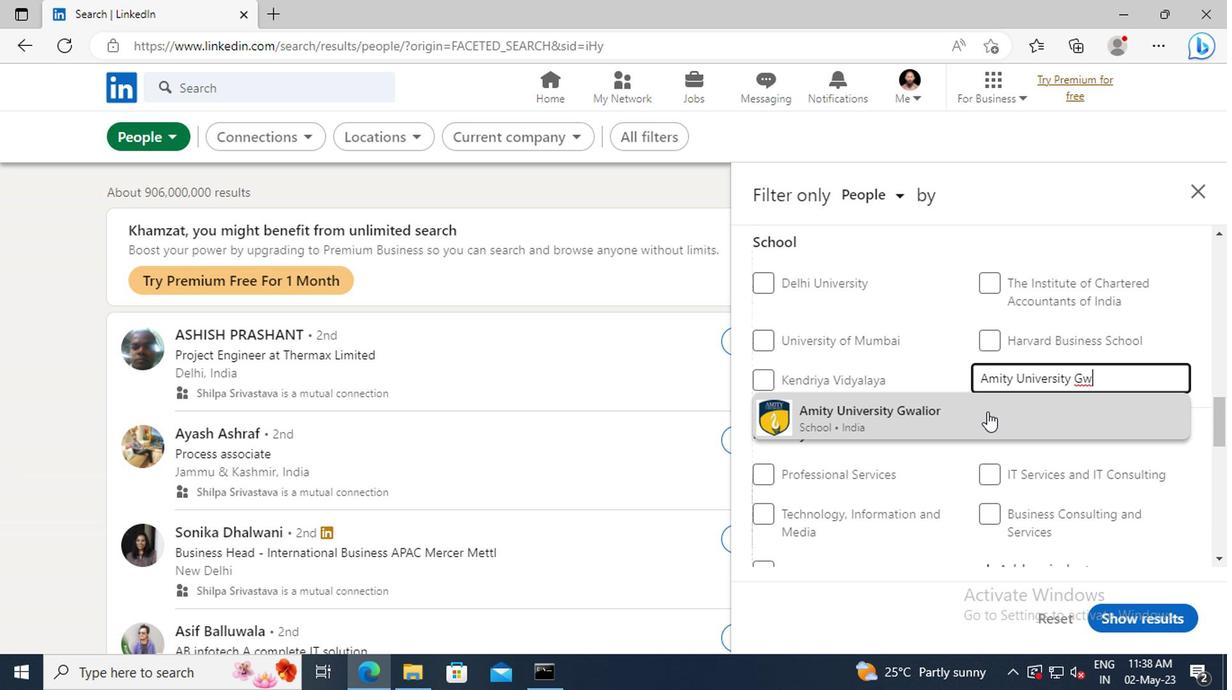 
Action: Mouse scrolled (822, 413) with delta (0, 0)
Screenshot: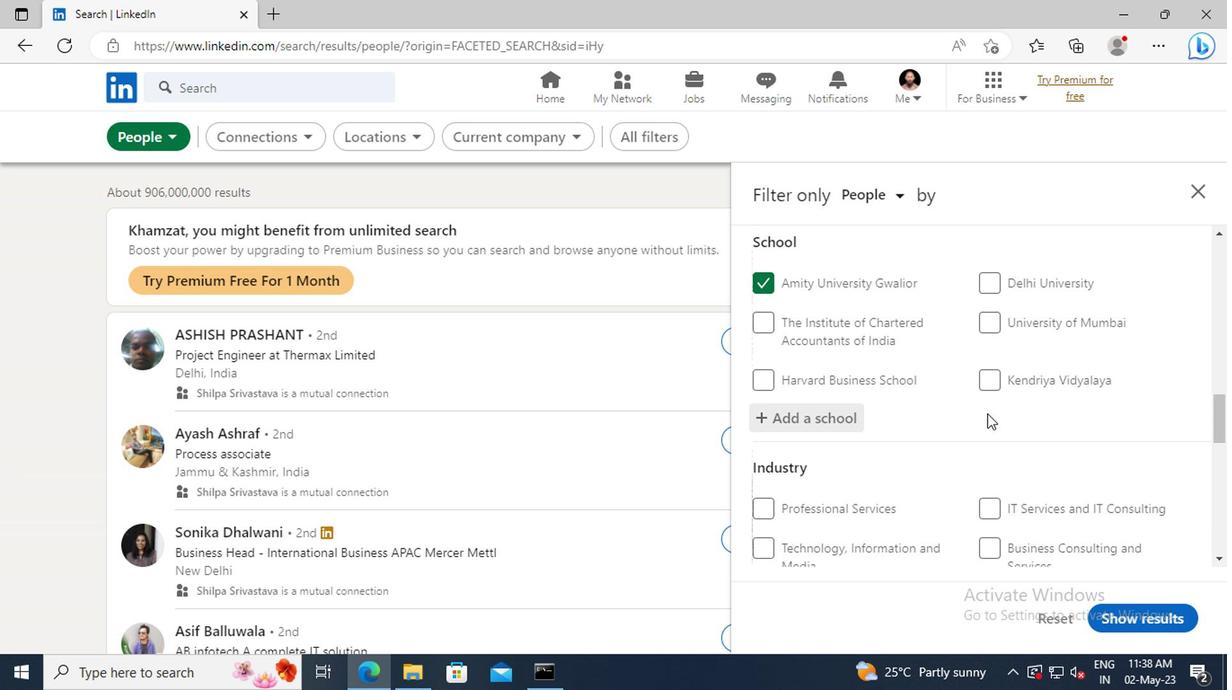 
Action: Mouse moved to (815, 395)
Screenshot: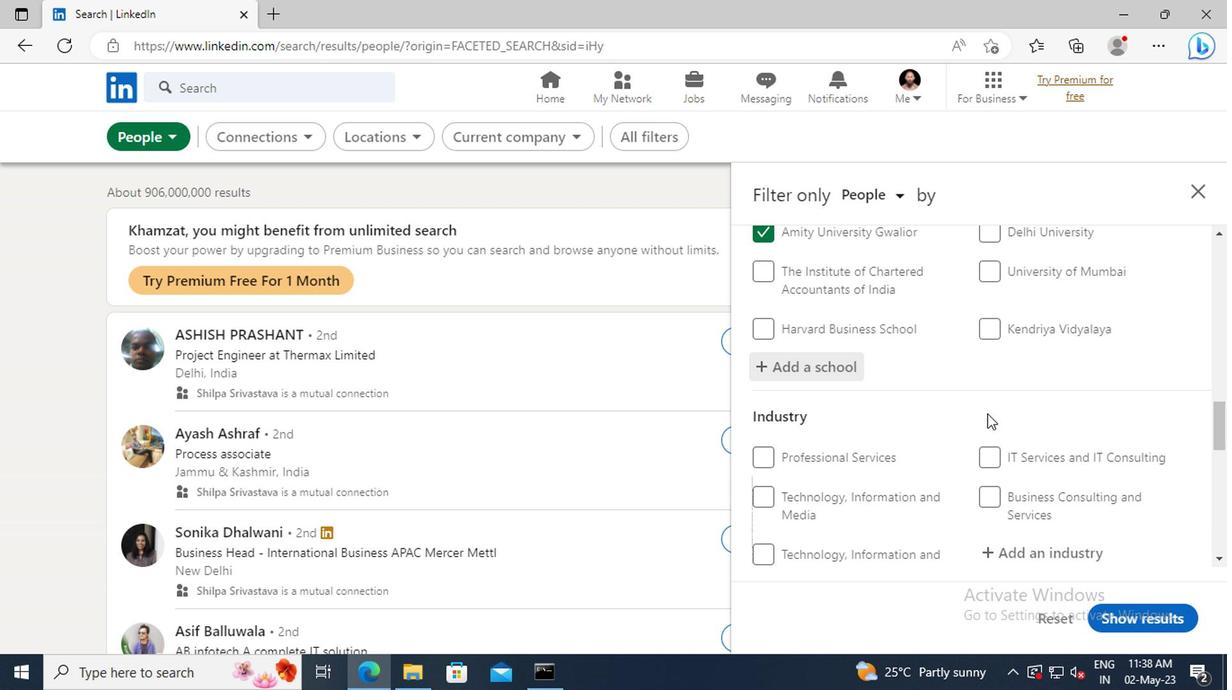 
Action: Mouse scrolled (815, 394) with delta (0, 0)
Screenshot: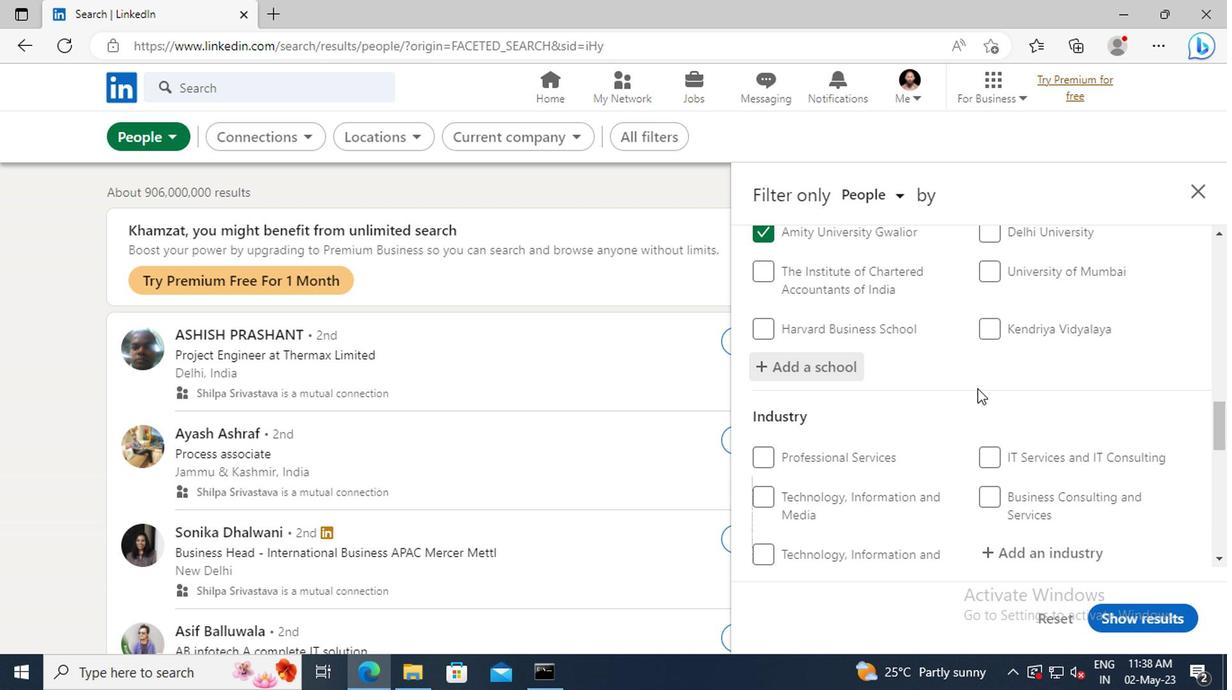 
Action: Mouse scrolled (815, 394) with delta (0, 0)
Screenshot: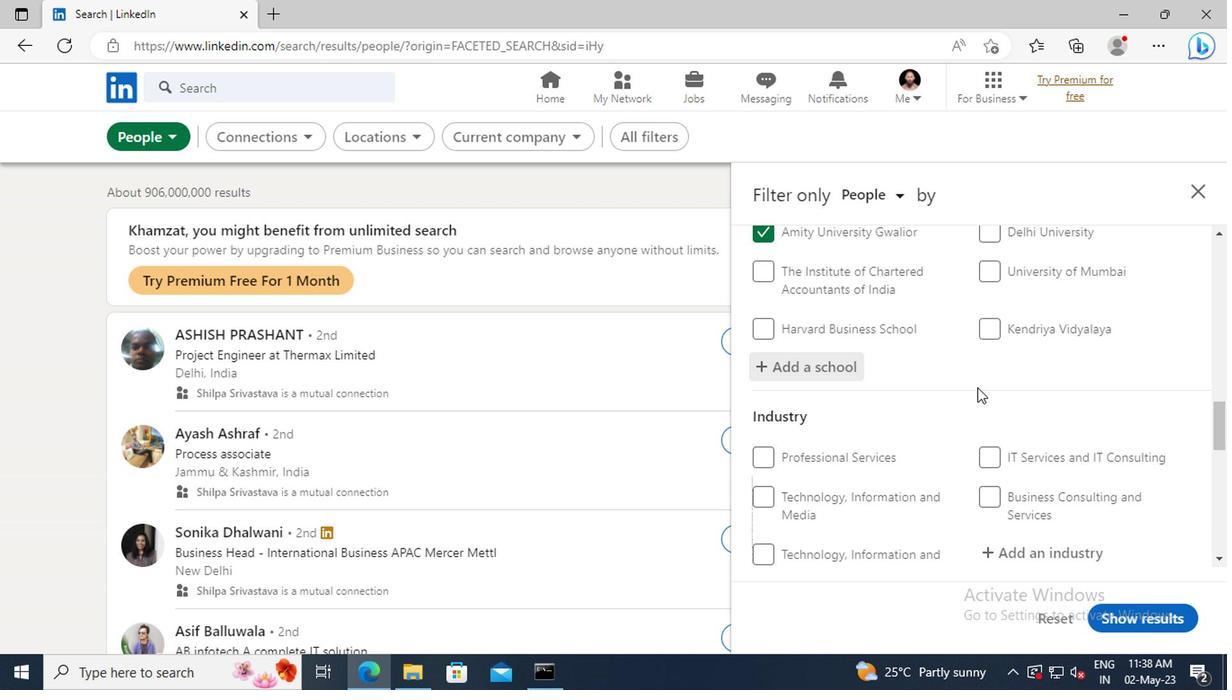 
Action: Mouse moved to (815, 393)
Screenshot: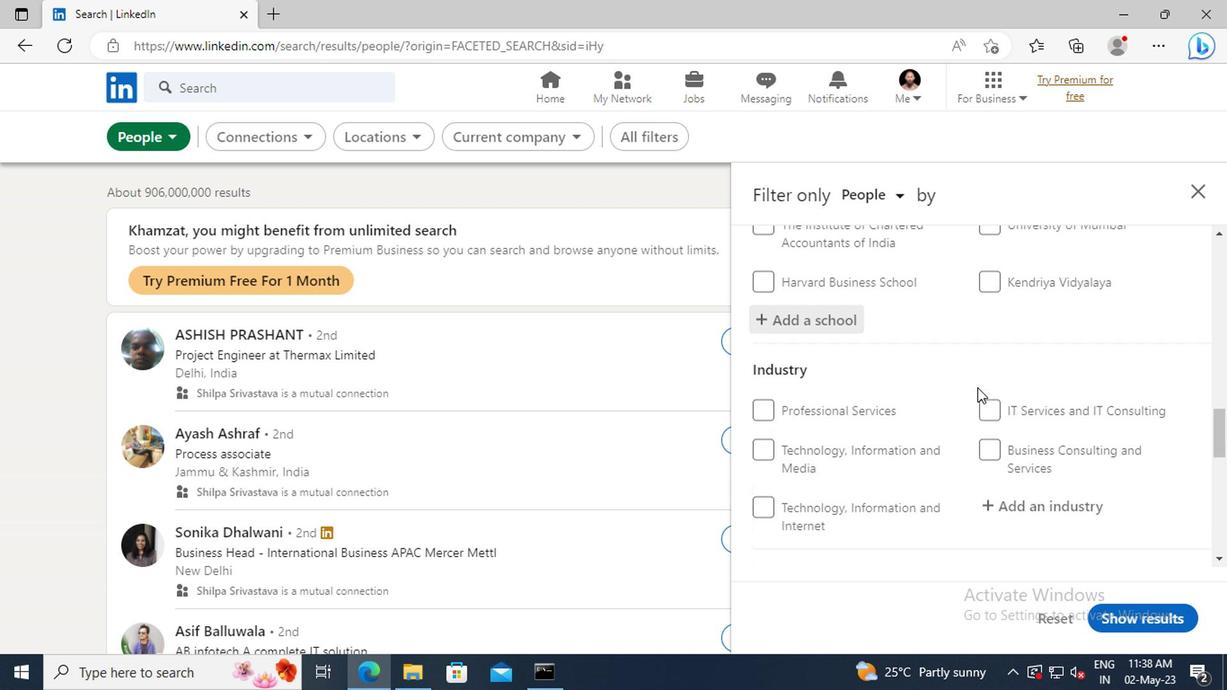 
Action: Mouse scrolled (815, 392) with delta (0, 0)
Screenshot: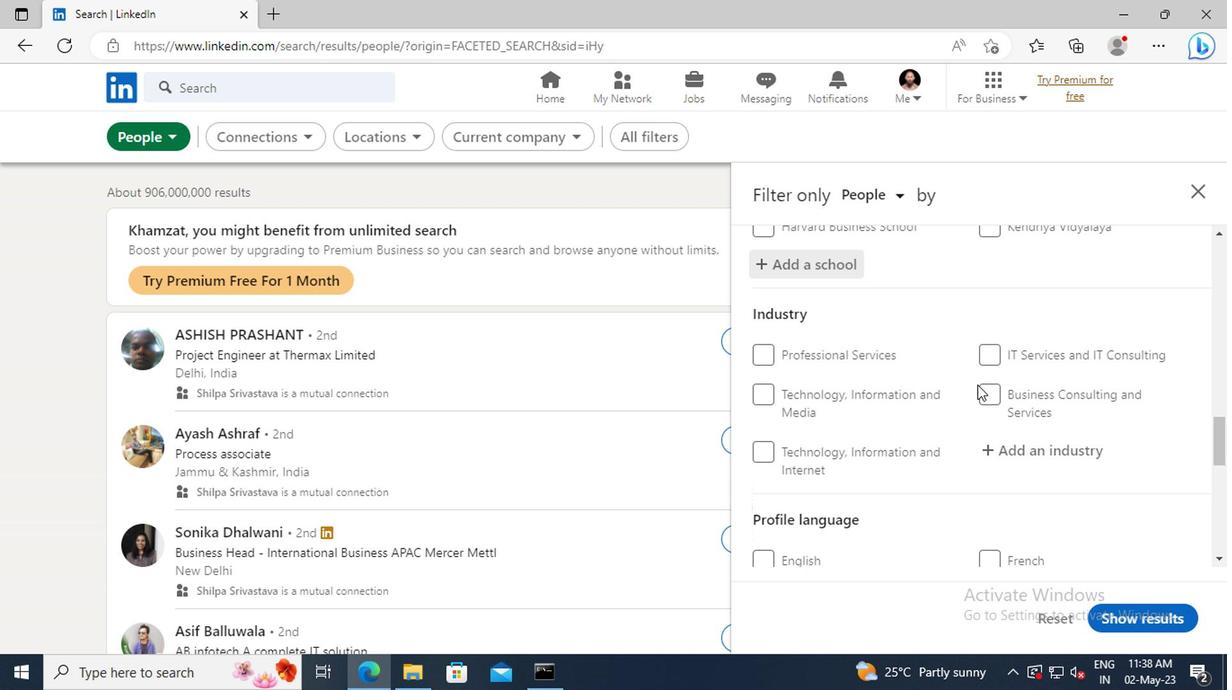 
Action: Mouse moved to (822, 406)
Screenshot: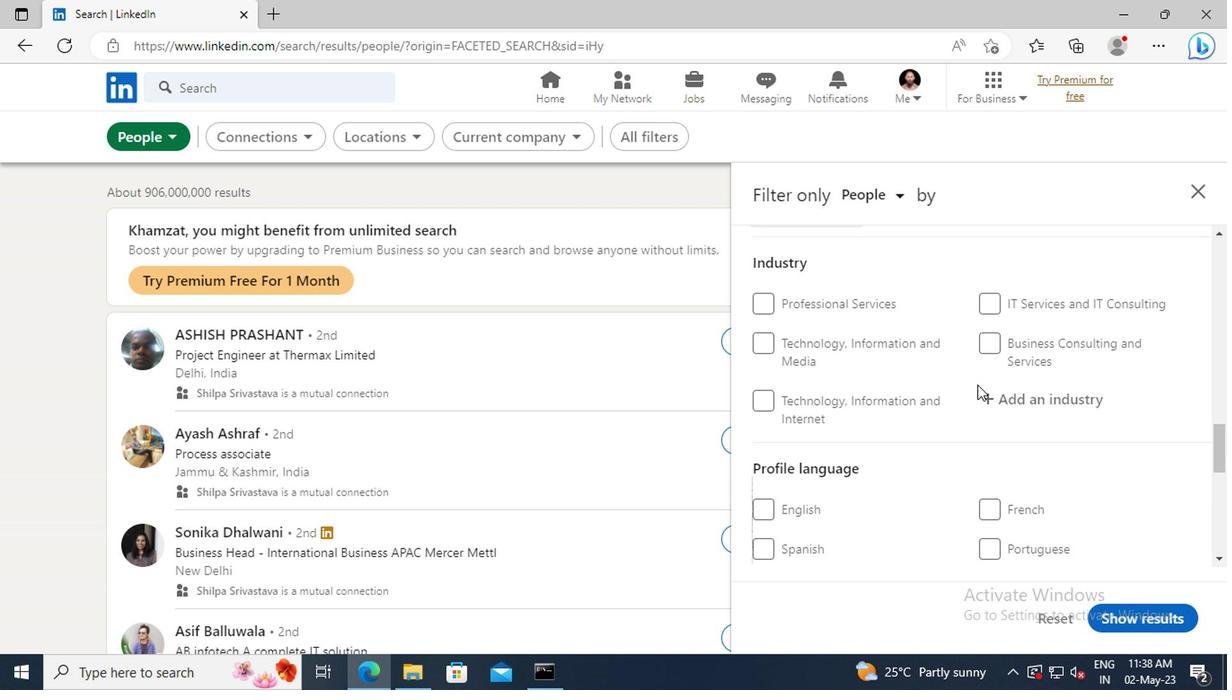 
Action: Mouse pressed left at (822, 406)
Screenshot: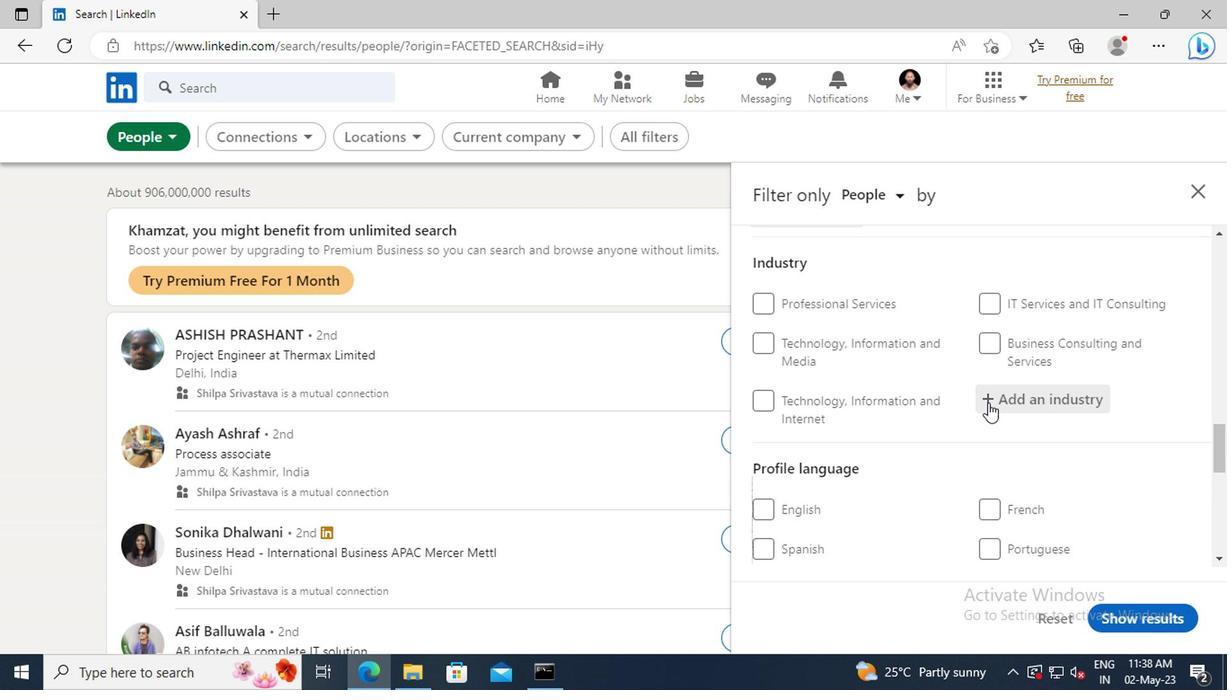 
Action: Key pressed <Key.shift>OUTPA
Screenshot: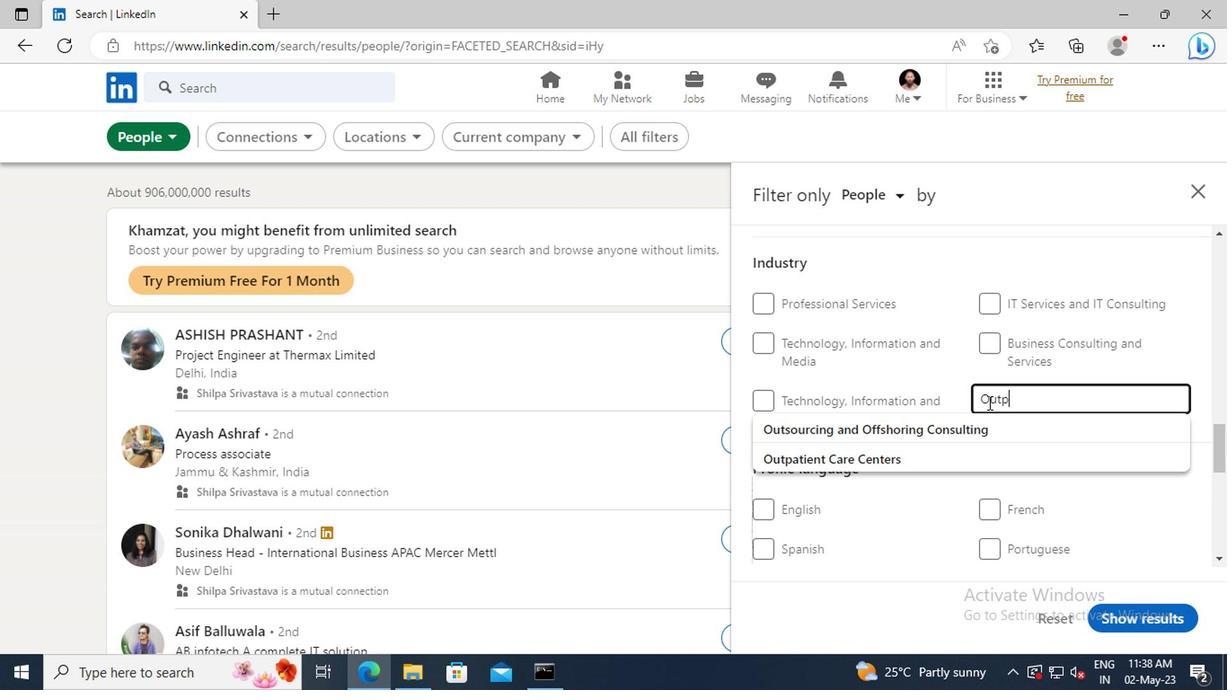 
Action: Mouse moved to (822, 419)
Screenshot: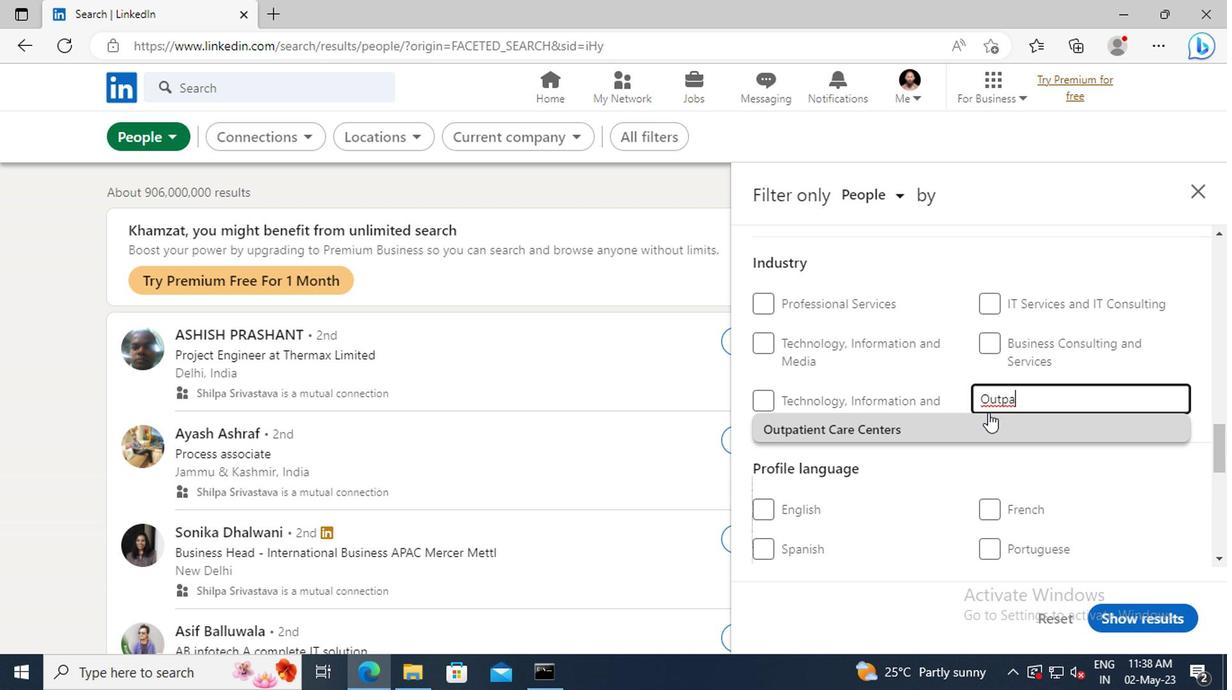 
Action: Mouse pressed left at (822, 419)
Screenshot: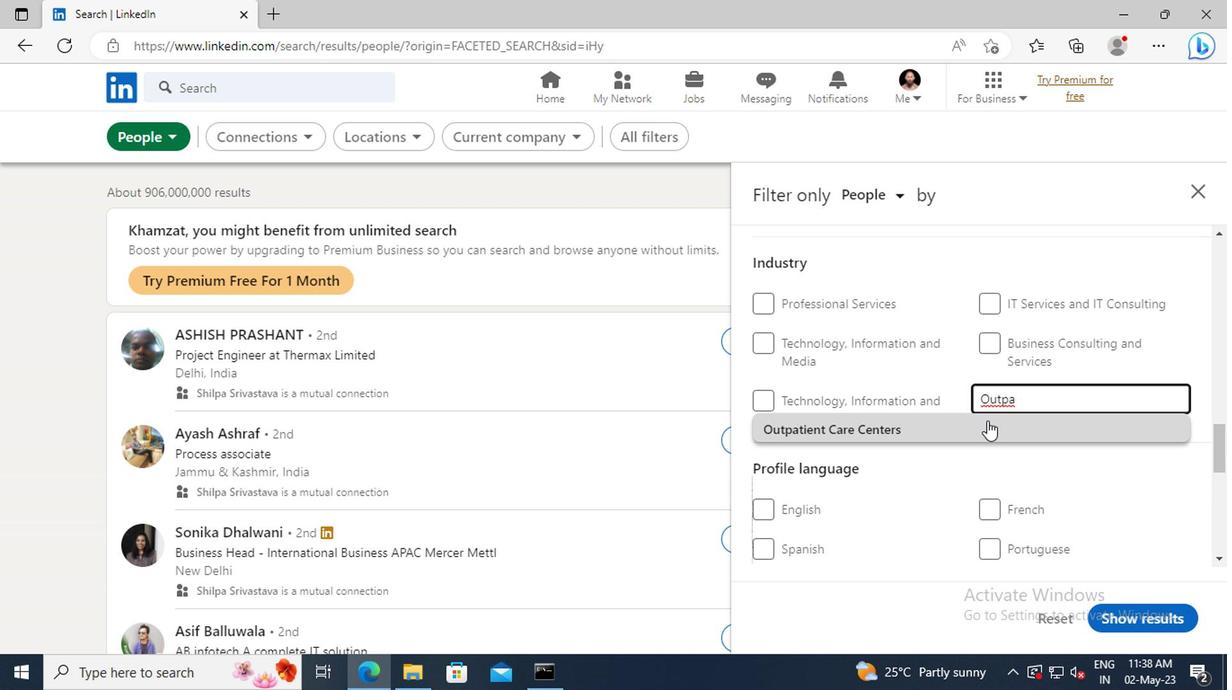 
Action: Mouse scrolled (822, 418) with delta (0, 0)
Screenshot: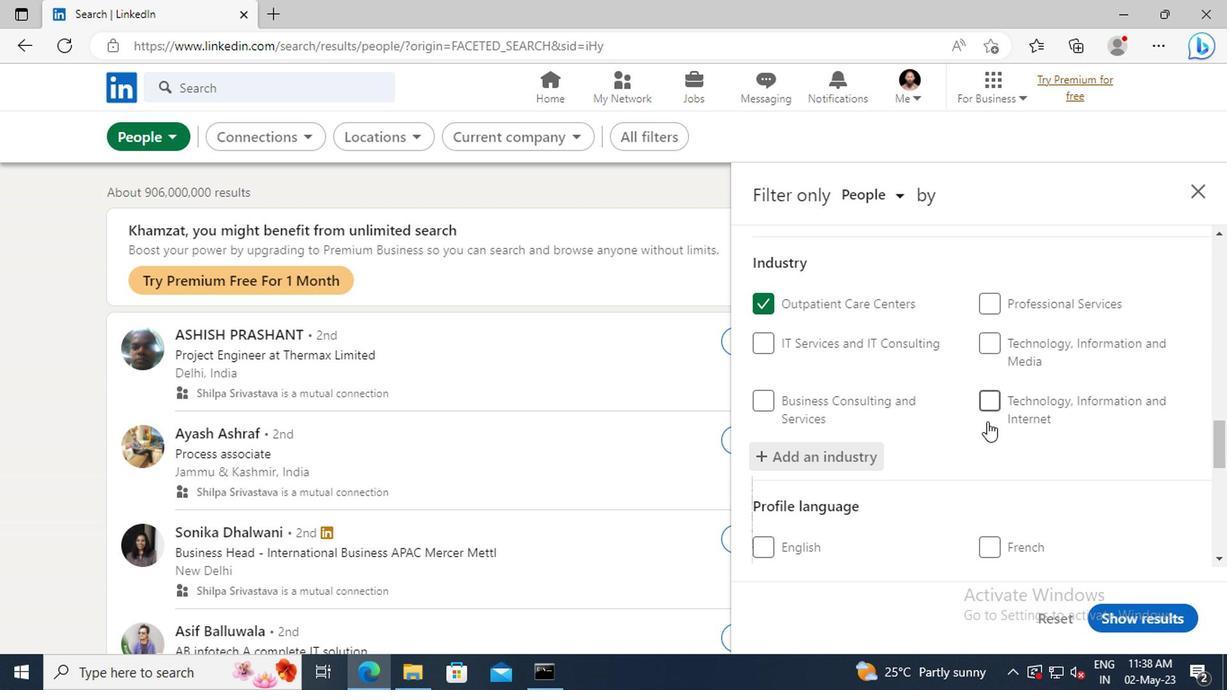 
Action: Mouse scrolled (822, 418) with delta (0, 0)
Screenshot: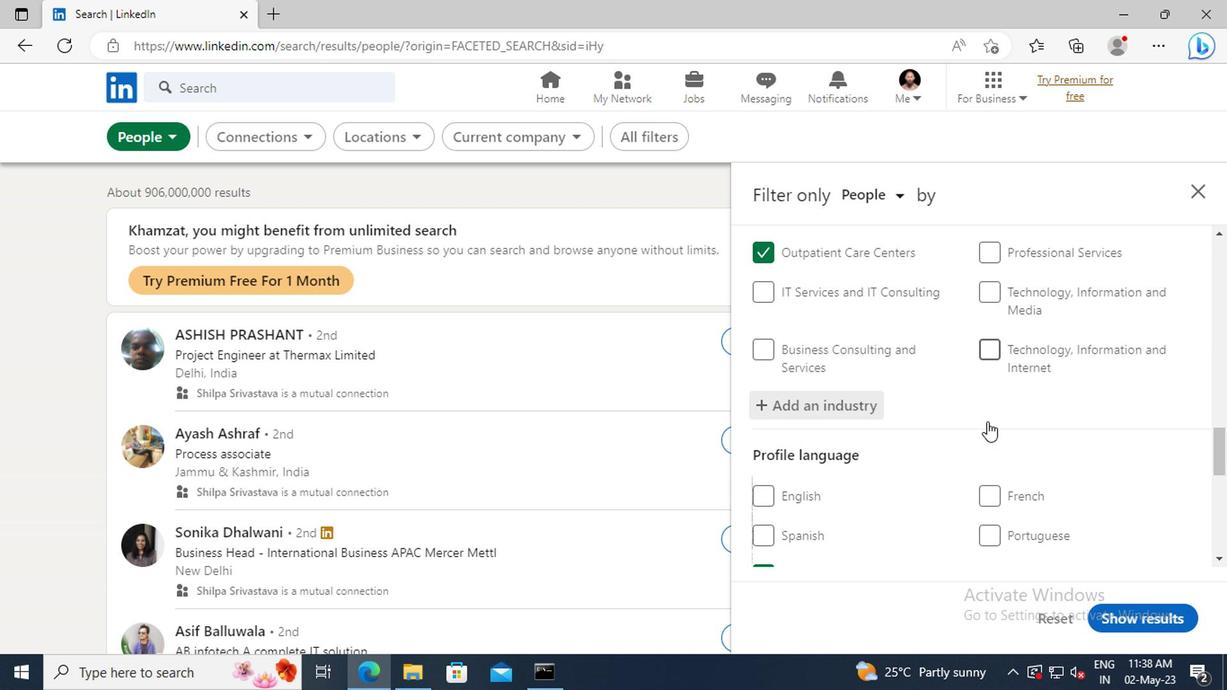 
Action: Mouse scrolled (822, 418) with delta (0, 0)
Screenshot: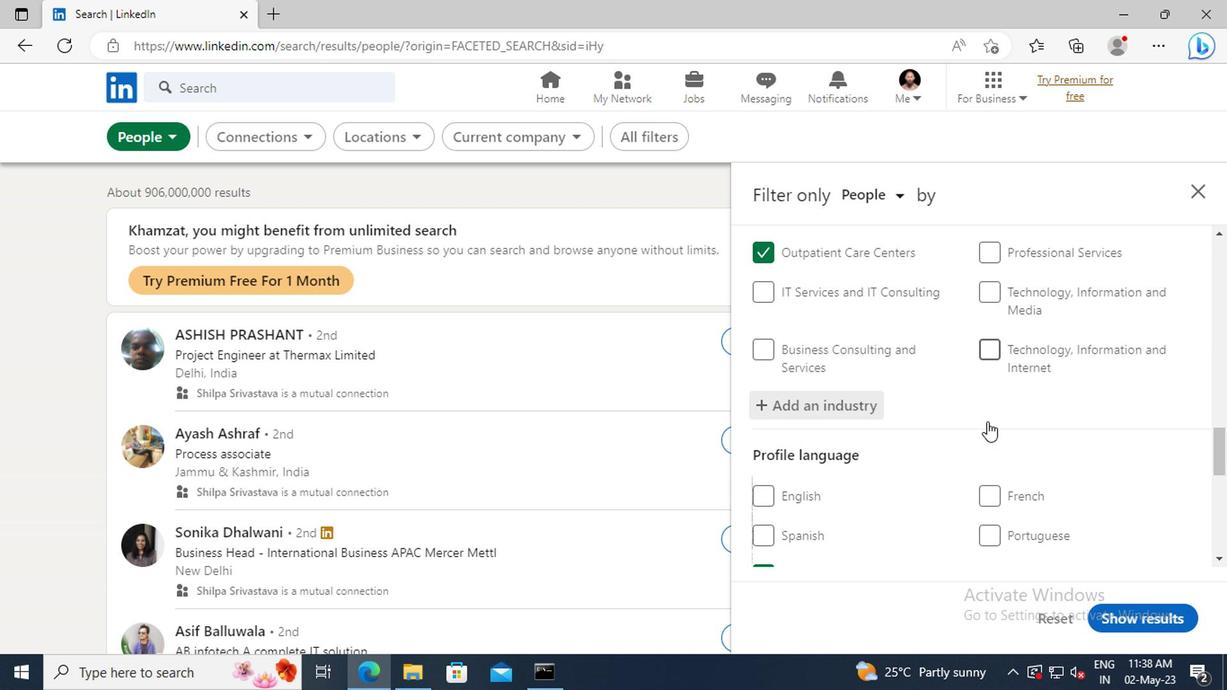 
Action: Mouse scrolled (822, 418) with delta (0, 0)
Screenshot: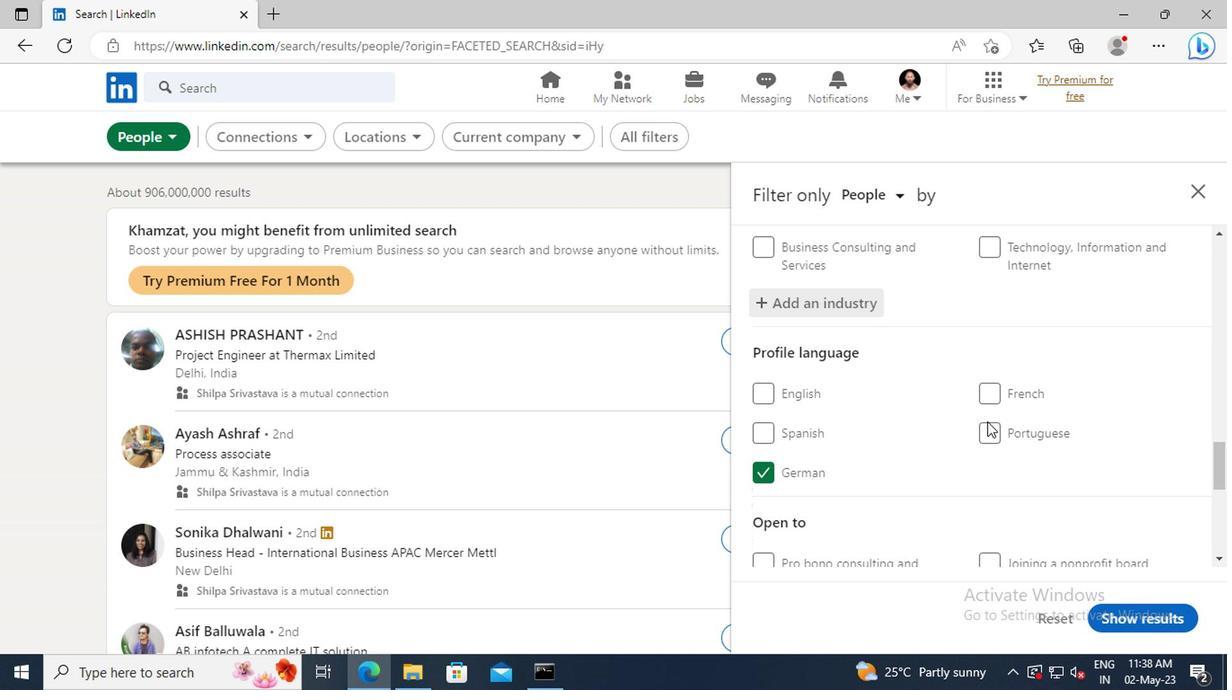 
Action: Mouse scrolled (822, 418) with delta (0, 0)
Screenshot: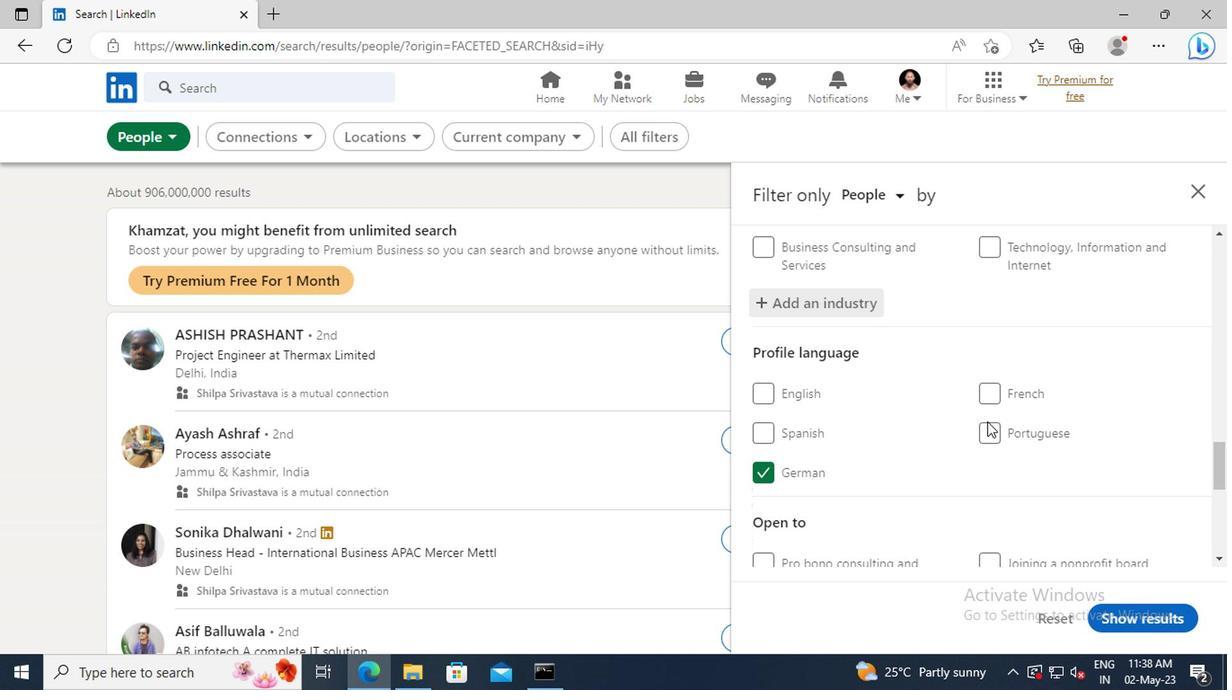 
Action: Mouse scrolled (822, 418) with delta (0, 0)
Screenshot: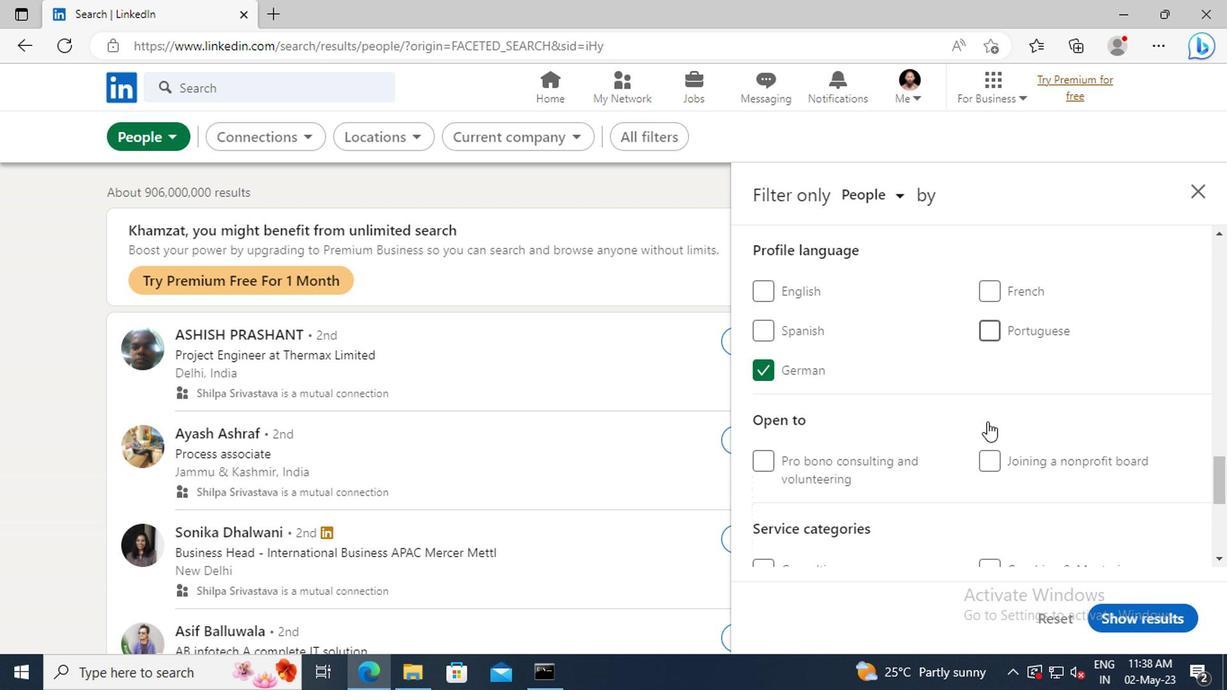 
Action: Mouse scrolled (822, 418) with delta (0, 0)
Screenshot: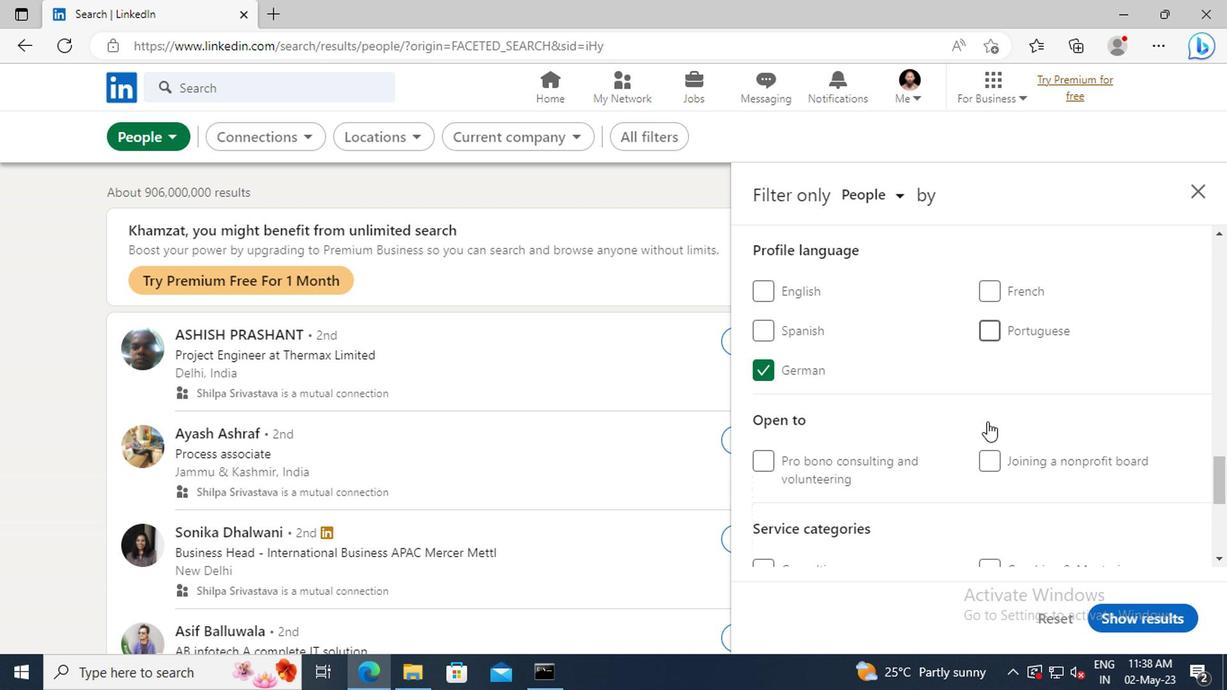 
Action: Mouse scrolled (822, 418) with delta (0, 0)
Screenshot: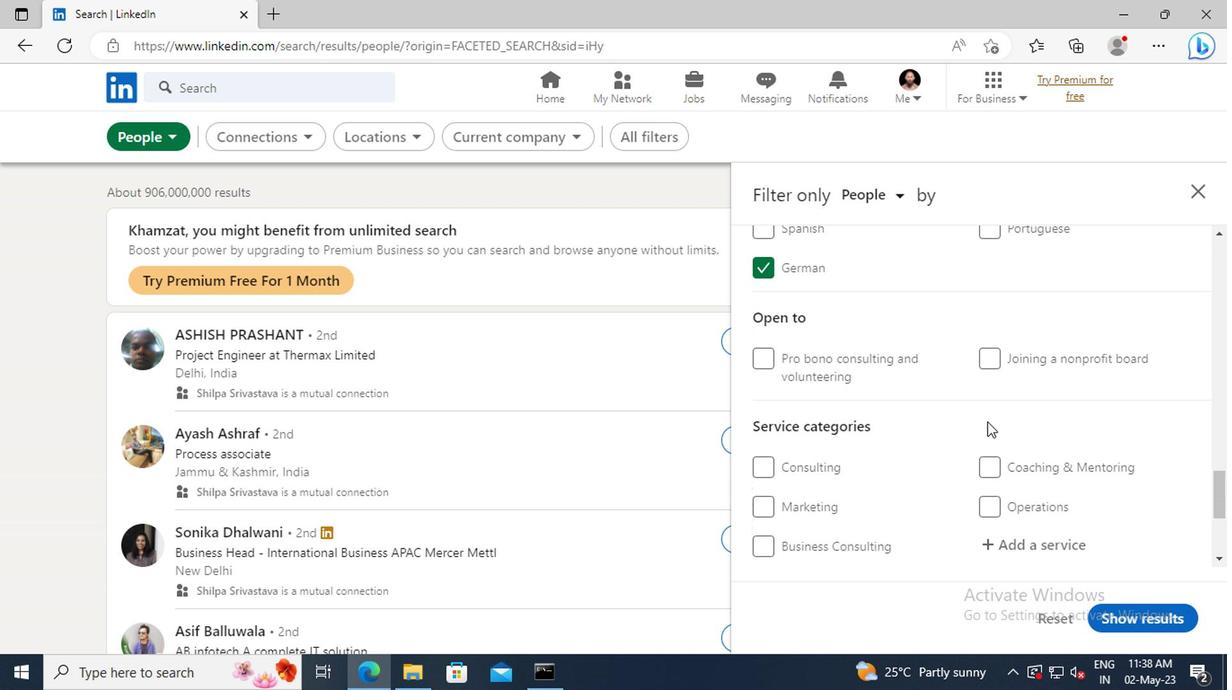 
Action: Mouse scrolled (822, 418) with delta (0, 0)
Screenshot: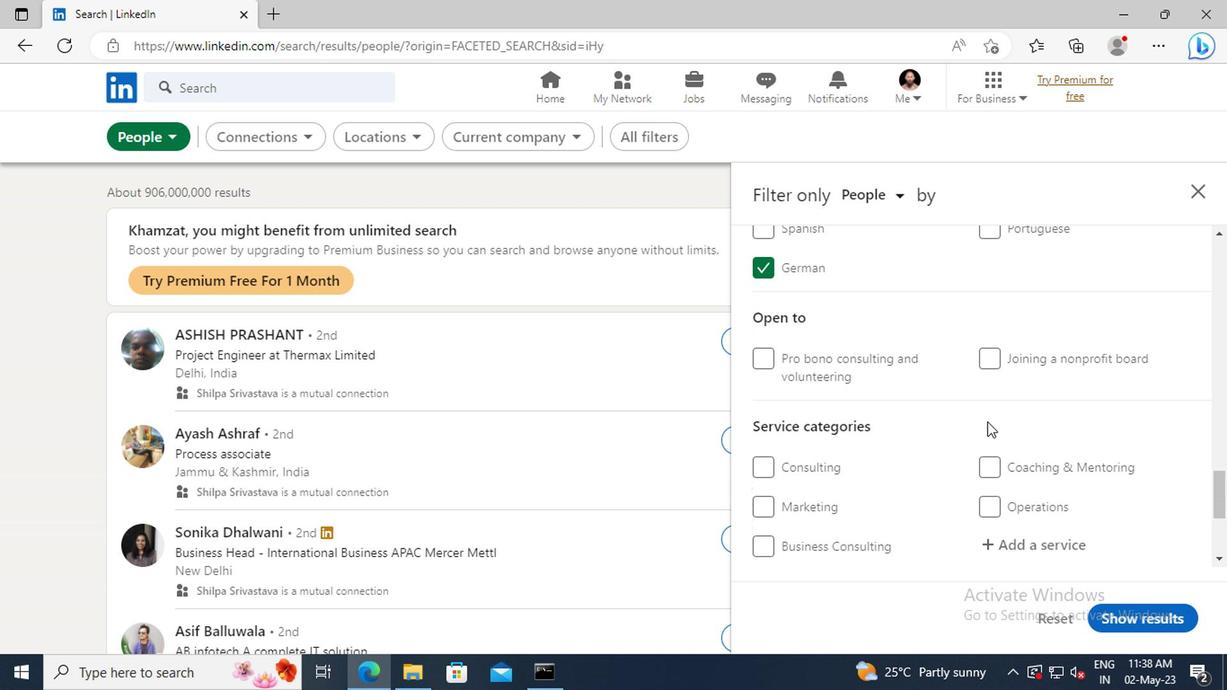 
Action: Mouse scrolled (822, 418) with delta (0, 0)
Screenshot: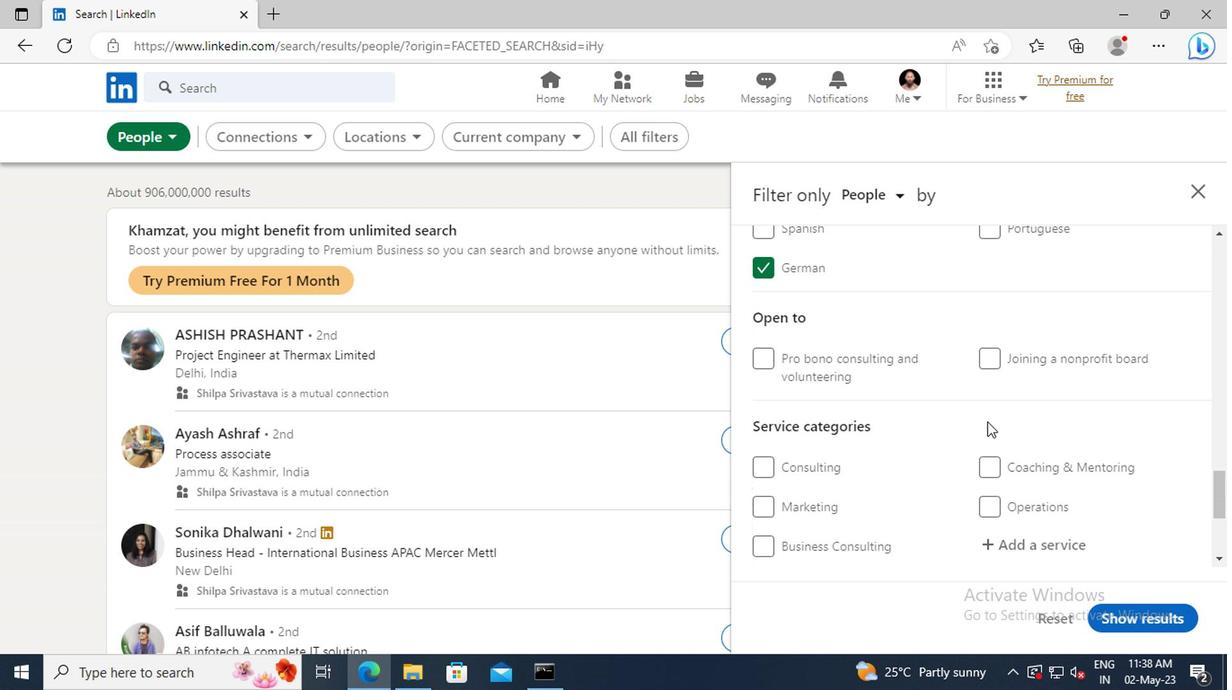 
Action: Mouse moved to (826, 403)
Screenshot: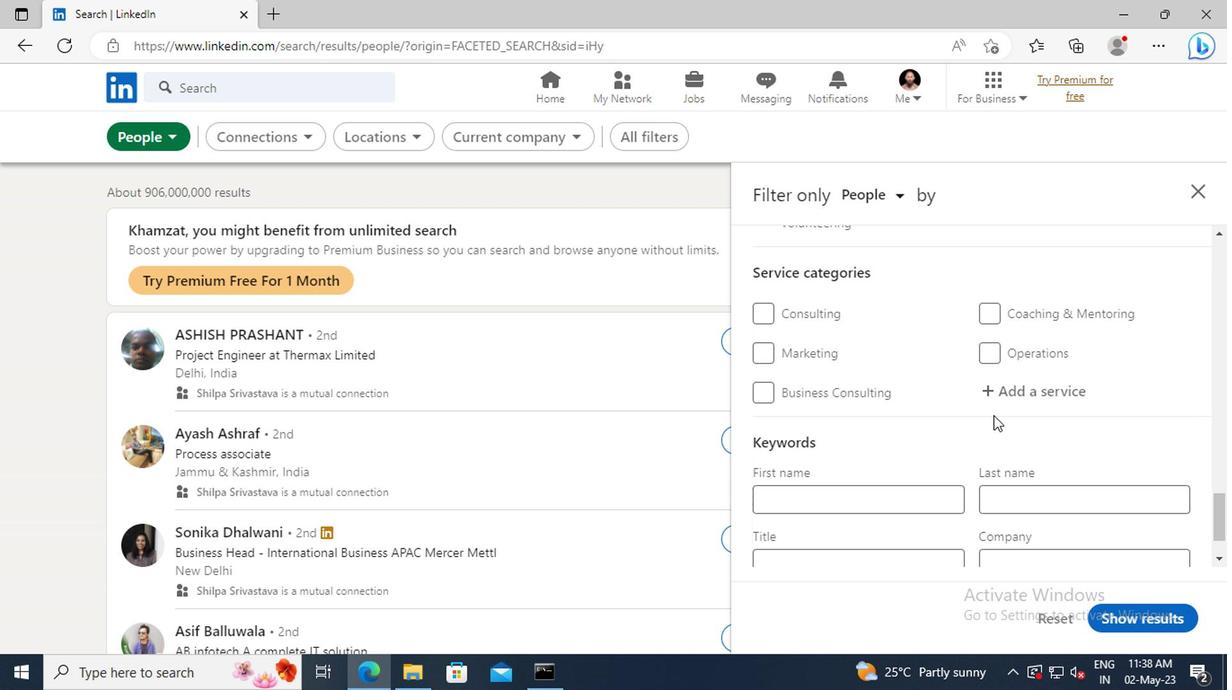 
Action: Mouse pressed left at (826, 403)
Screenshot: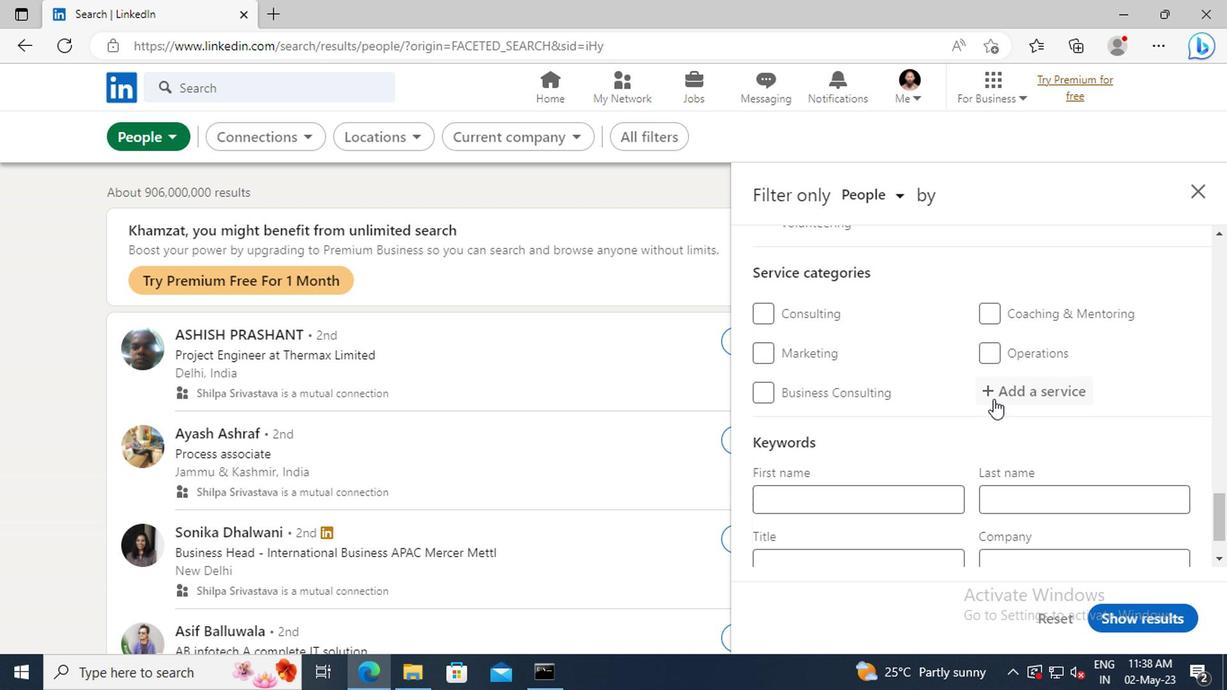 
Action: Key pressed <Key.shift>MARKET<Key.space><Key.shift>STRATEGY<Key.enter>
Screenshot: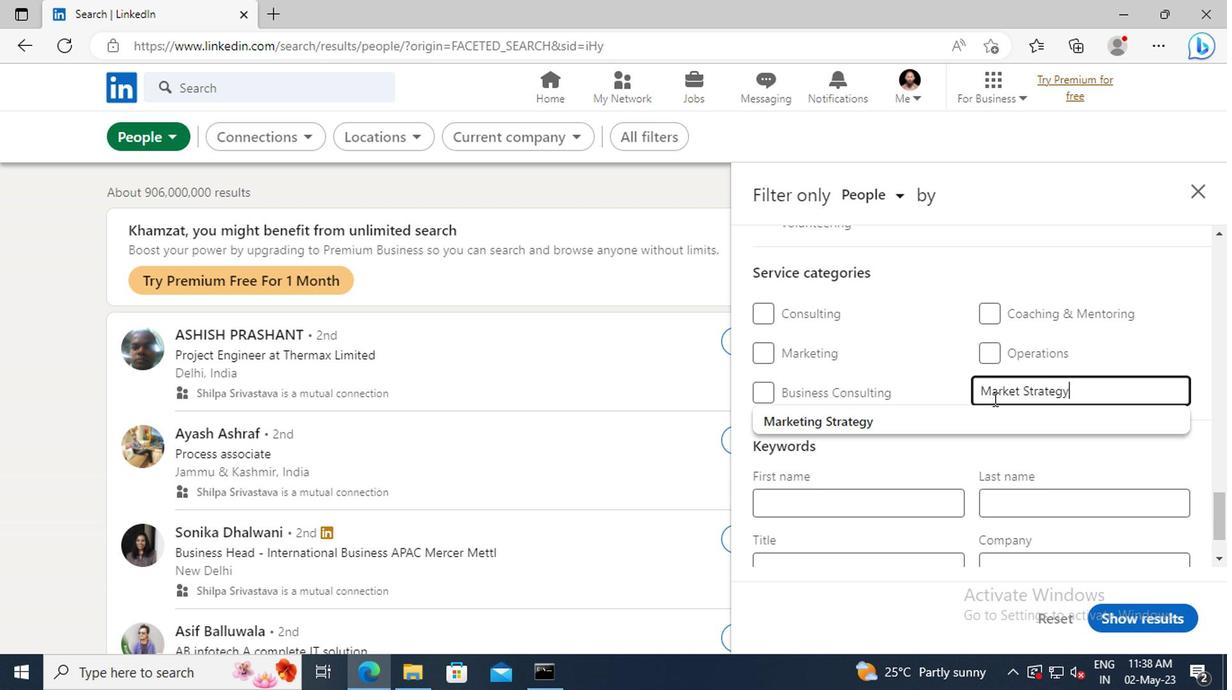 
Action: Mouse scrolled (826, 402) with delta (0, 0)
Screenshot: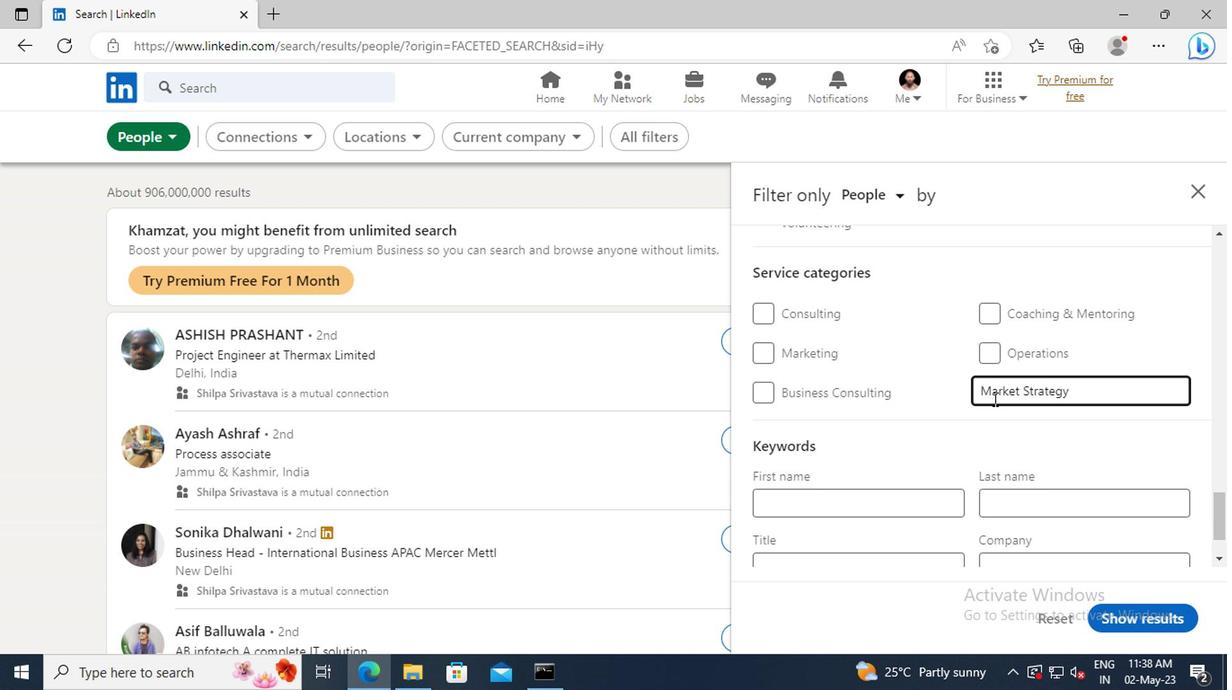 
Action: Mouse scrolled (826, 402) with delta (0, 0)
Screenshot: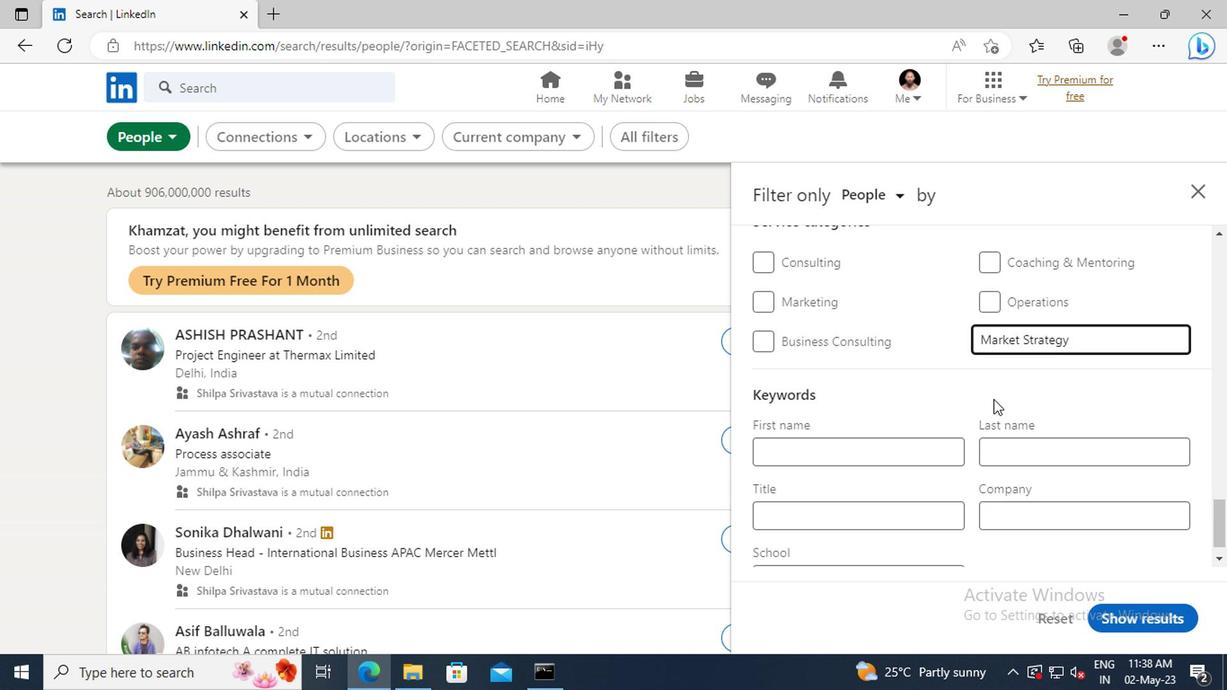 
Action: Mouse scrolled (826, 402) with delta (0, 0)
Screenshot: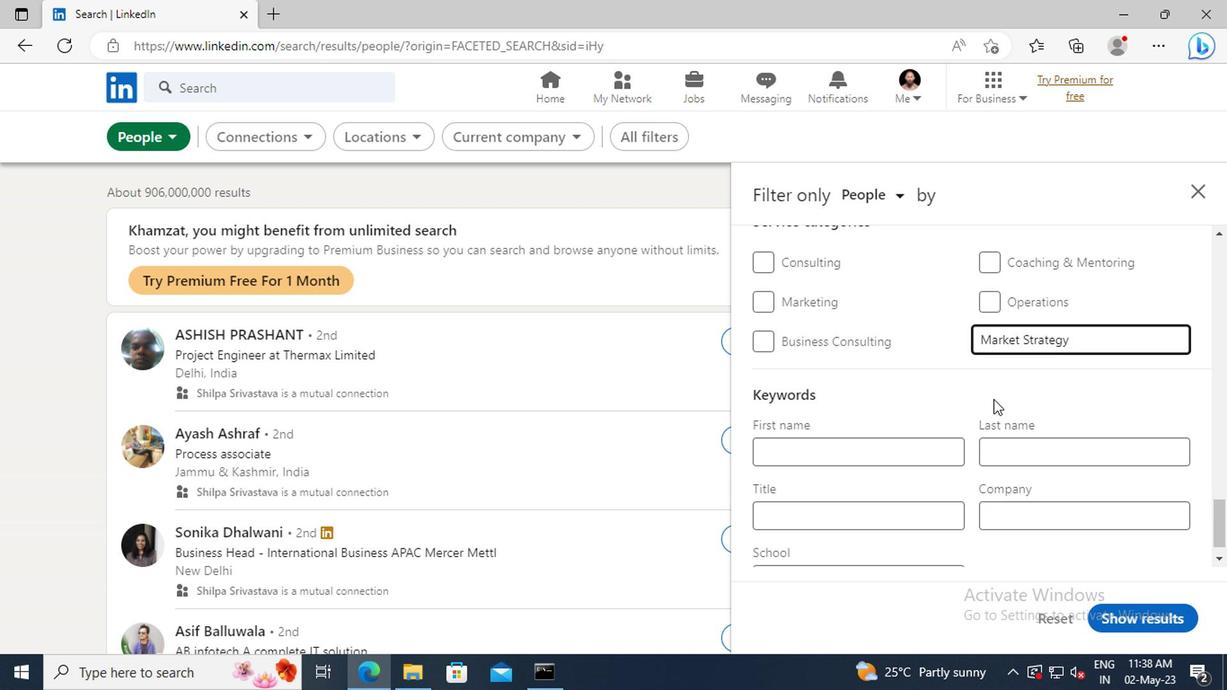 
Action: Mouse scrolled (826, 402) with delta (0, 0)
Screenshot: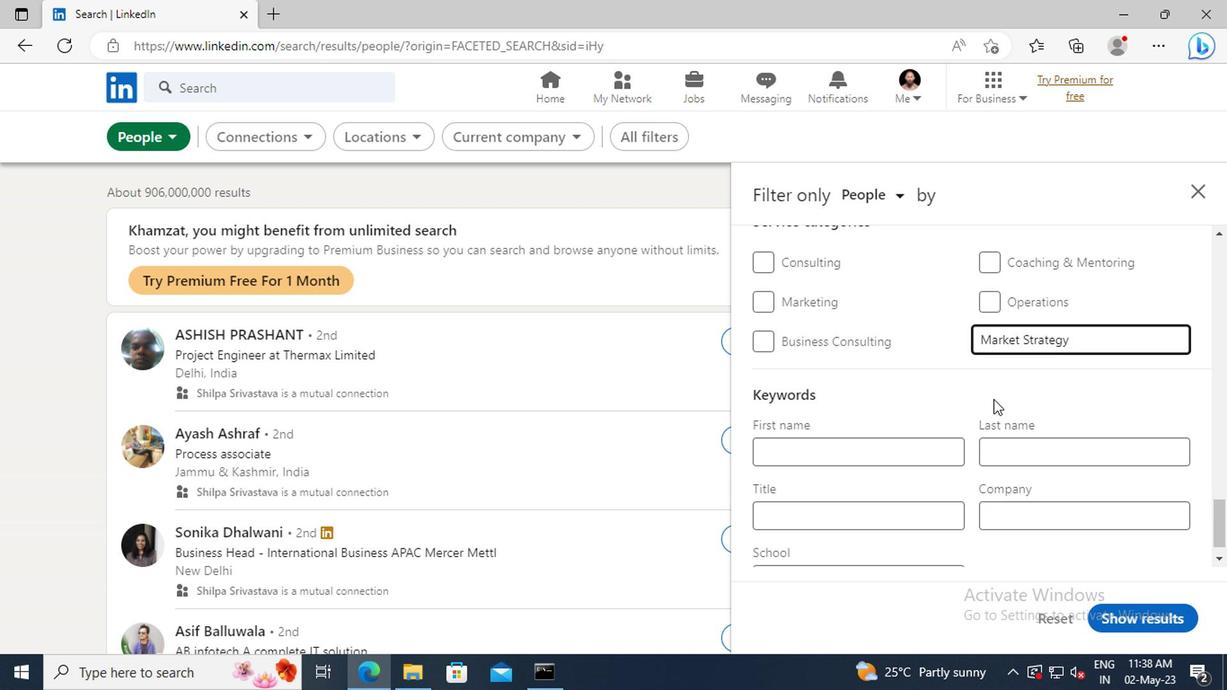 
Action: Mouse moved to (727, 463)
Screenshot: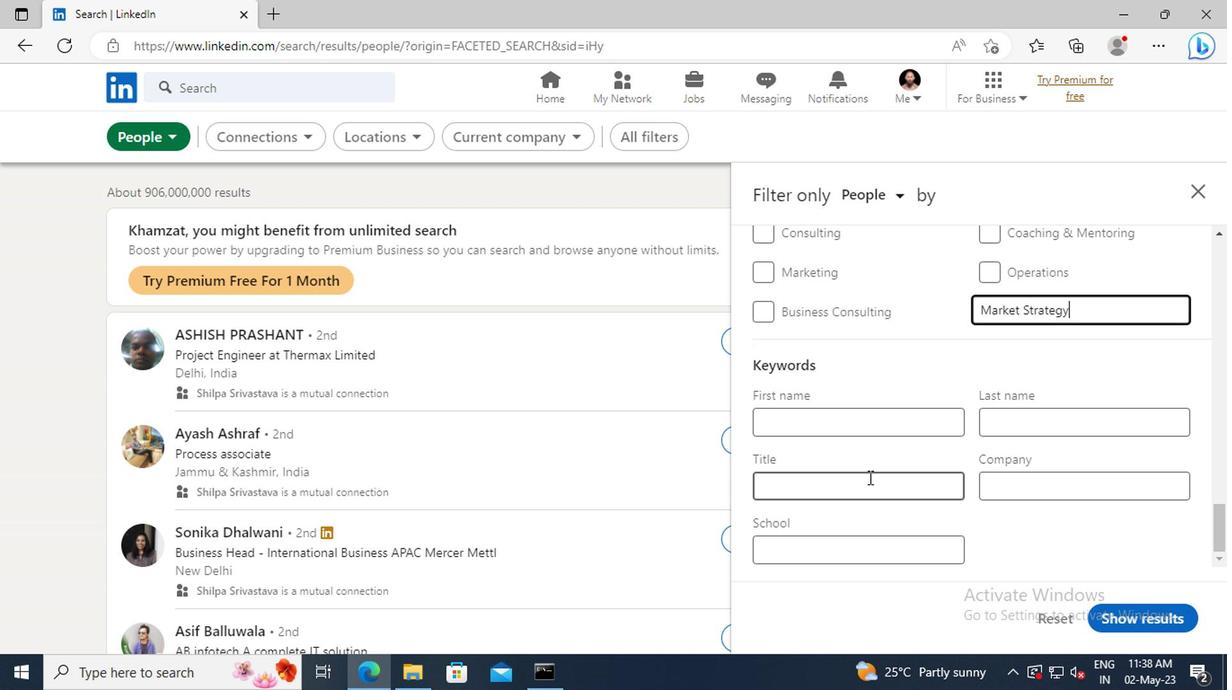 
Action: Mouse pressed left at (727, 463)
Screenshot: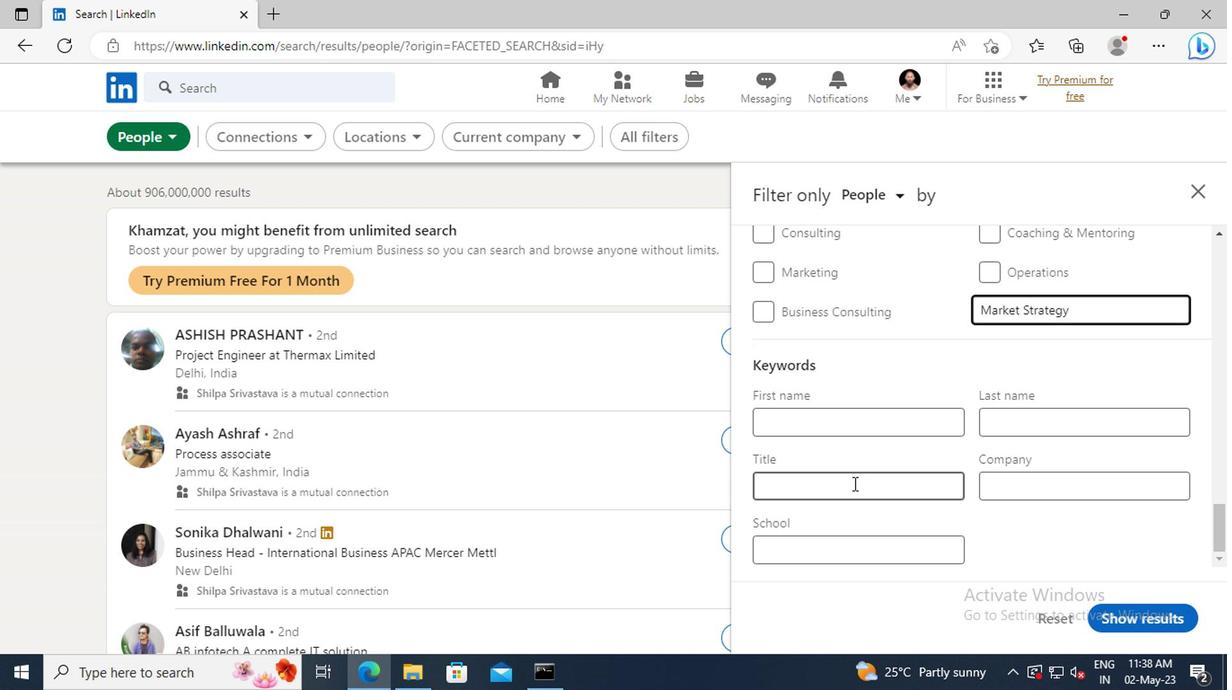 
Action: Key pressed <Key.shift>ANIMAL<Key.space><Key.shift>SHELTER<Key.space><Key.shift>BOARD<Key.space><Key.shift>MEMBER<Key.enter>
Screenshot: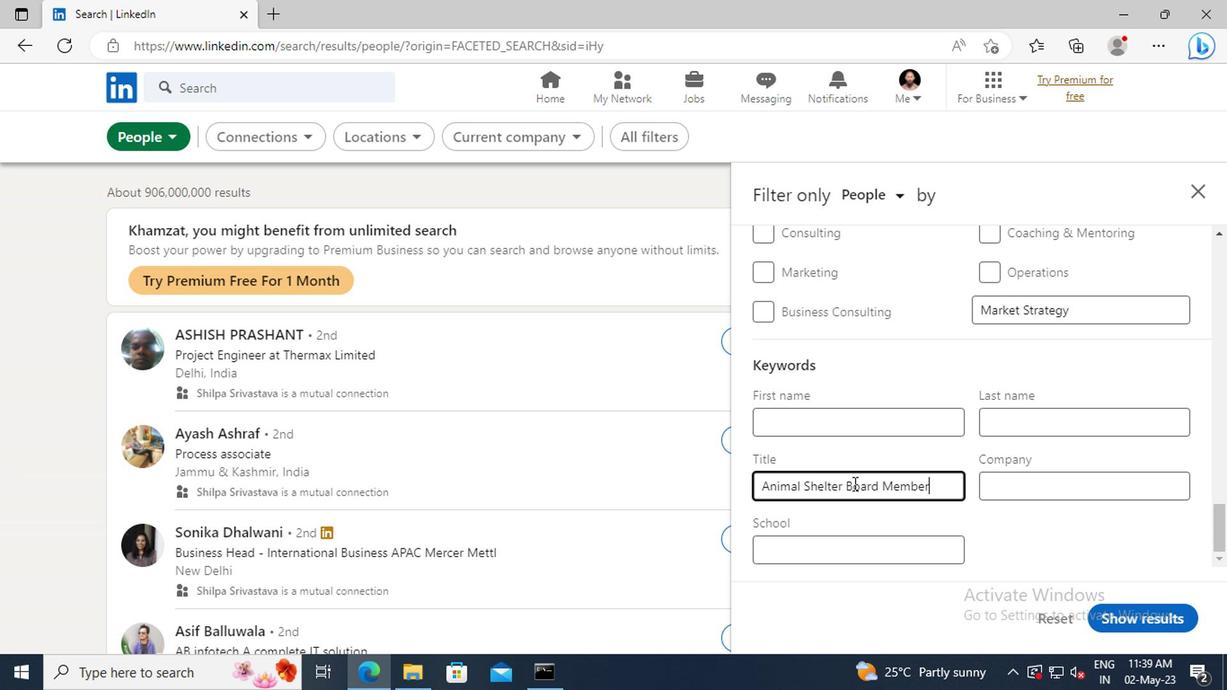 
Action: Mouse moved to (921, 560)
Screenshot: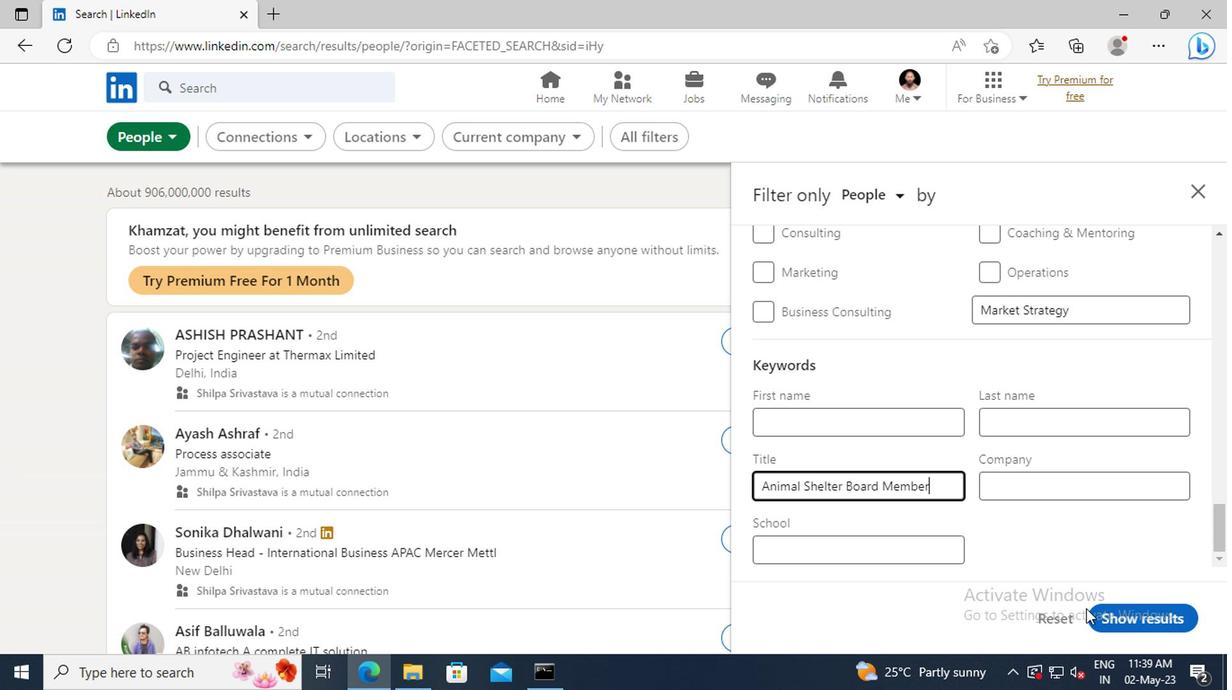 
Action: Mouse pressed left at (921, 560)
Screenshot: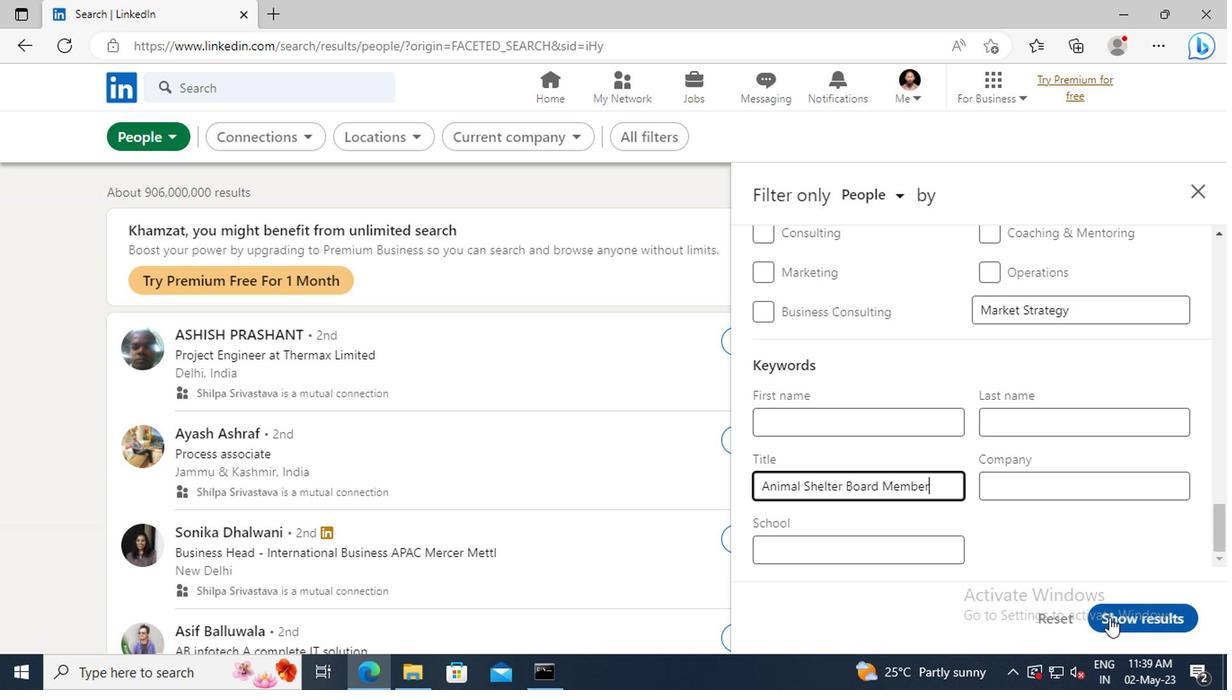 
Action: Mouse moved to (922, 560)
Screenshot: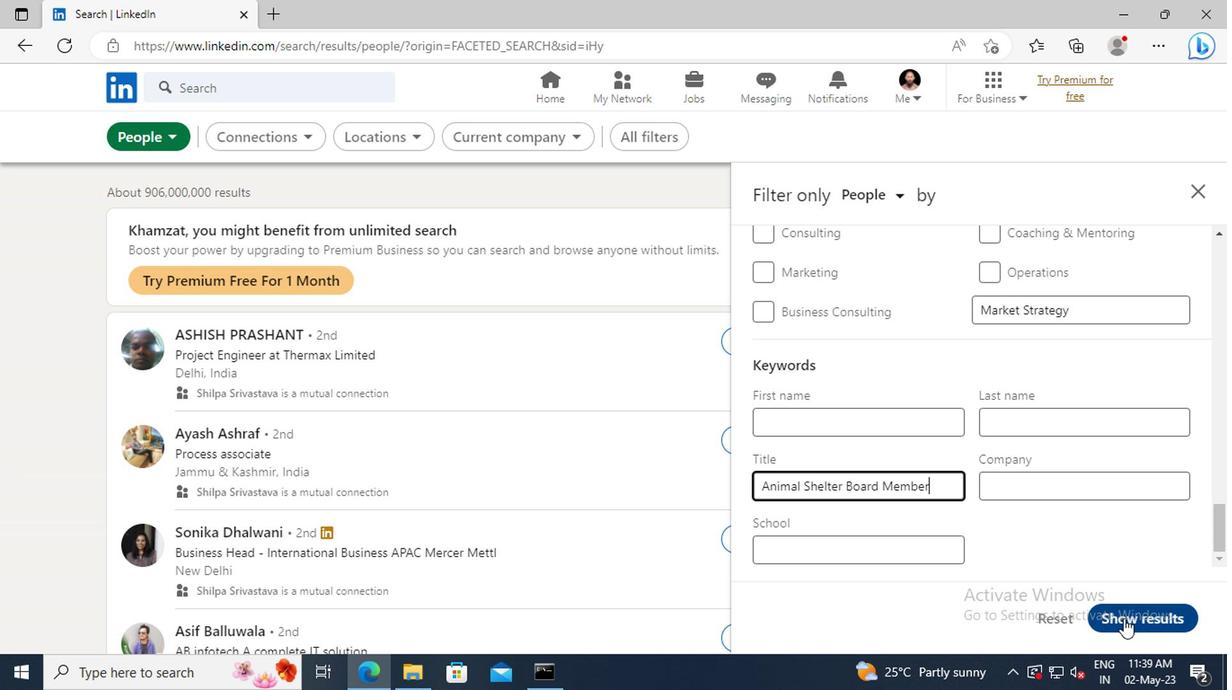 
